 Task: For heading  Tahoma with underline.  font size for heading20,  'Change the font style of data to'Arial.  and font size to 12,  Change the alignment of both headline & data to Align left.  In the sheet  Attendance Tracking Sheetbook
Action: Mouse moved to (71, 140)
Screenshot: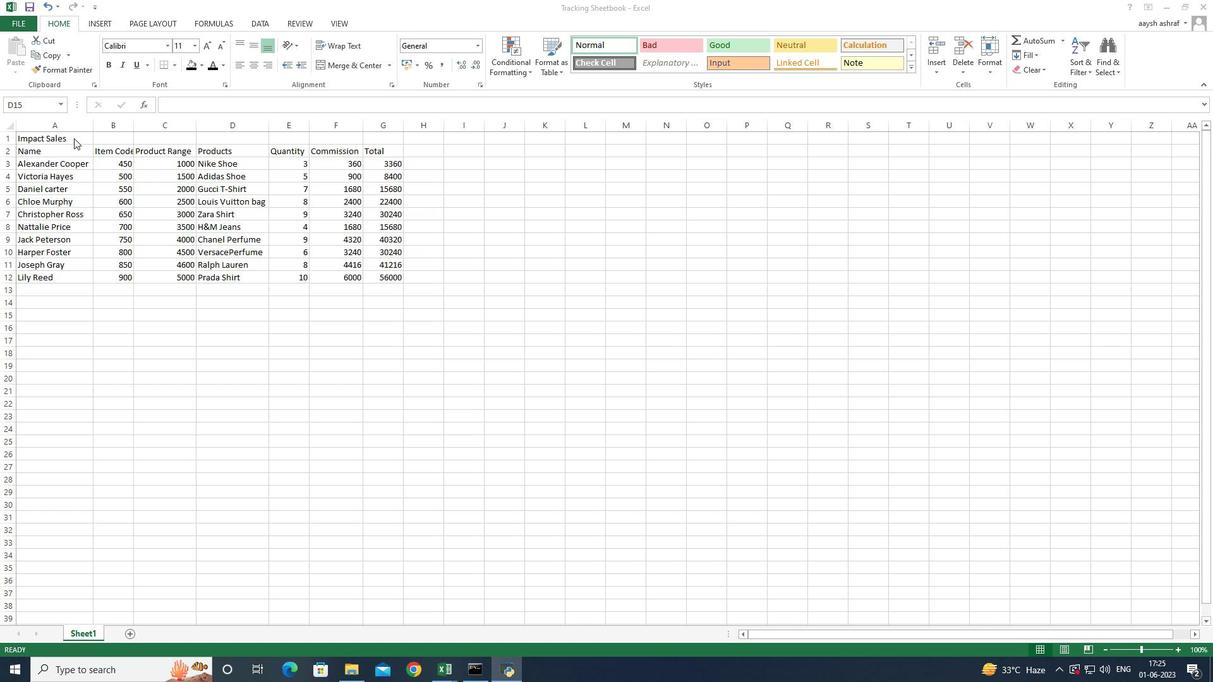 
Action: Mouse pressed left at (71, 140)
Screenshot: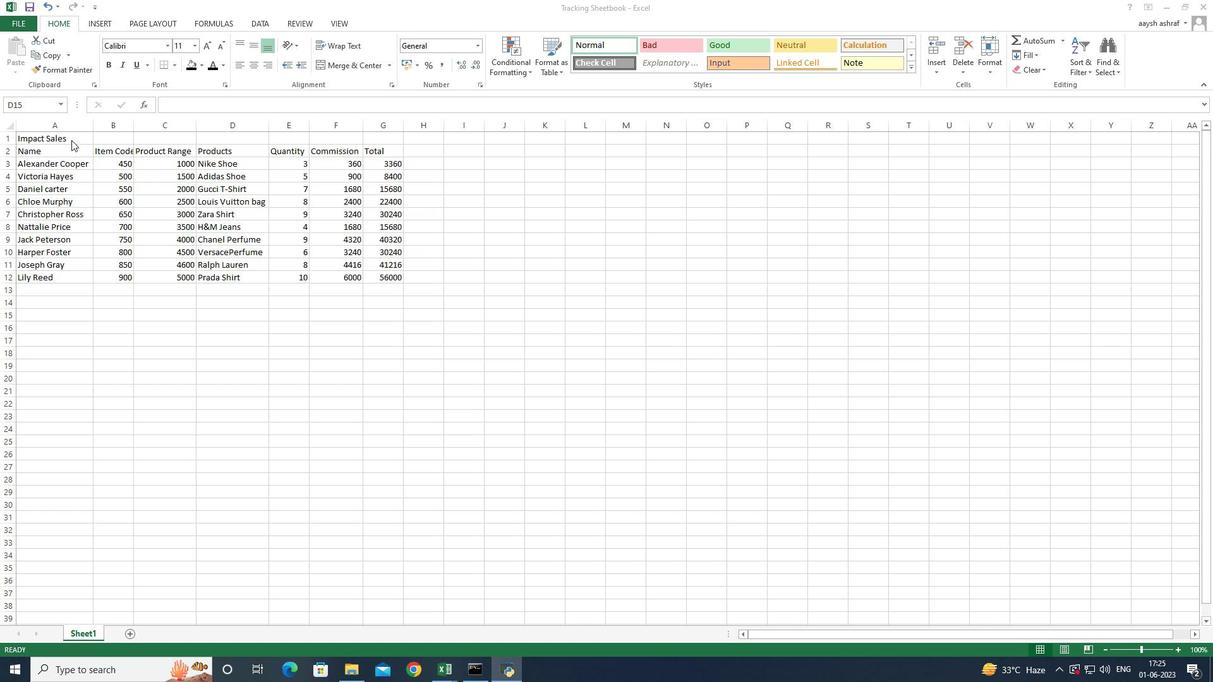 
Action: Mouse moved to (73, 139)
Screenshot: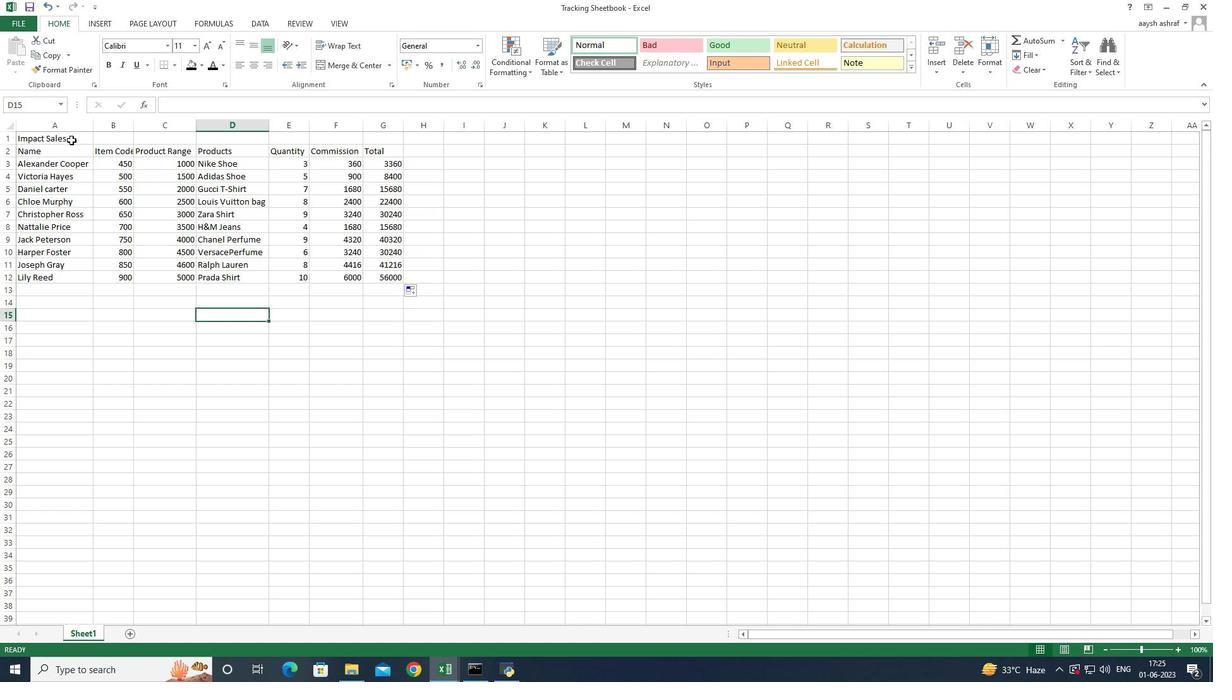 
Action: Mouse pressed left at (73, 139)
Screenshot: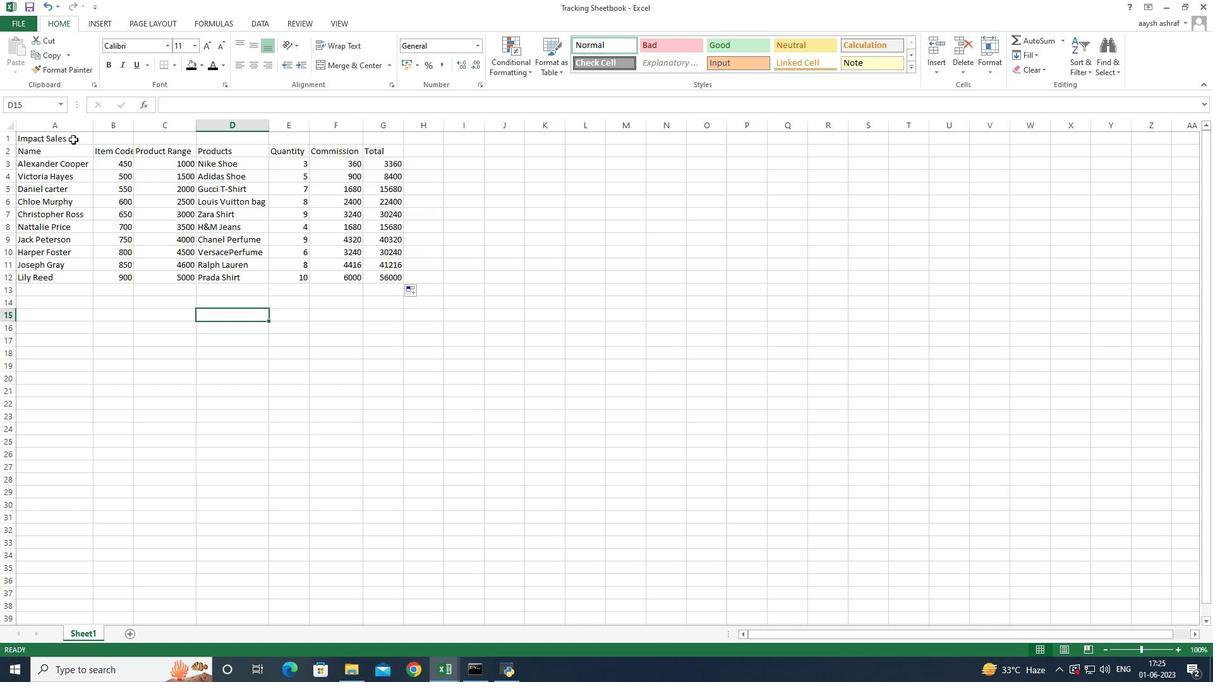 
Action: Mouse moved to (165, 46)
Screenshot: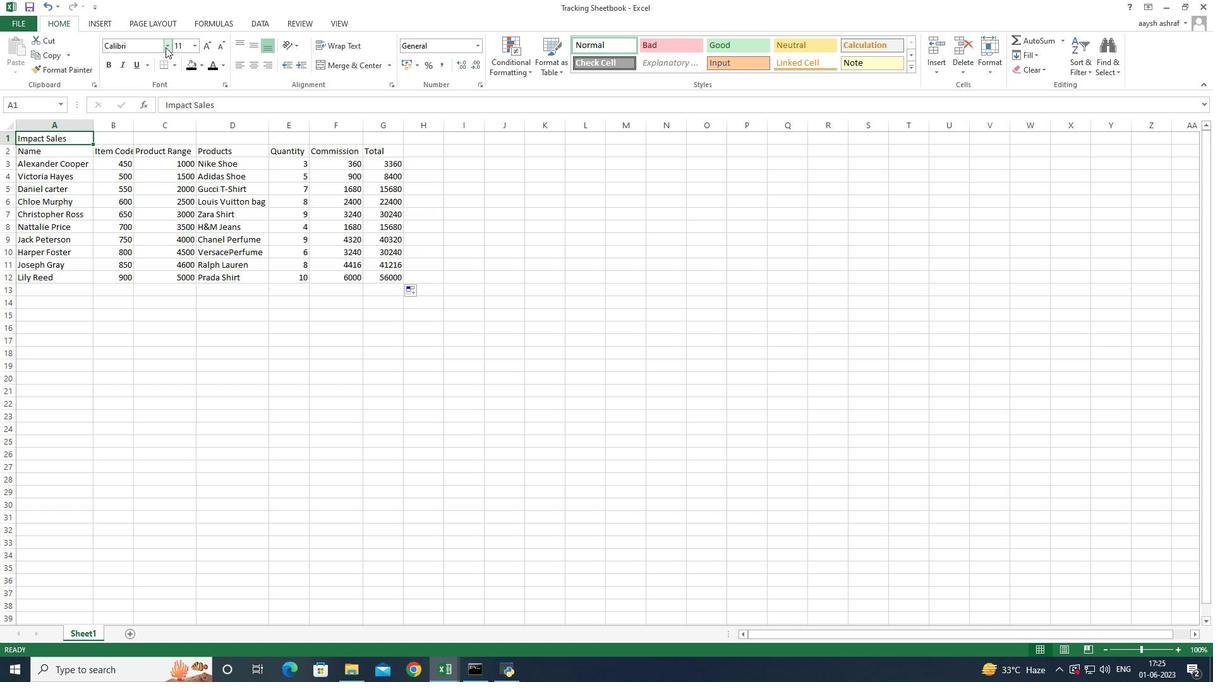 
Action: Mouse pressed left at (165, 46)
Screenshot: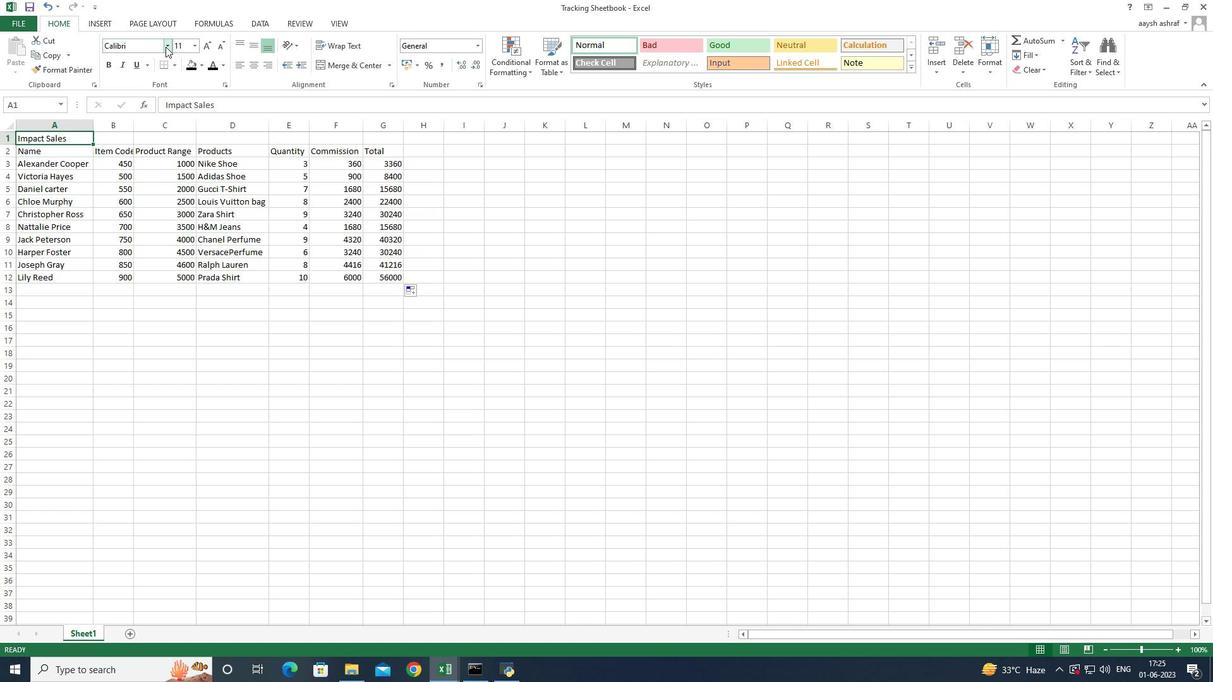 
Action: Mouse moved to (157, 159)
Screenshot: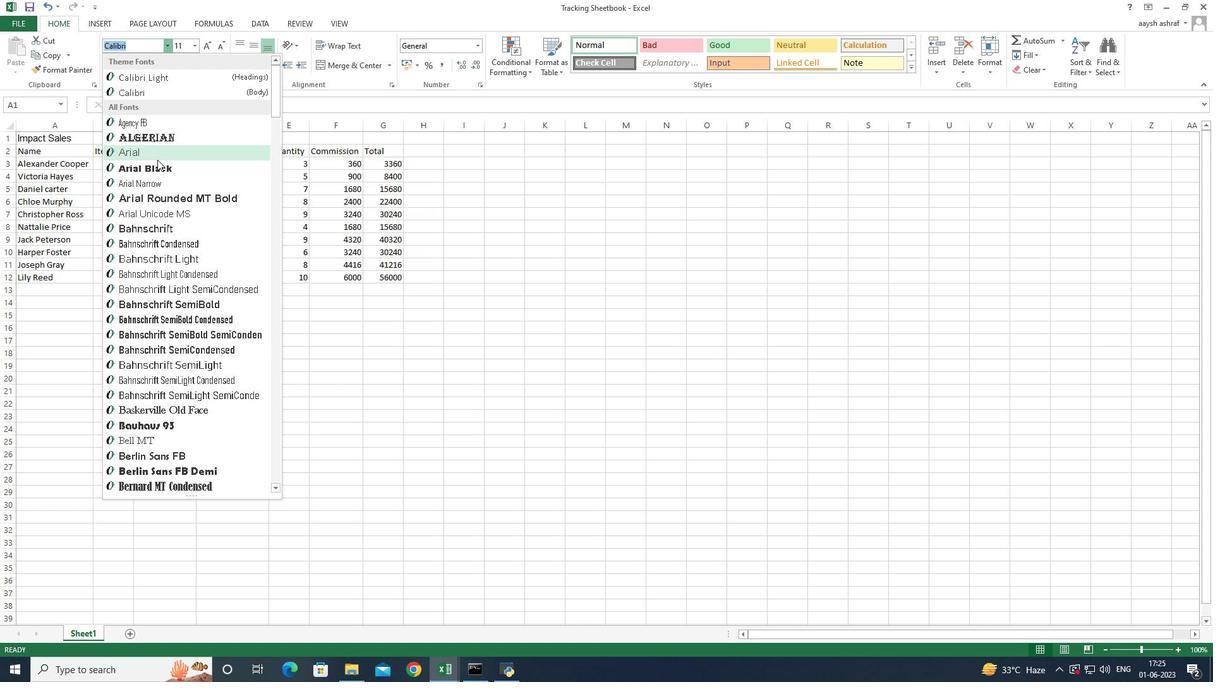 
Action: Mouse scrolled (157, 159) with delta (0, 0)
Screenshot: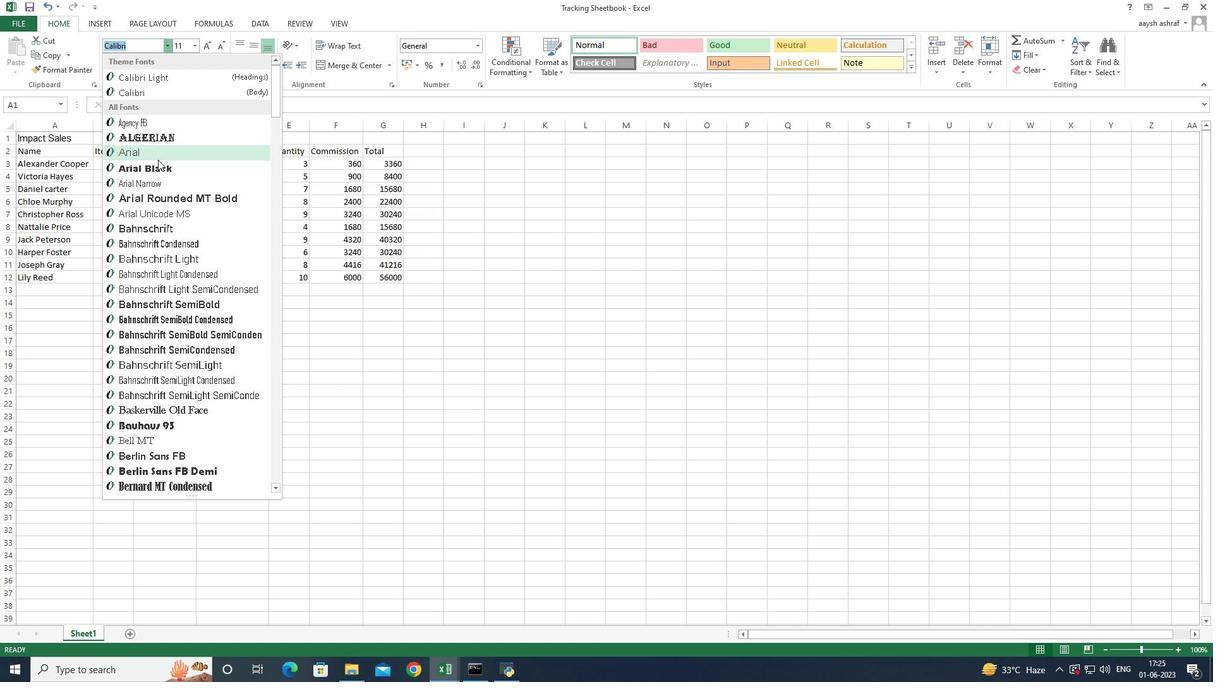 
Action: Mouse scrolled (157, 159) with delta (0, 0)
Screenshot: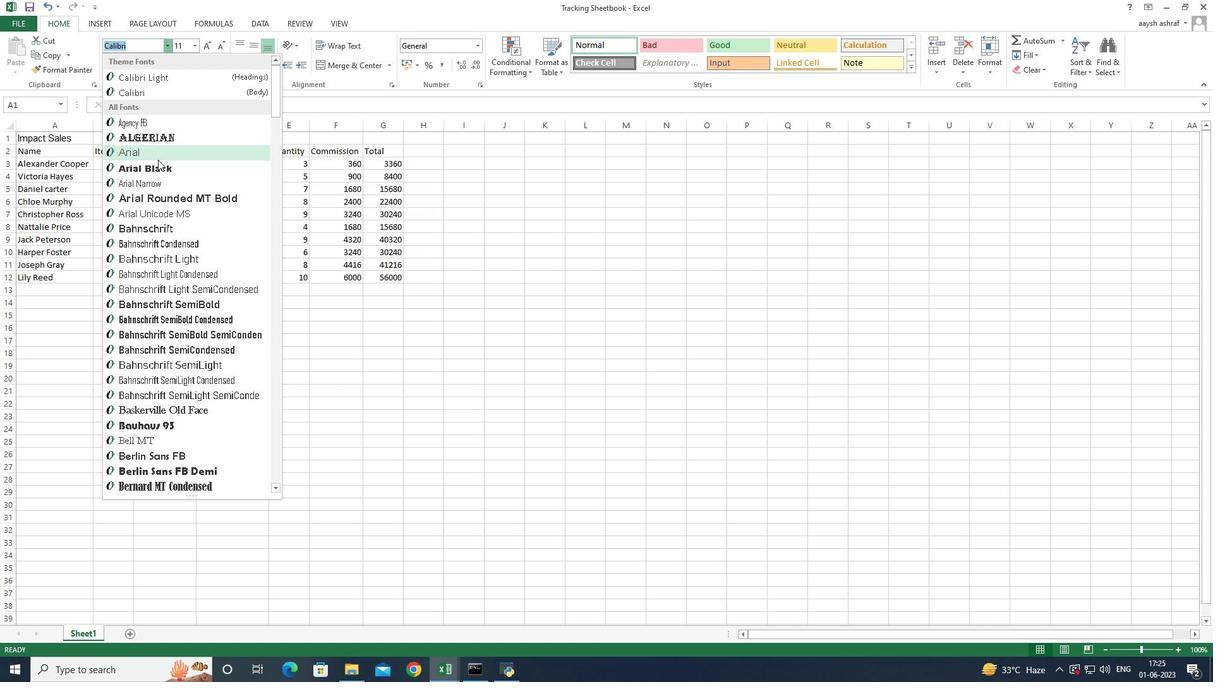 
Action: Mouse moved to (157, 160)
Screenshot: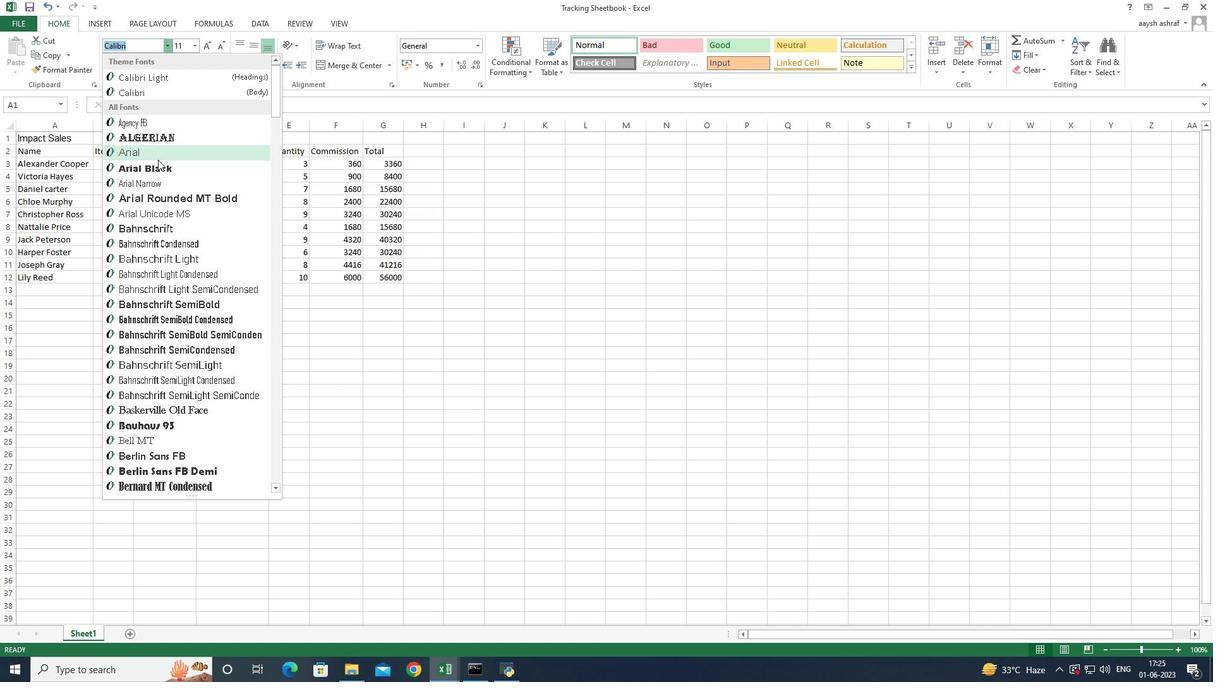 
Action: Mouse scrolled (157, 159) with delta (0, 0)
Screenshot: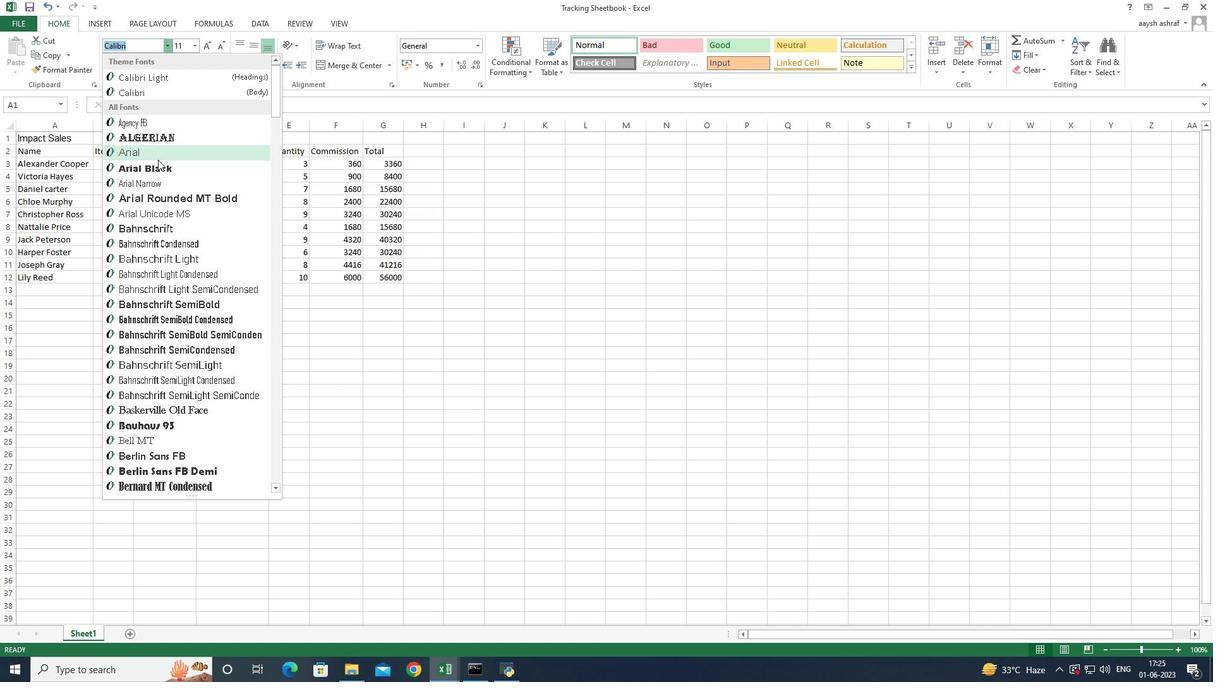 
Action: Mouse moved to (157, 162)
Screenshot: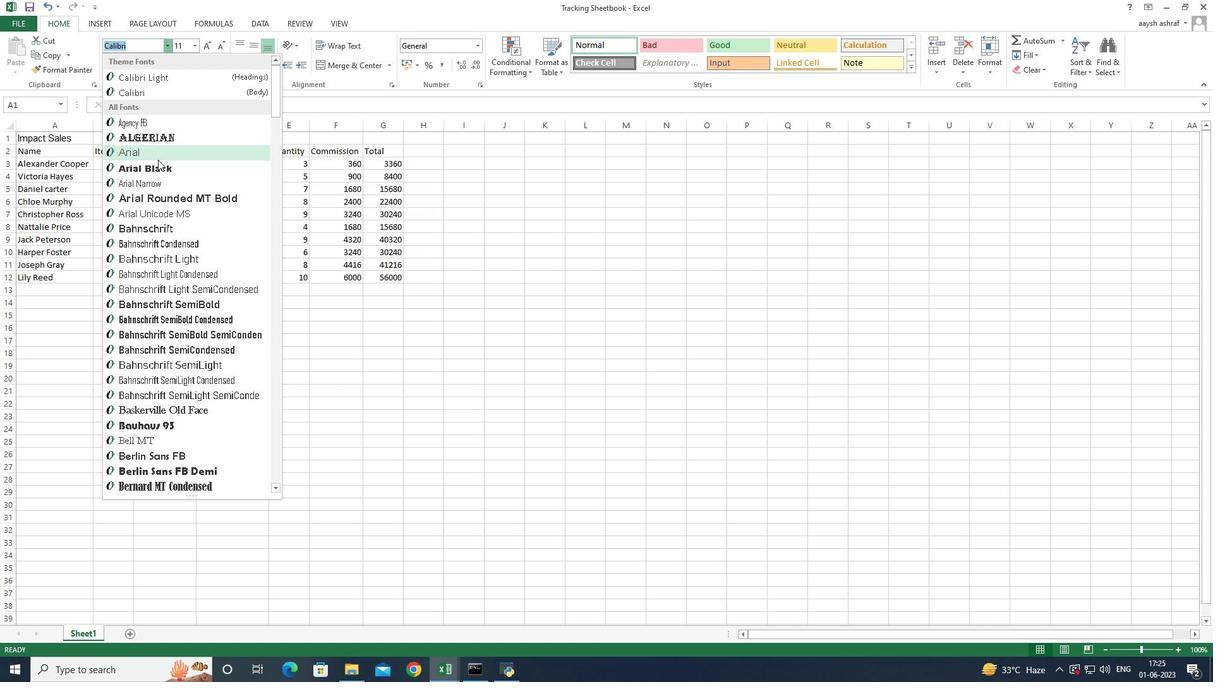 
Action: Mouse scrolled (157, 161) with delta (0, 0)
Screenshot: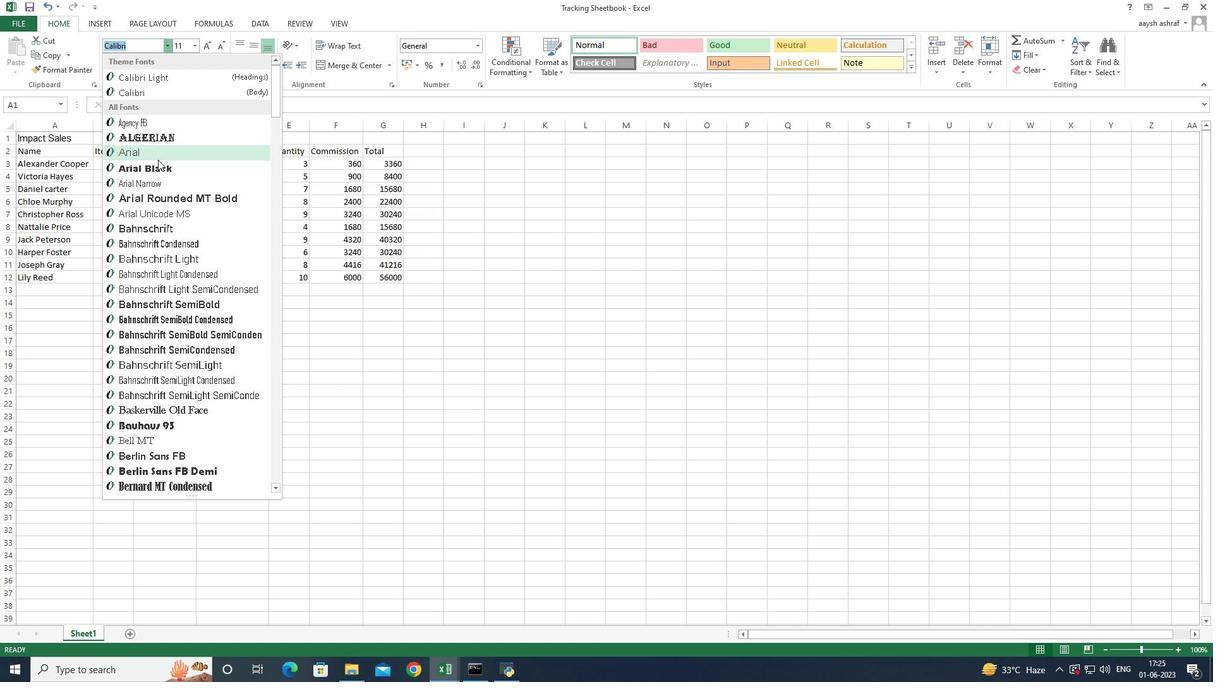 
Action: Mouse moved to (157, 169)
Screenshot: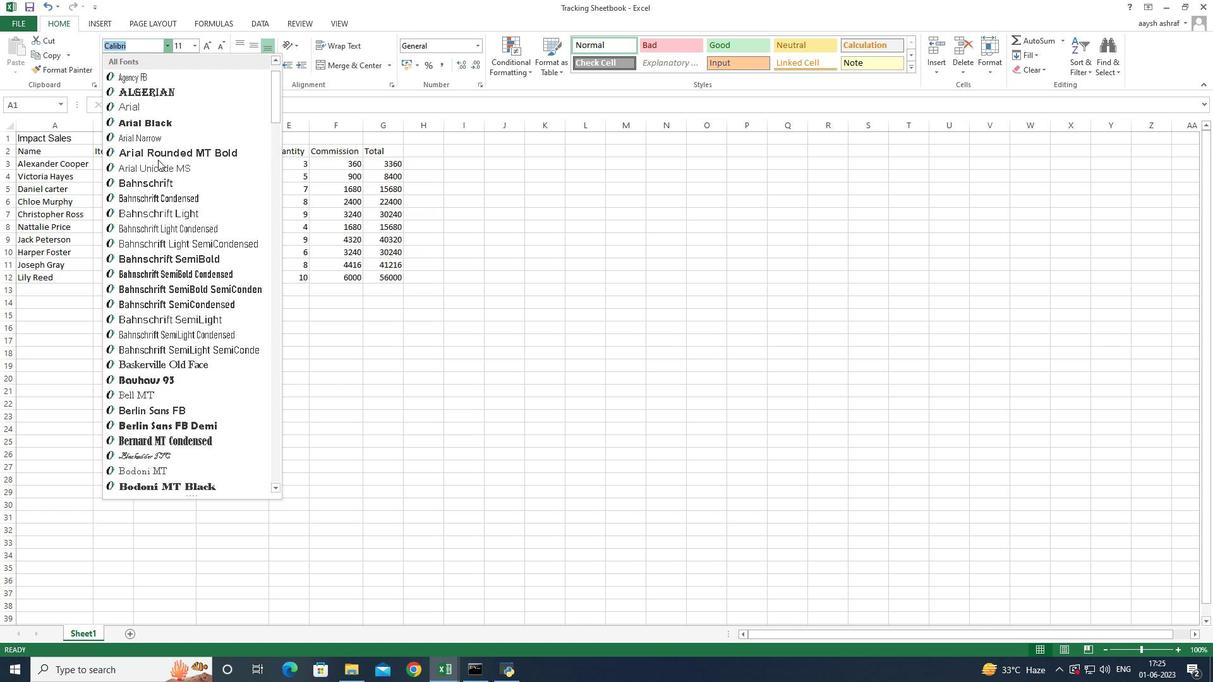 
Action: Mouse scrolled (157, 168) with delta (0, 0)
Screenshot: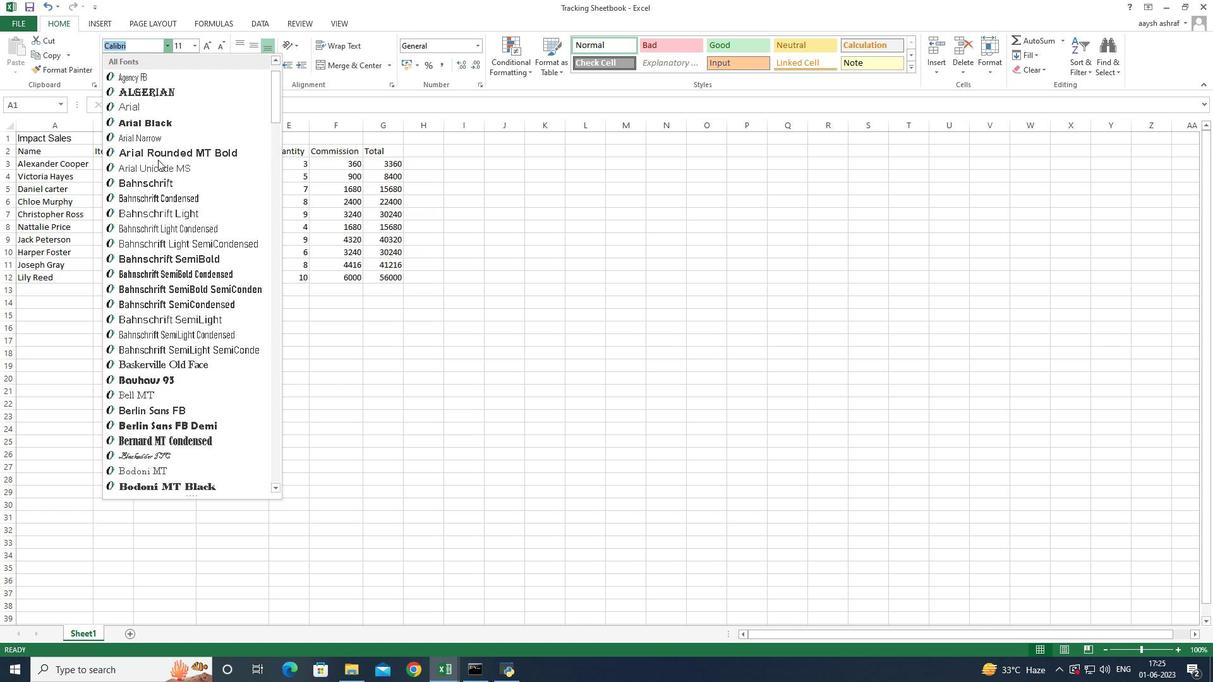 
Action: Mouse moved to (157, 278)
Screenshot: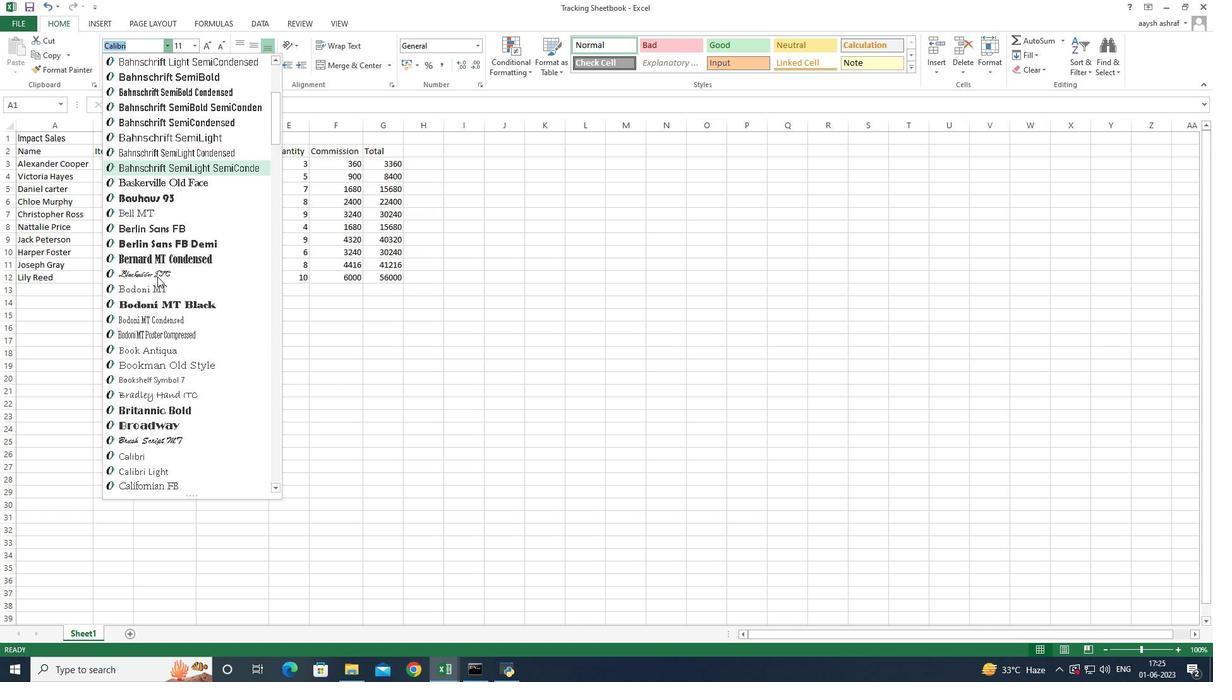 
Action: Mouse scrolled (157, 277) with delta (0, 0)
Screenshot: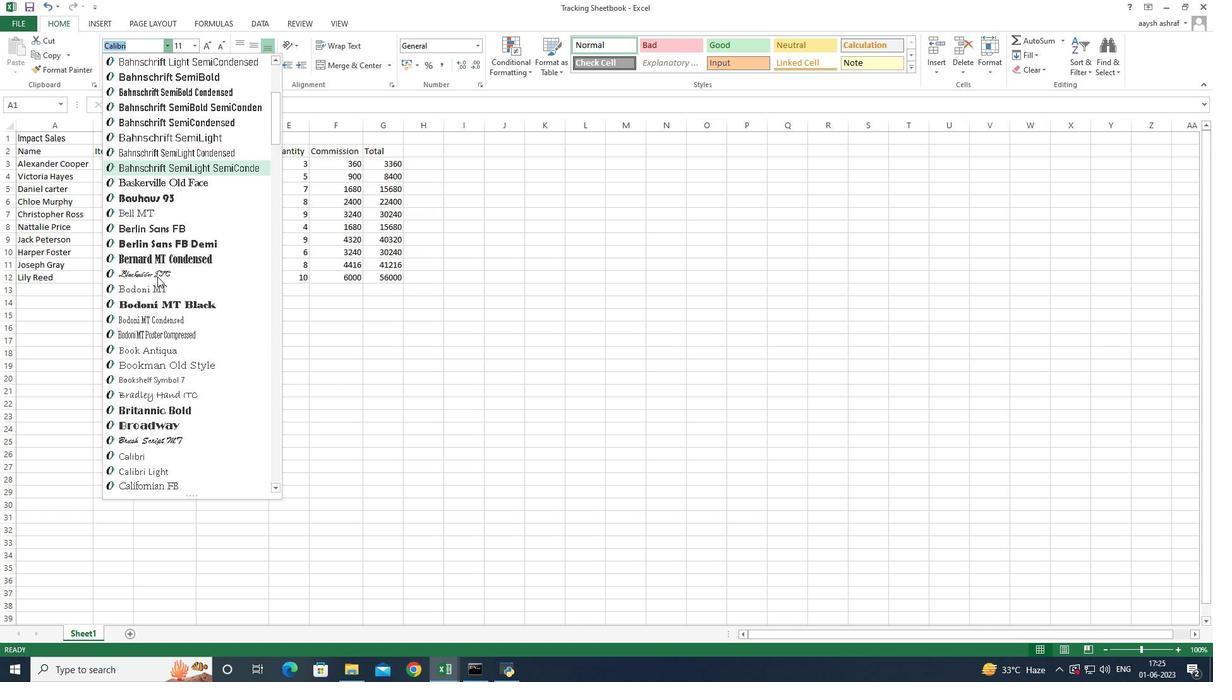 
Action: Mouse moved to (158, 282)
Screenshot: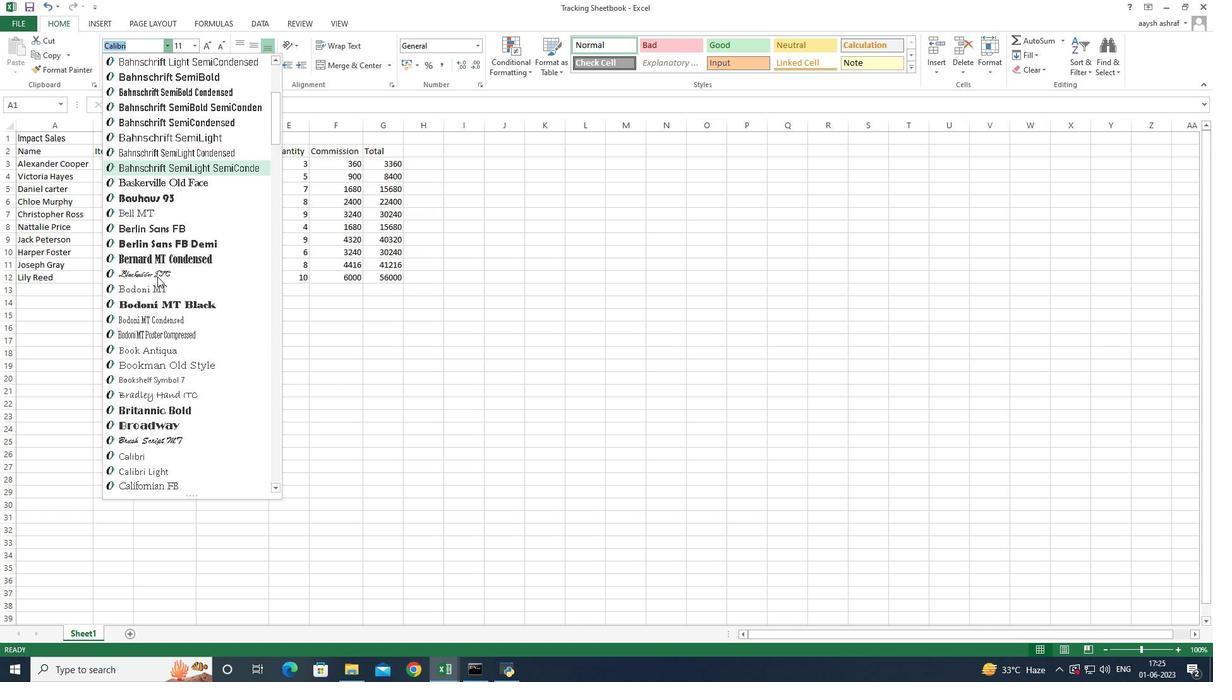 
Action: Mouse scrolled (158, 281) with delta (0, 0)
Screenshot: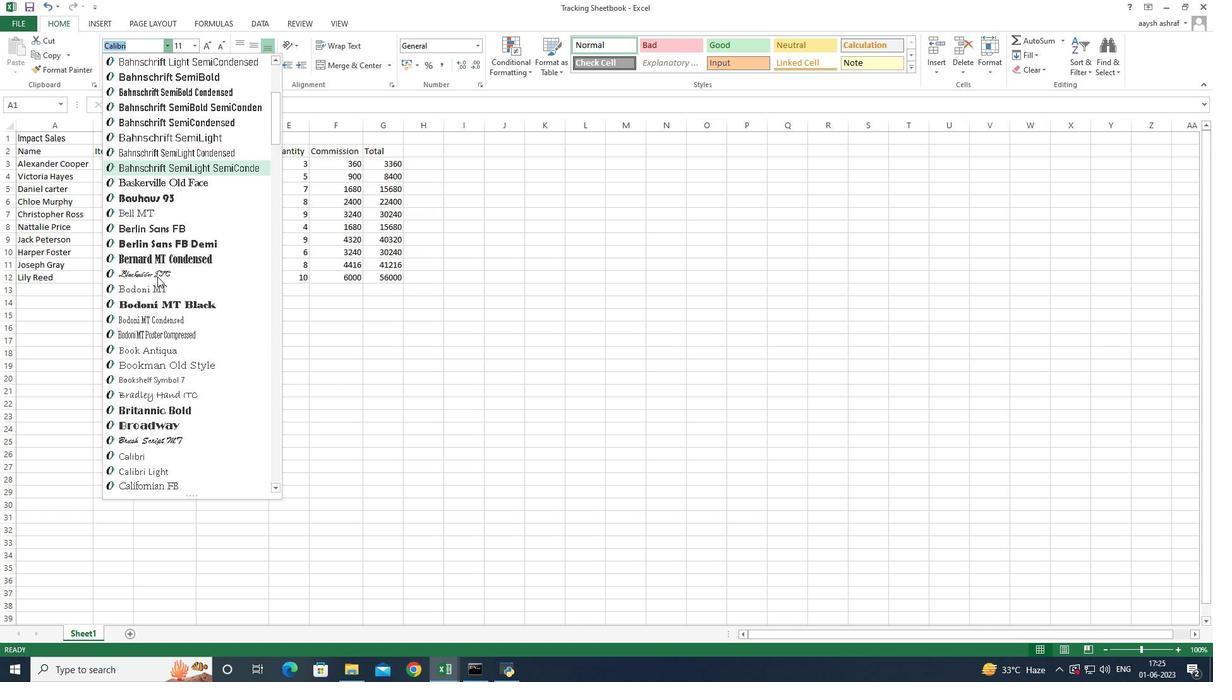 
Action: Mouse moved to (159, 286)
Screenshot: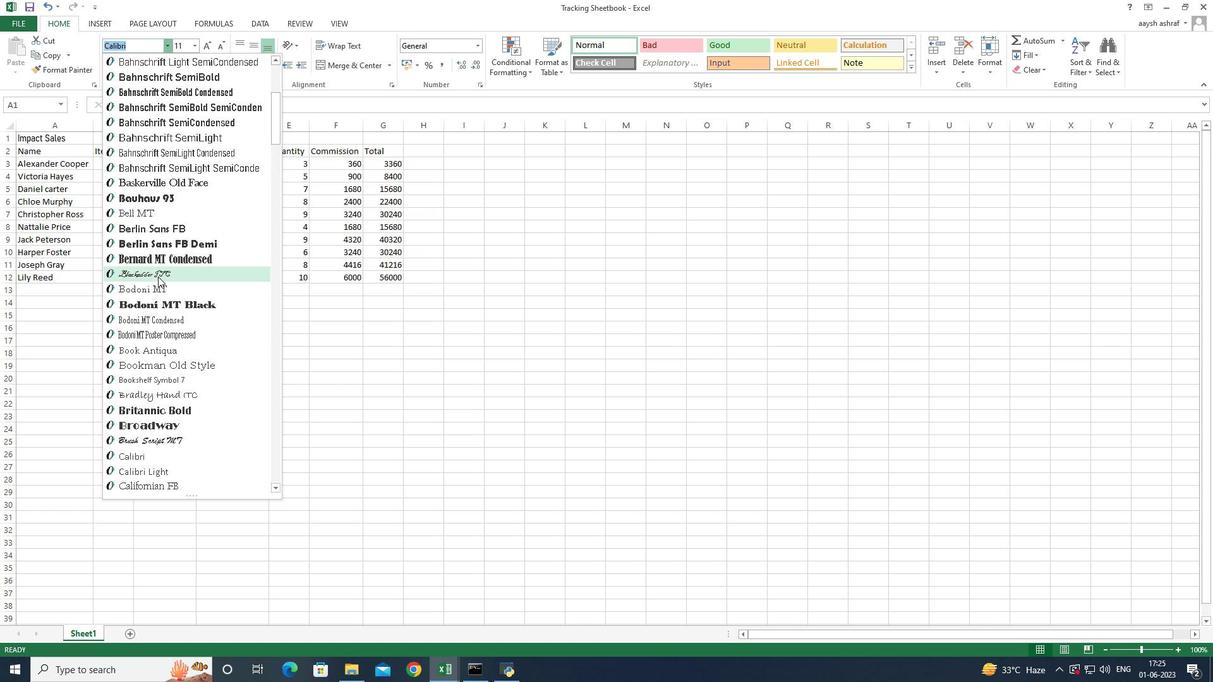 
Action: Mouse scrolled (159, 286) with delta (0, 0)
Screenshot: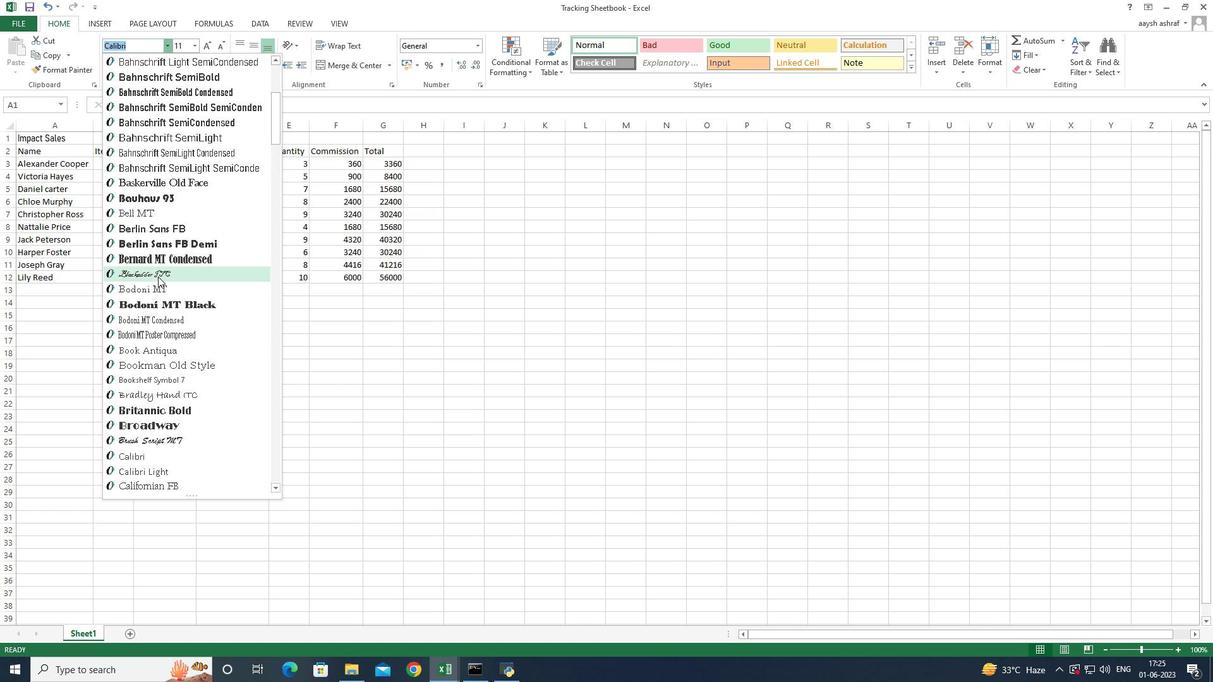 
Action: Mouse scrolled (159, 286) with delta (0, 0)
Screenshot: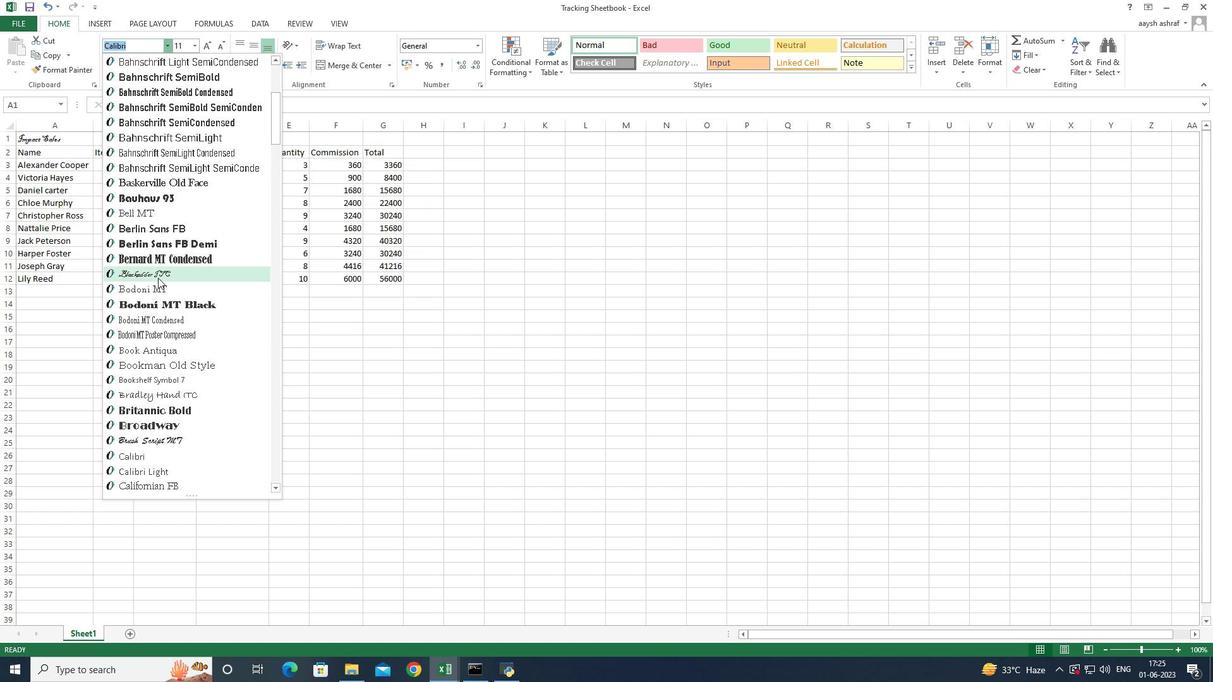 
Action: Mouse scrolled (159, 286) with delta (0, 0)
Screenshot: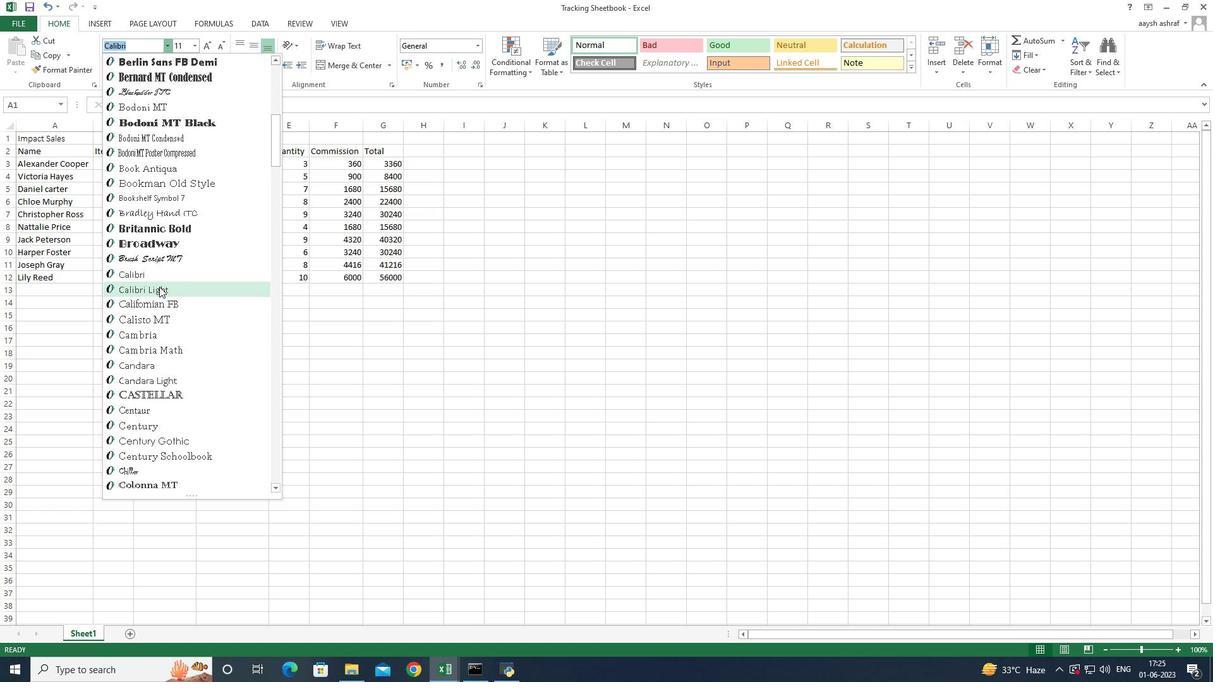 
Action: Mouse scrolled (159, 286) with delta (0, 0)
Screenshot: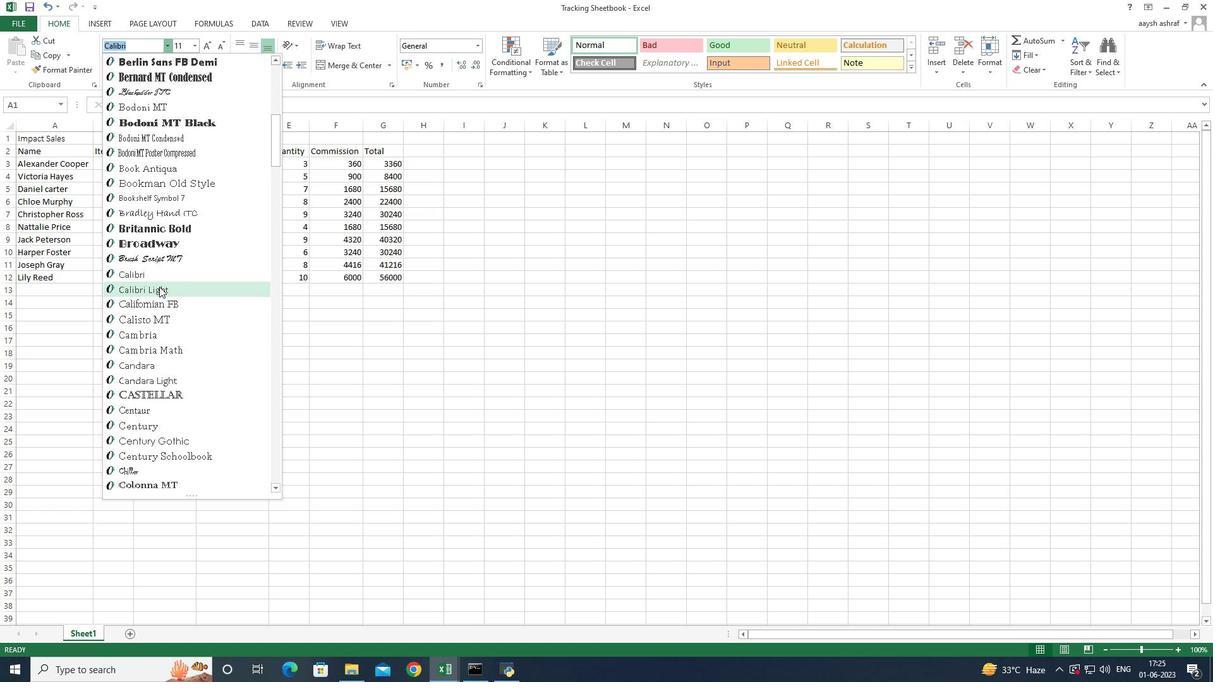 
Action: Mouse scrolled (159, 286) with delta (0, 0)
Screenshot: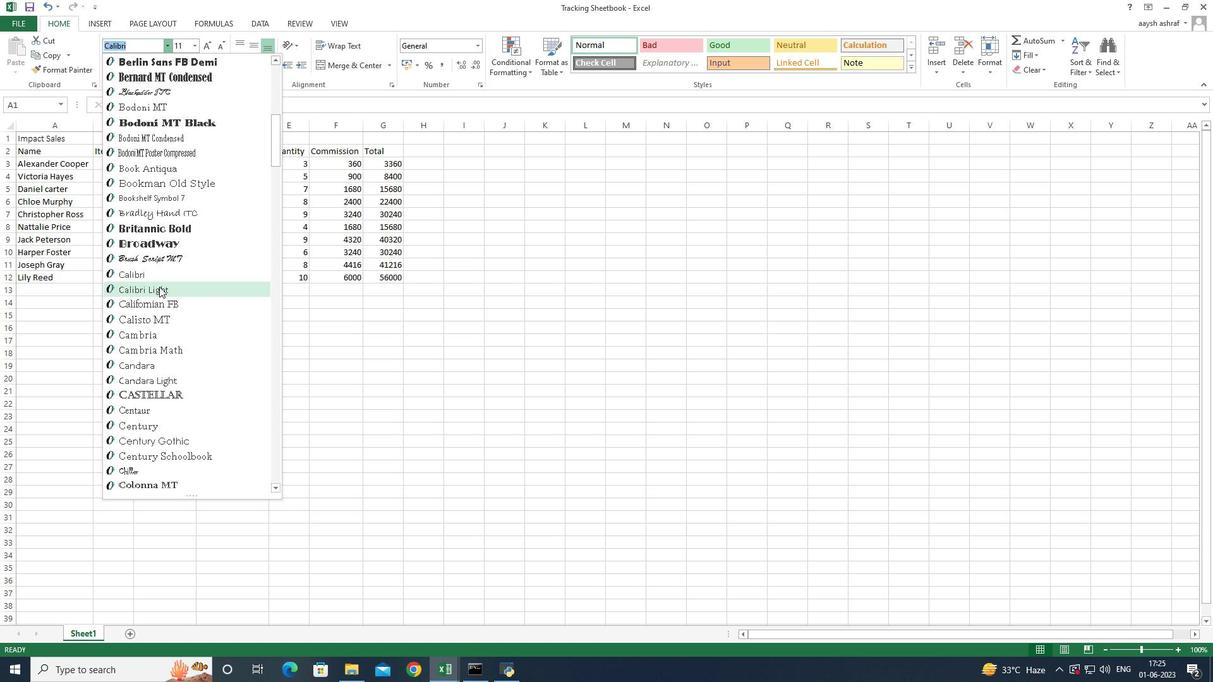 
Action: Mouse scrolled (159, 286) with delta (0, 0)
Screenshot: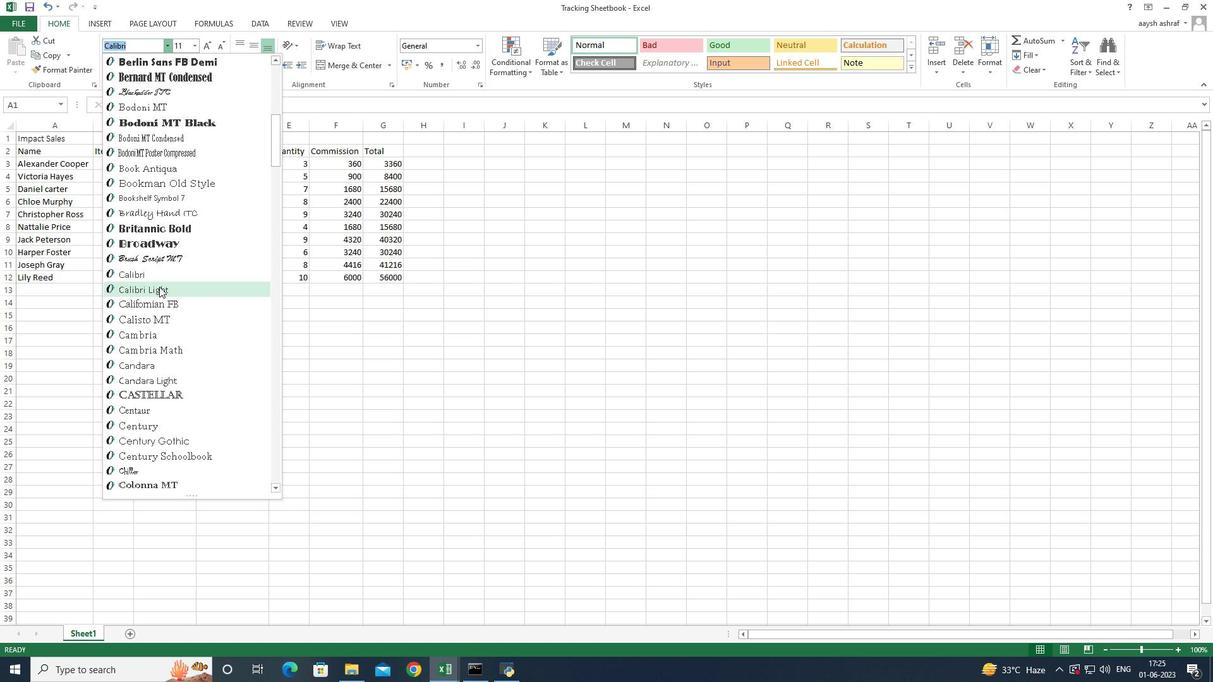 
Action: Mouse scrolled (159, 286) with delta (0, 0)
Screenshot: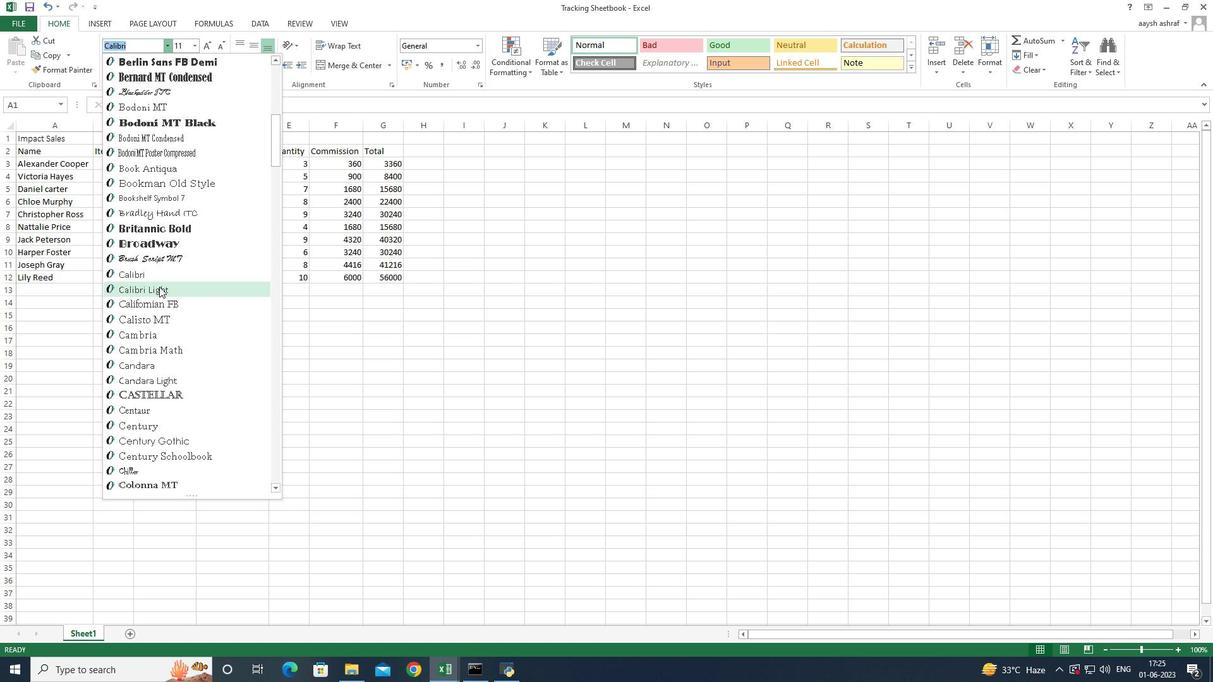 
Action: Mouse scrolled (159, 286) with delta (0, 0)
Screenshot: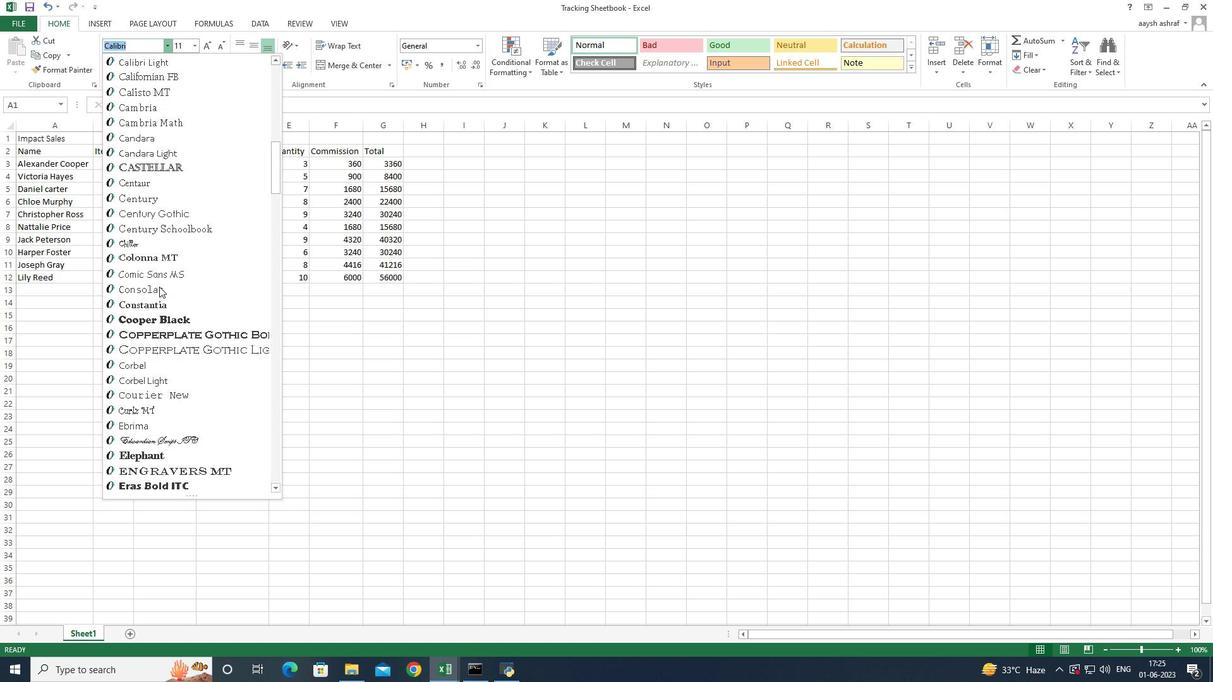
Action: Mouse scrolled (159, 286) with delta (0, 0)
Screenshot: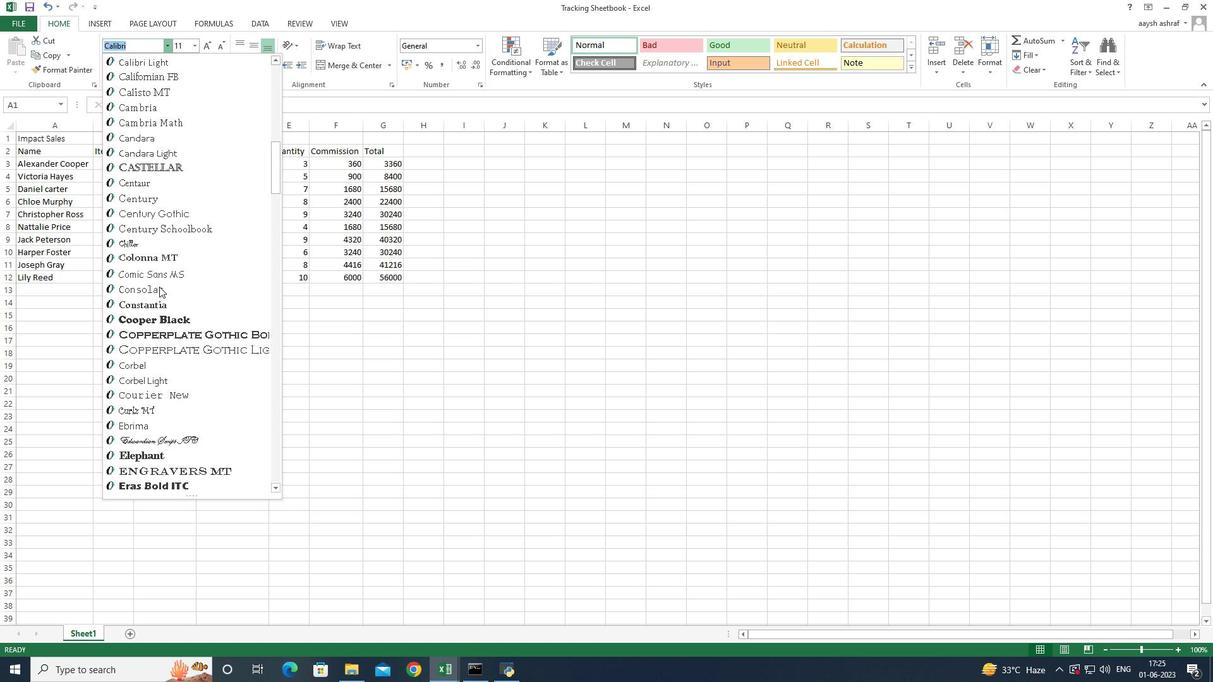
Action: Mouse scrolled (159, 286) with delta (0, 0)
Screenshot: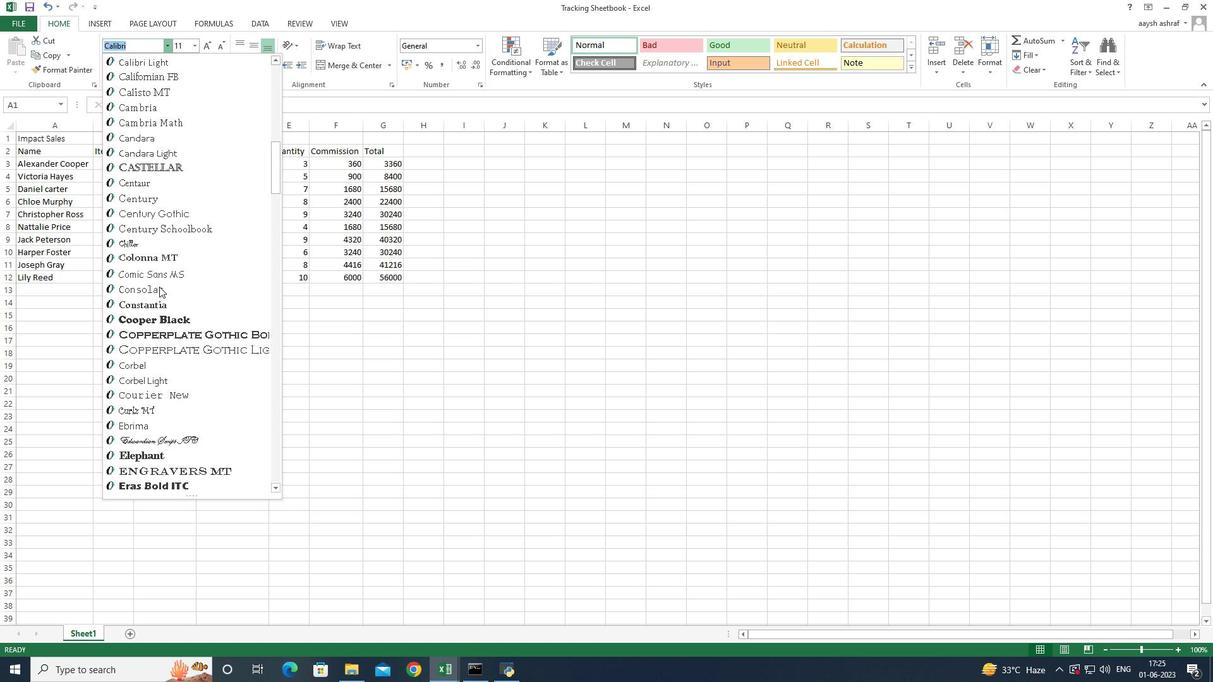 
Action: Mouse scrolled (159, 286) with delta (0, 0)
Screenshot: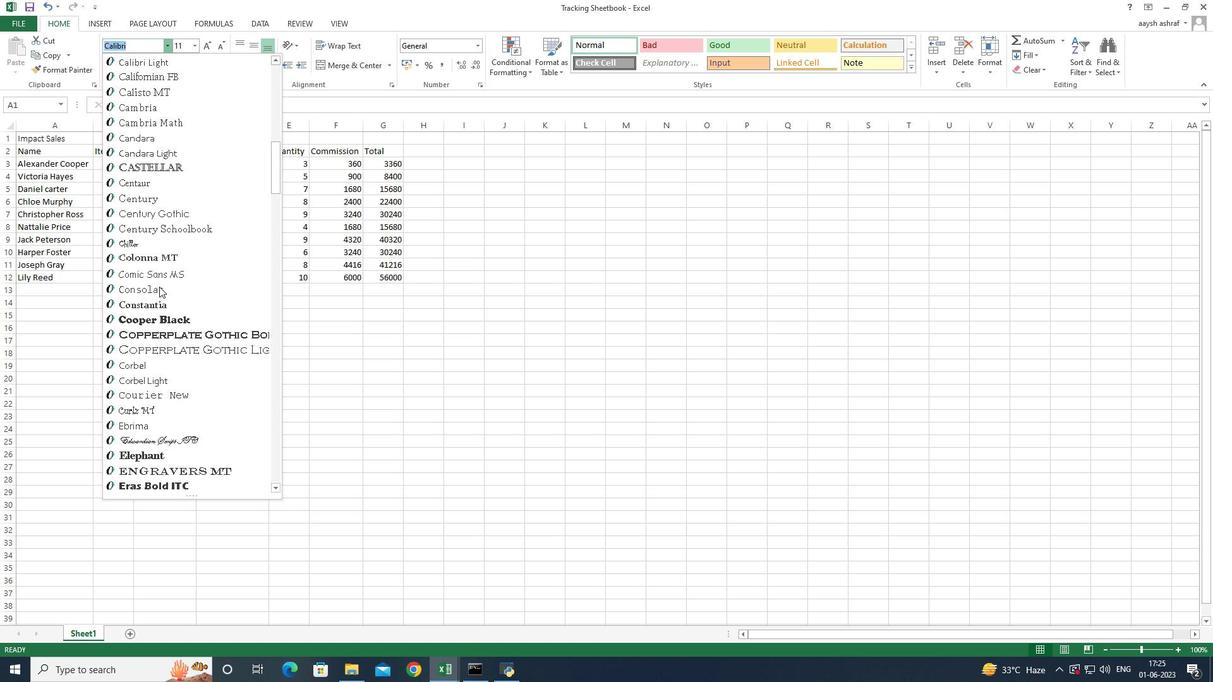 
Action: Mouse scrolled (159, 286) with delta (0, 0)
Screenshot: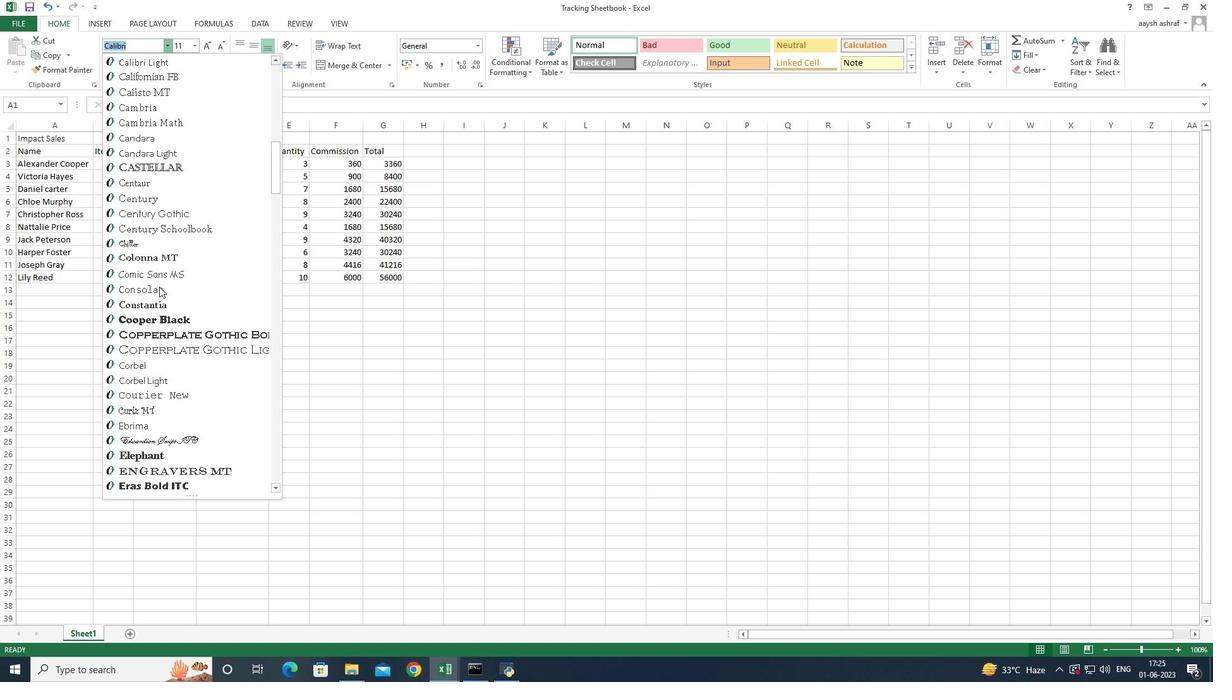 
Action: Mouse moved to (159, 288)
Screenshot: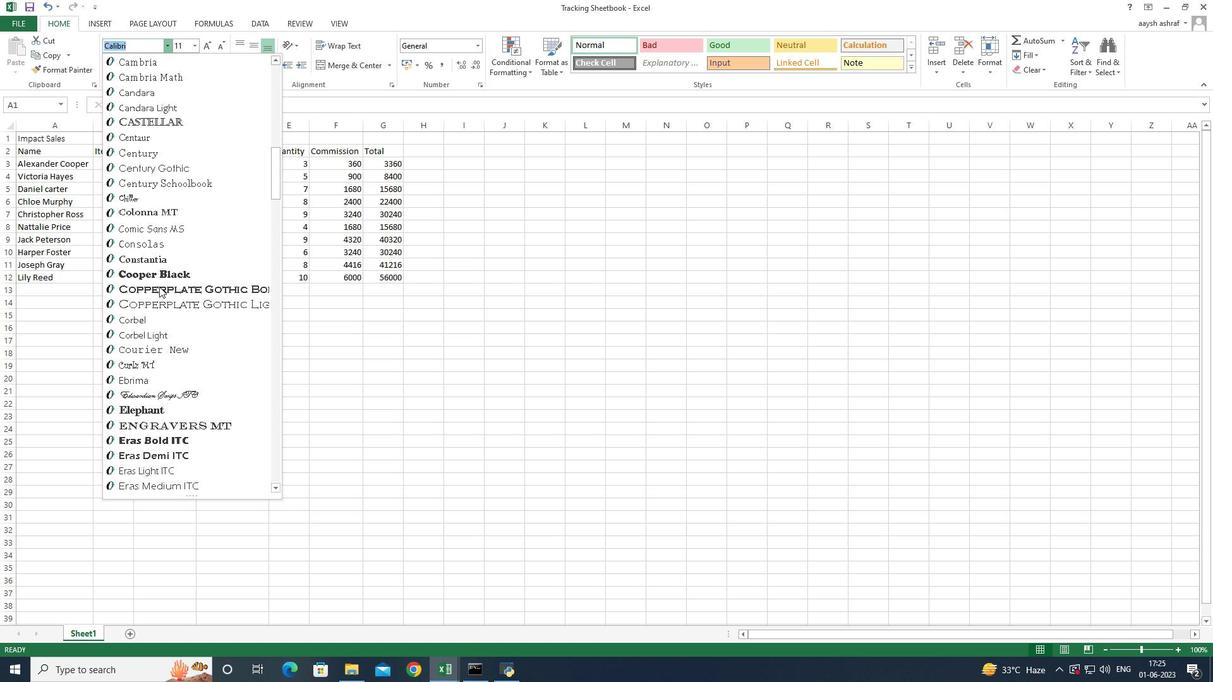 
Action: Mouse scrolled (159, 287) with delta (0, 0)
Screenshot: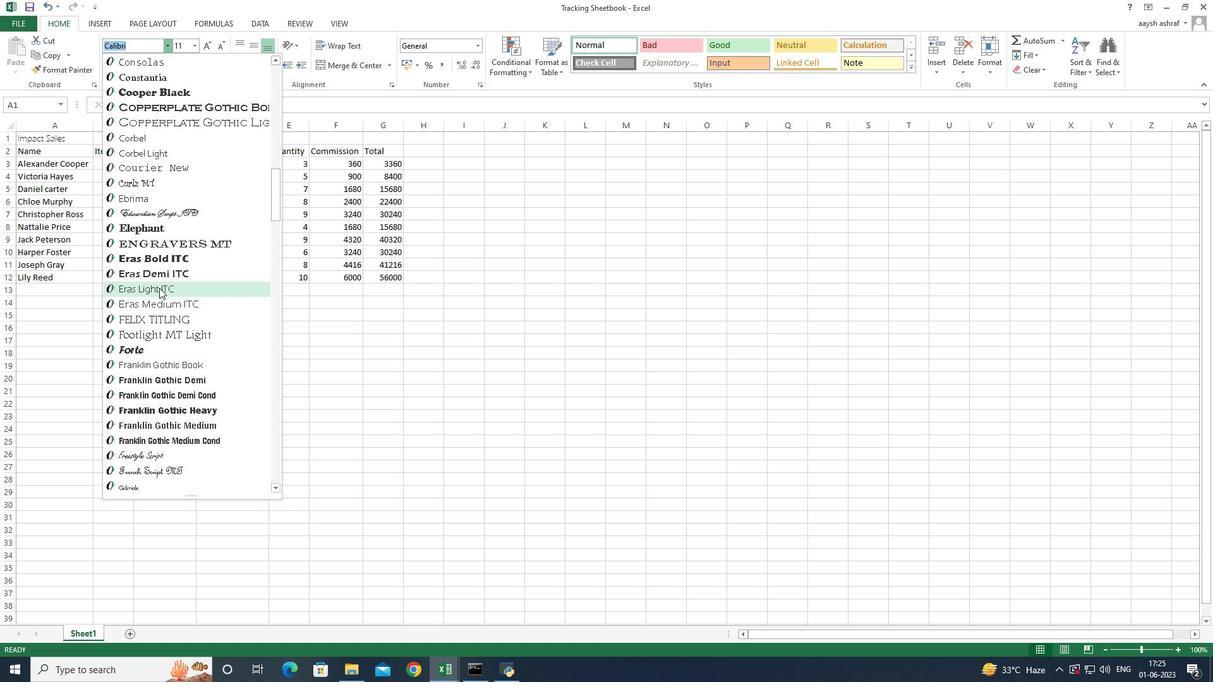
Action: Mouse scrolled (159, 287) with delta (0, 0)
Screenshot: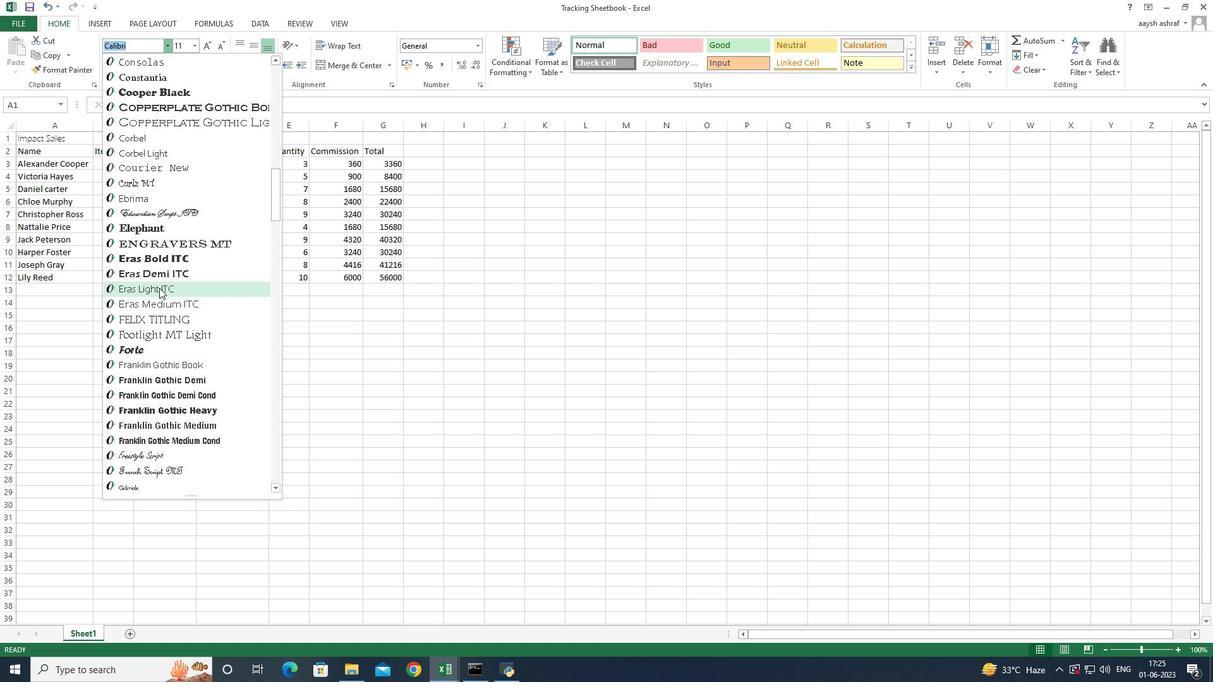 
Action: Mouse scrolled (159, 287) with delta (0, 0)
Screenshot: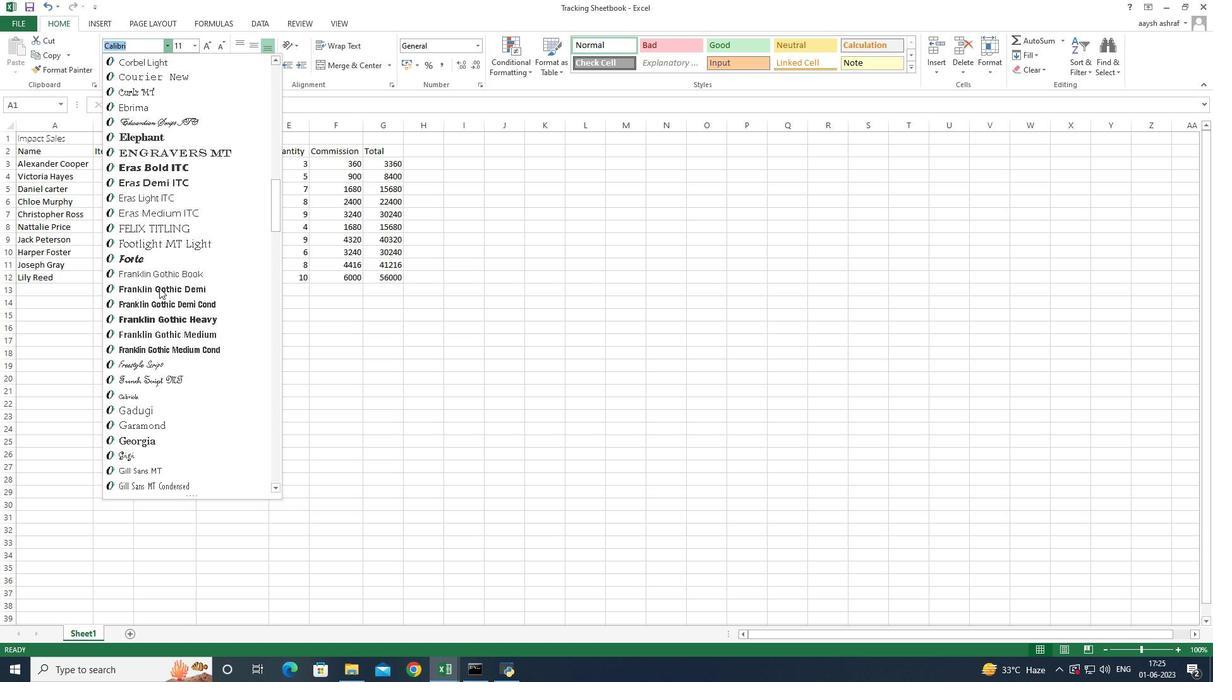 
Action: Mouse scrolled (159, 287) with delta (0, 0)
Screenshot: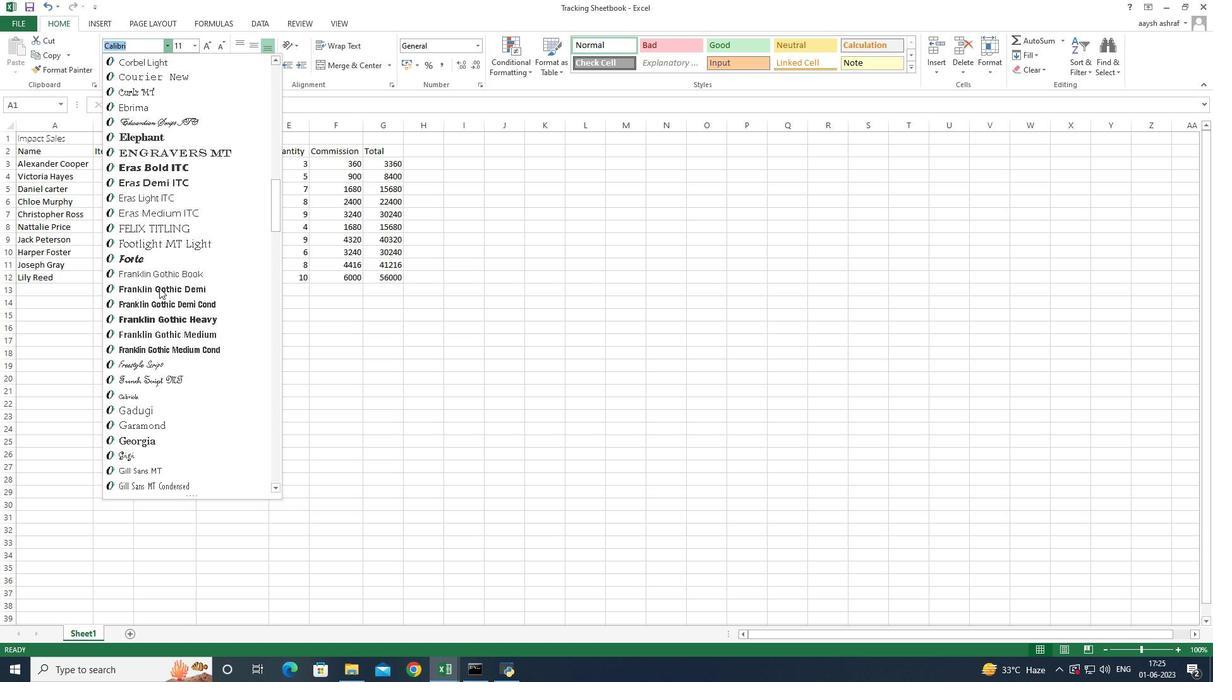 
Action: Mouse scrolled (159, 287) with delta (0, 0)
Screenshot: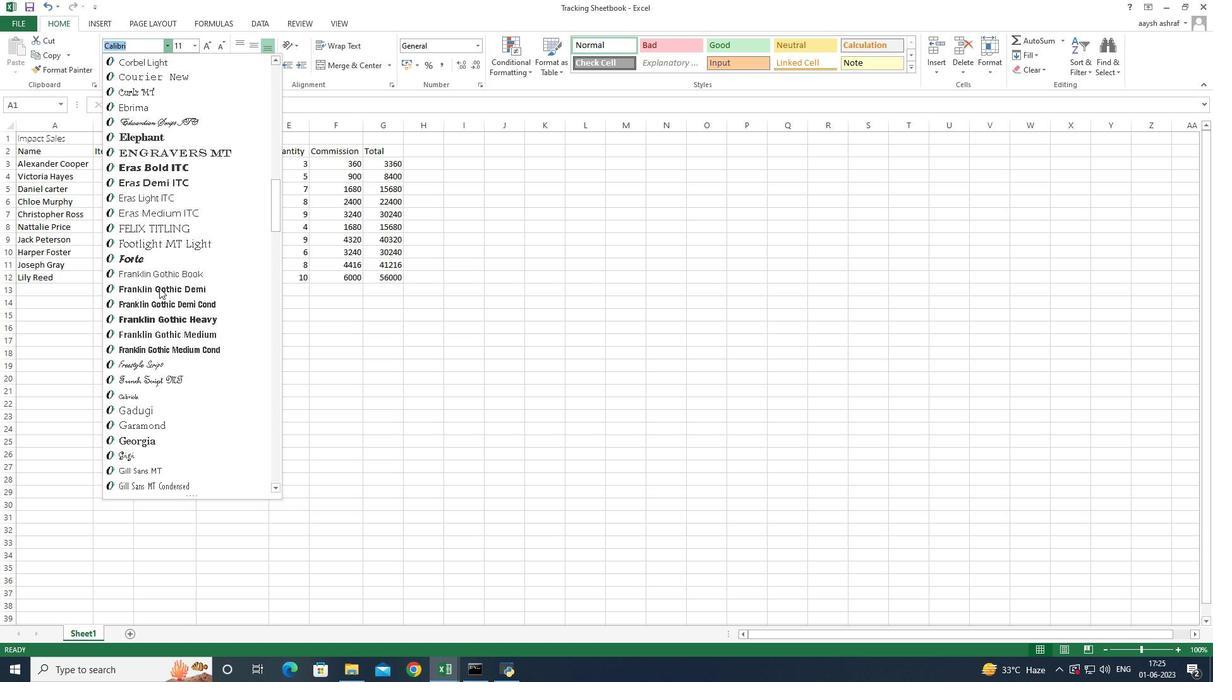 
Action: Mouse scrolled (159, 287) with delta (0, 0)
Screenshot: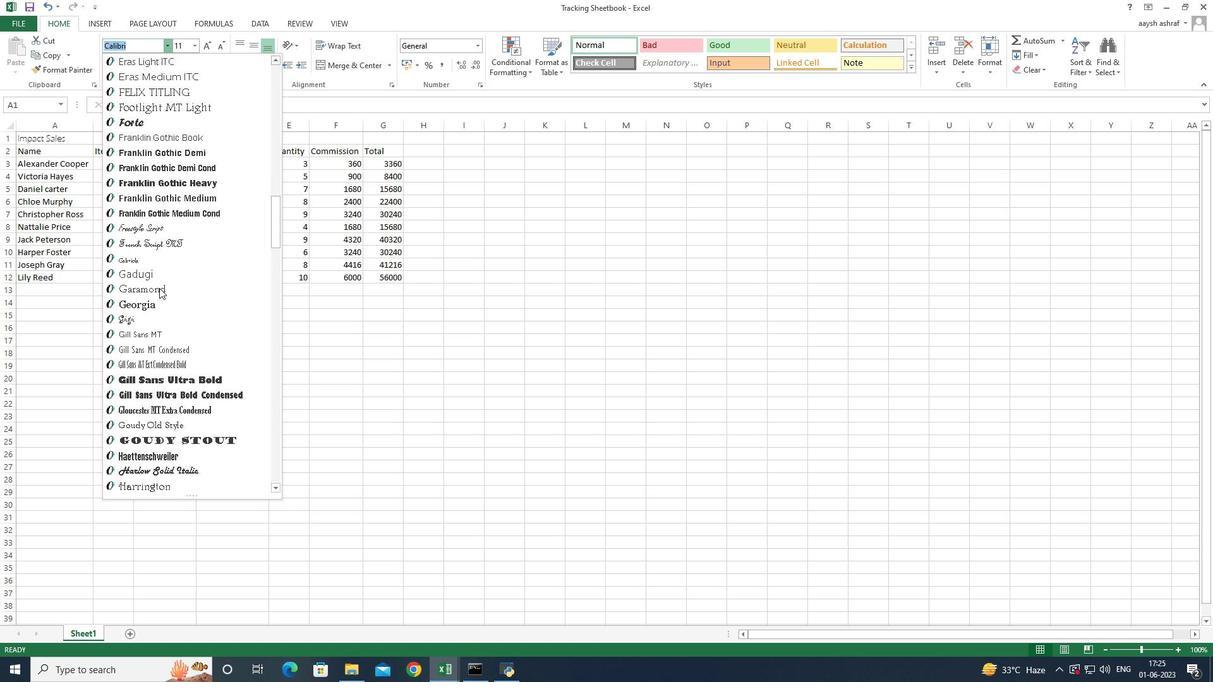 
Action: Mouse scrolled (159, 287) with delta (0, 0)
Screenshot: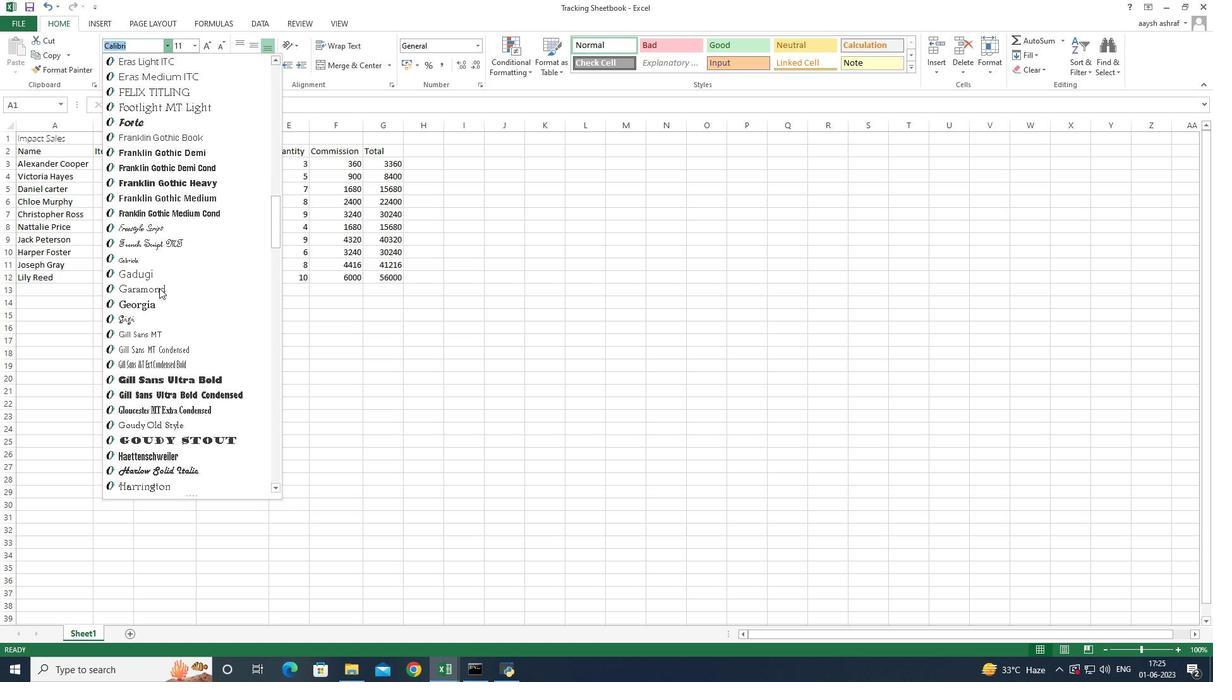 
Action: Mouse scrolled (159, 287) with delta (0, 0)
Screenshot: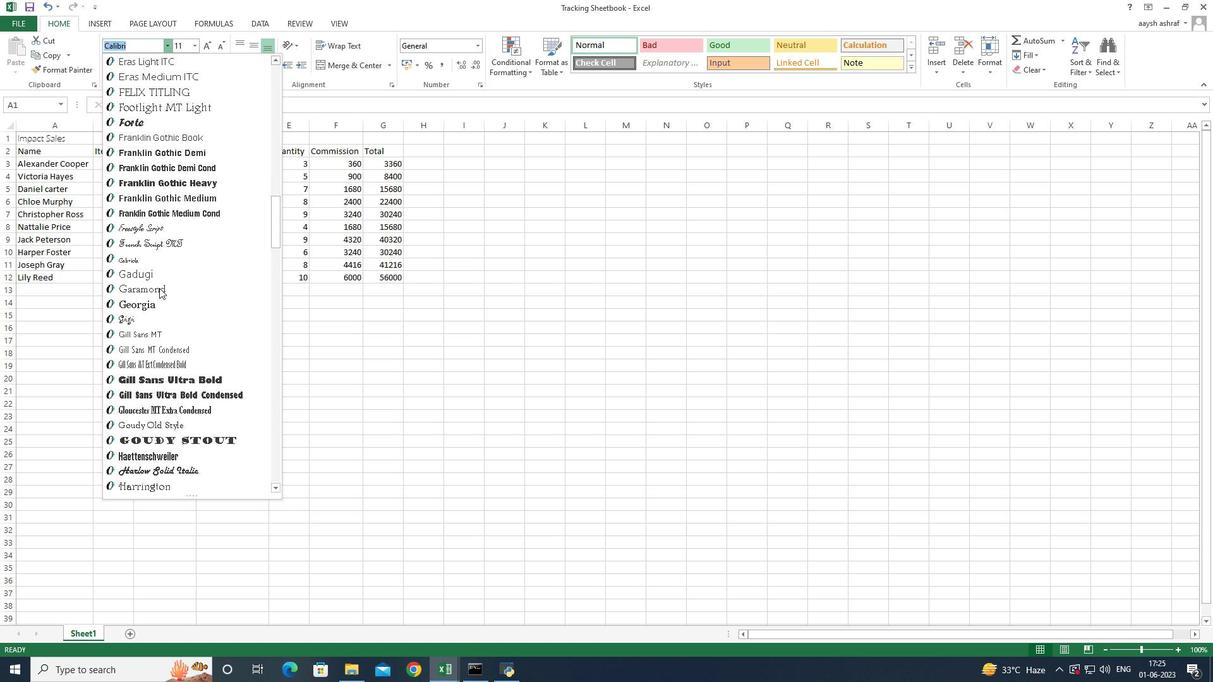
Action: Mouse scrolled (159, 287) with delta (0, 0)
Screenshot: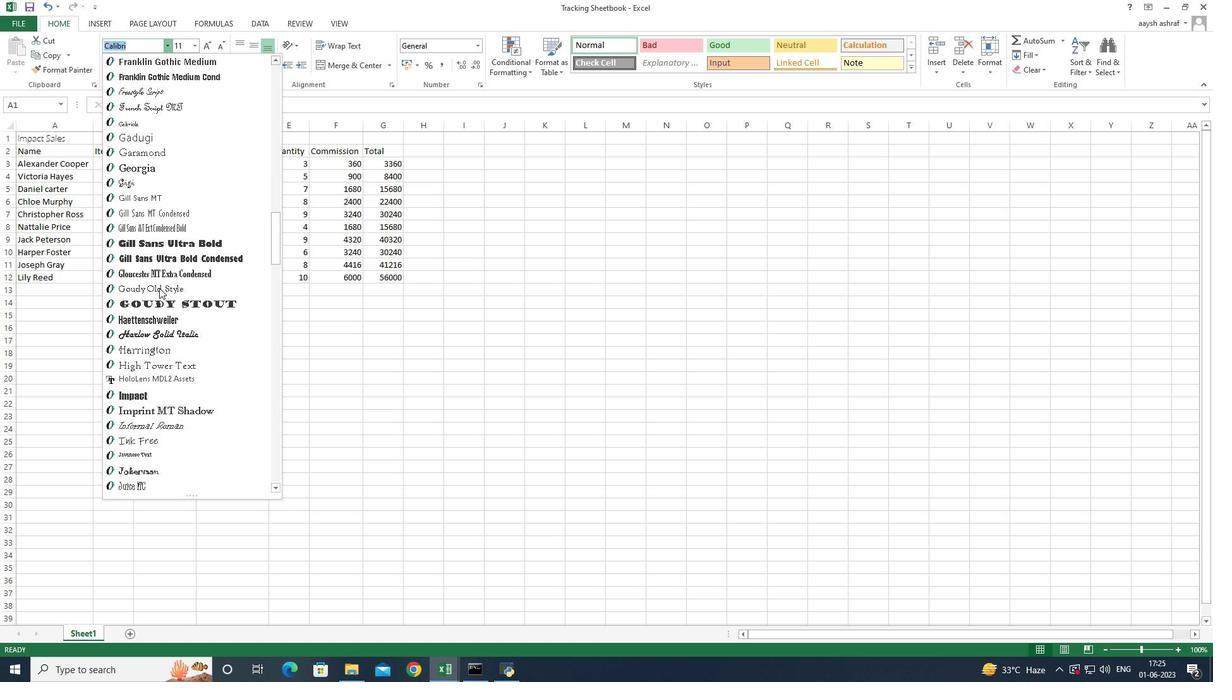 
Action: Mouse scrolled (159, 287) with delta (0, 0)
Screenshot: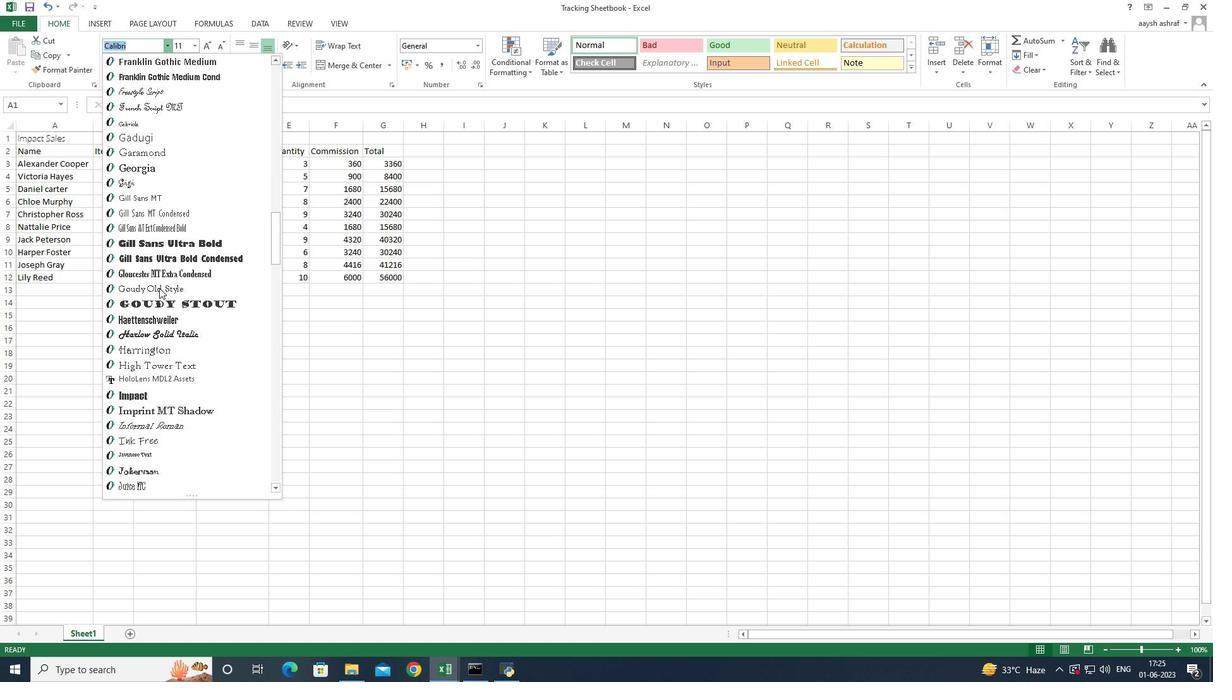 
Action: Mouse scrolled (159, 287) with delta (0, 0)
Screenshot: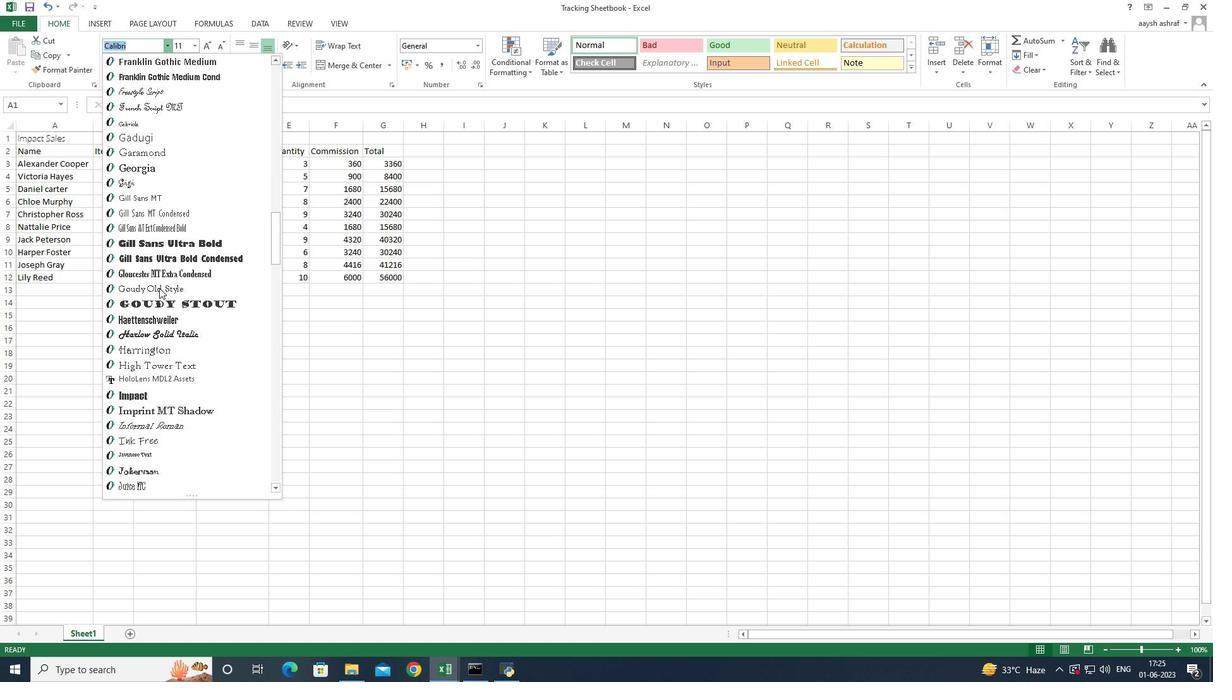 
Action: Mouse scrolled (159, 287) with delta (0, 0)
Screenshot: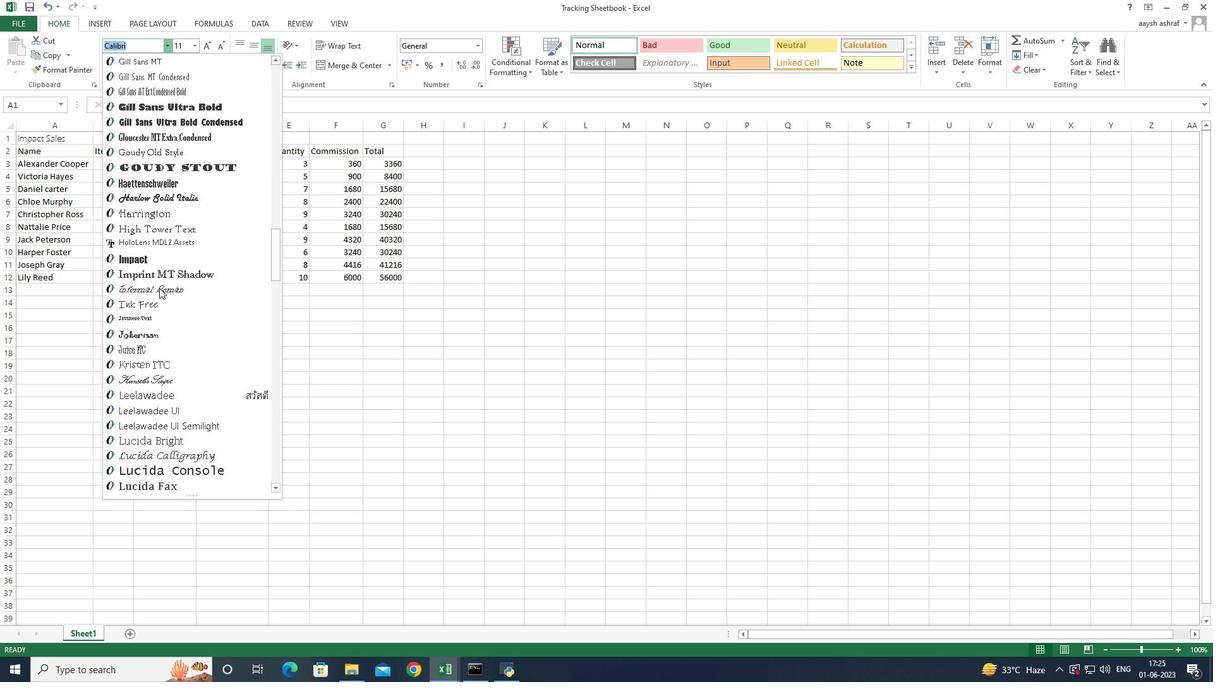 
Action: Mouse scrolled (159, 287) with delta (0, 0)
Screenshot: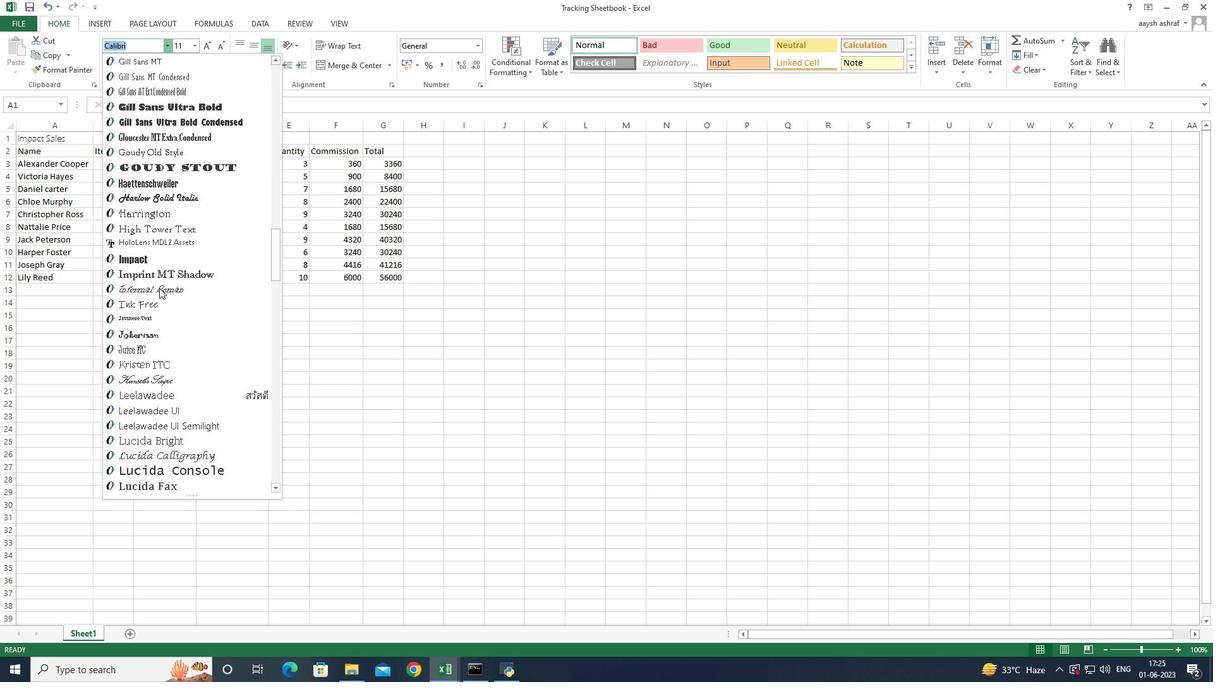 
Action: Mouse scrolled (159, 287) with delta (0, 0)
Screenshot: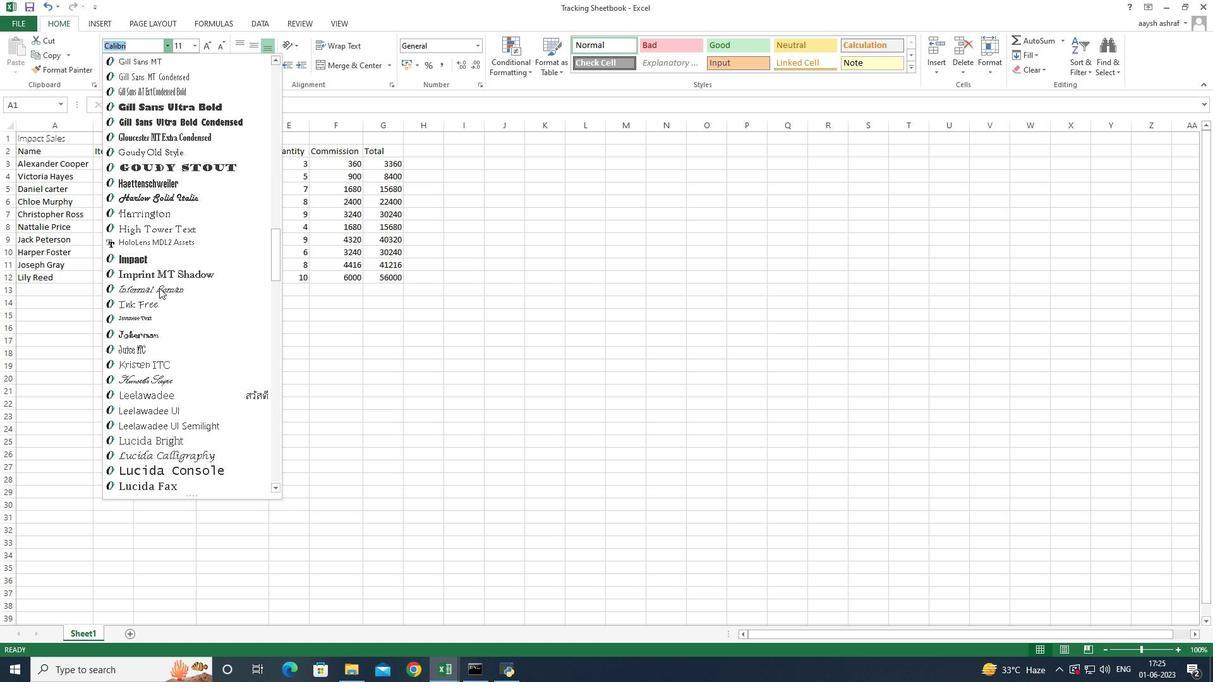
Action: Mouse scrolled (159, 287) with delta (0, 0)
Screenshot: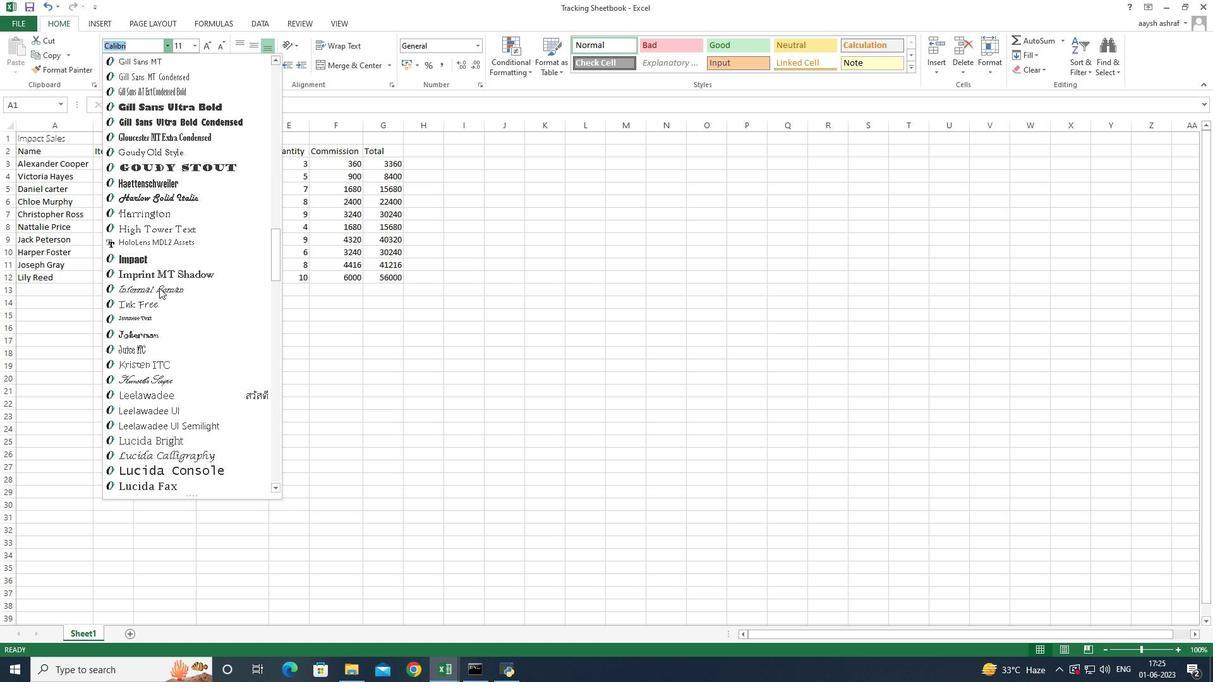 
Action: Mouse moved to (159, 288)
Screenshot: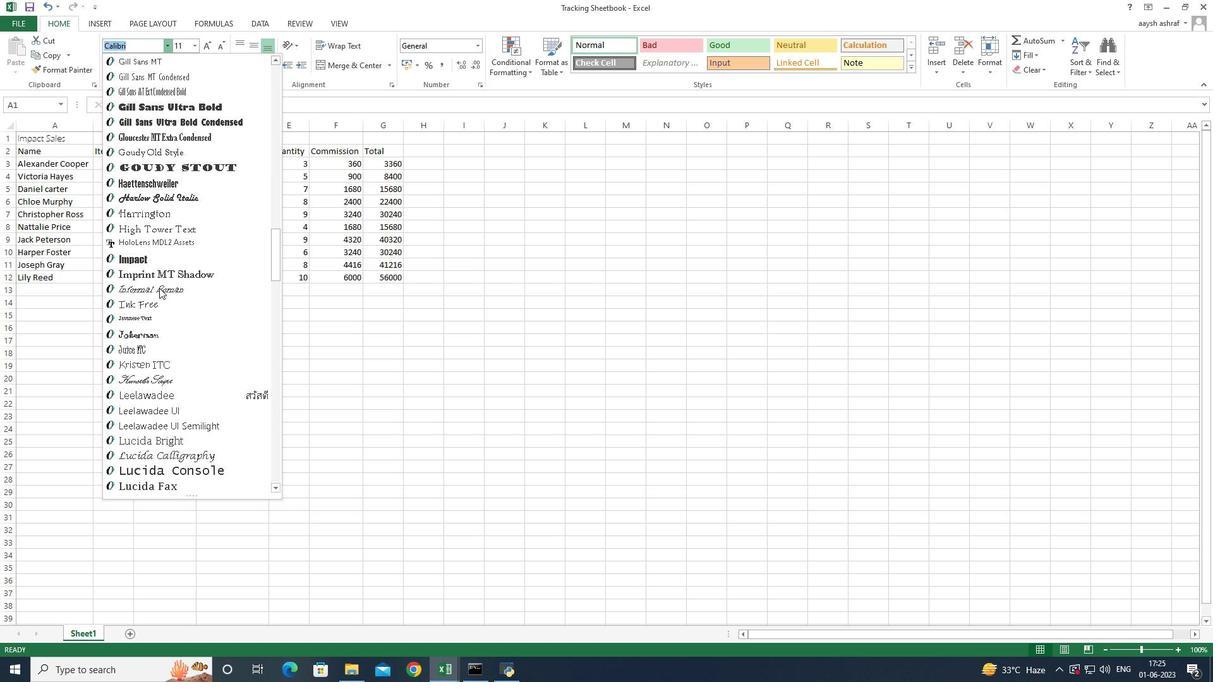 
Action: Mouse scrolled (159, 287) with delta (0, 0)
Screenshot: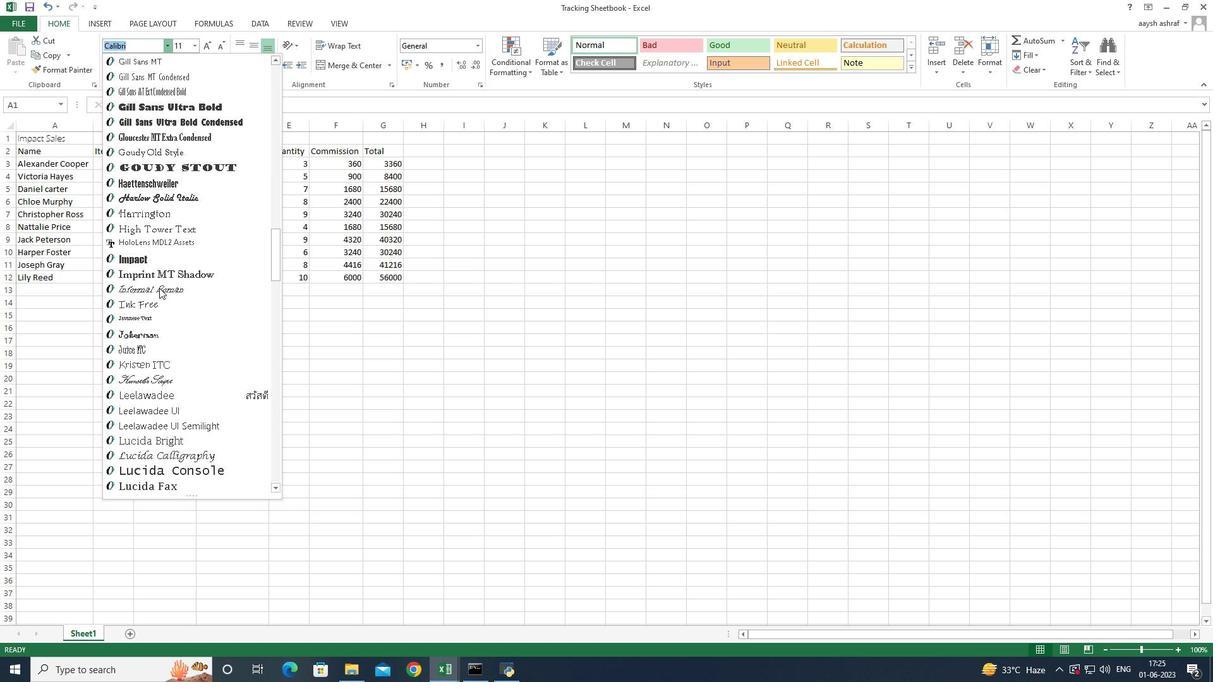 
Action: Mouse moved to (159, 291)
Screenshot: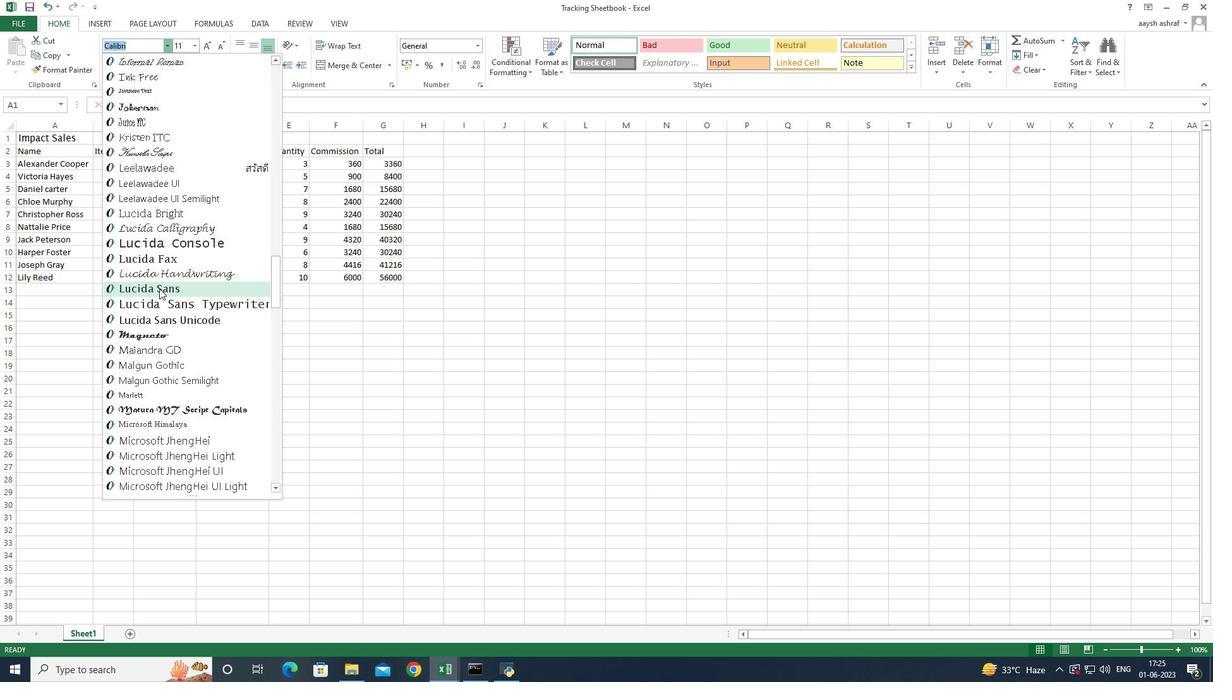 
Action: Mouse scrolled (159, 290) with delta (0, 0)
Screenshot: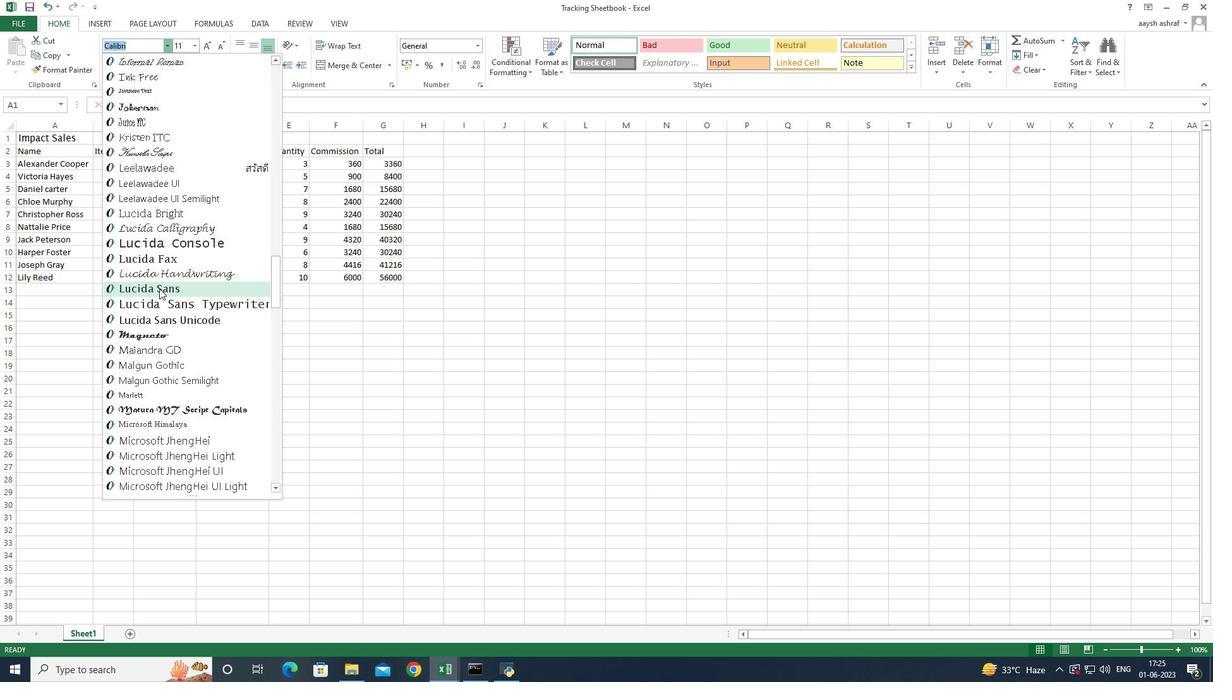 
Action: Mouse moved to (159, 292)
Screenshot: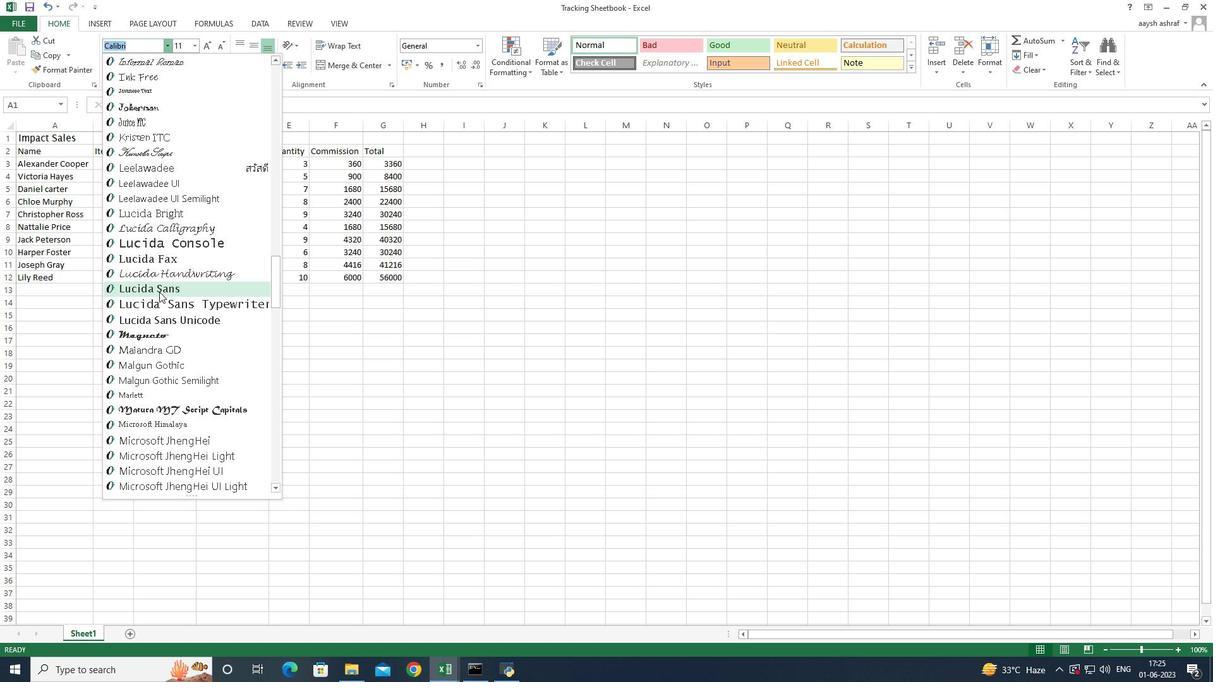 
Action: Mouse scrolled (159, 291) with delta (0, 0)
Screenshot: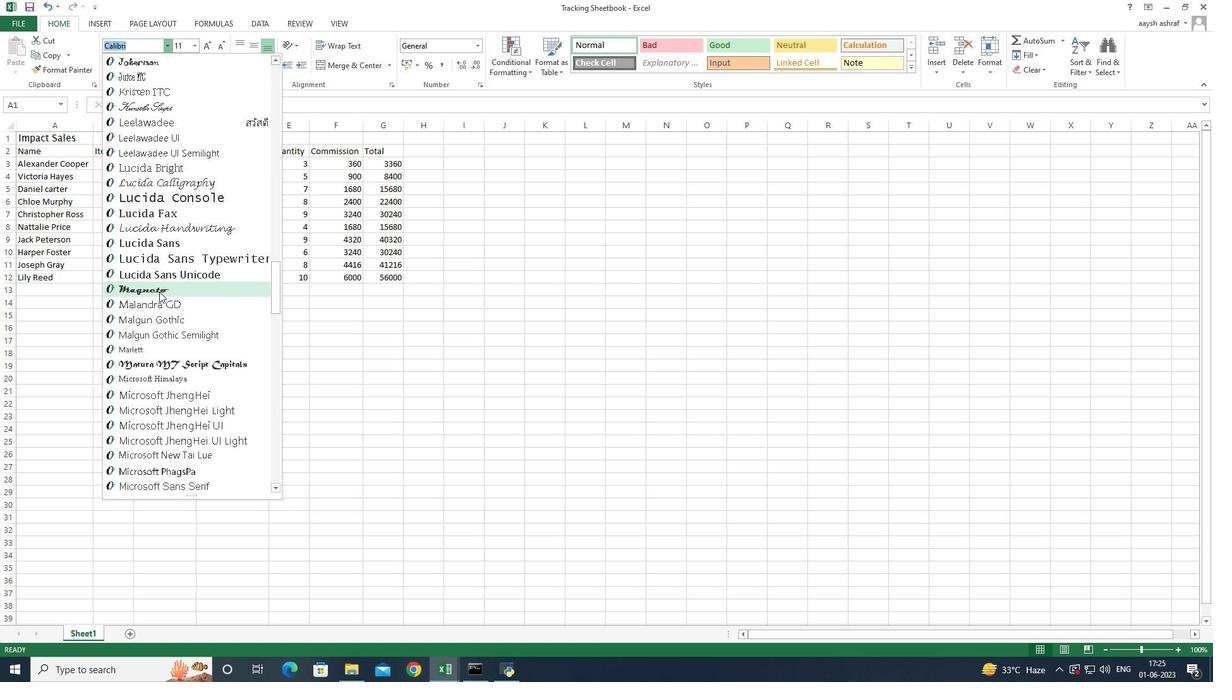 
Action: Mouse moved to (159, 293)
Screenshot: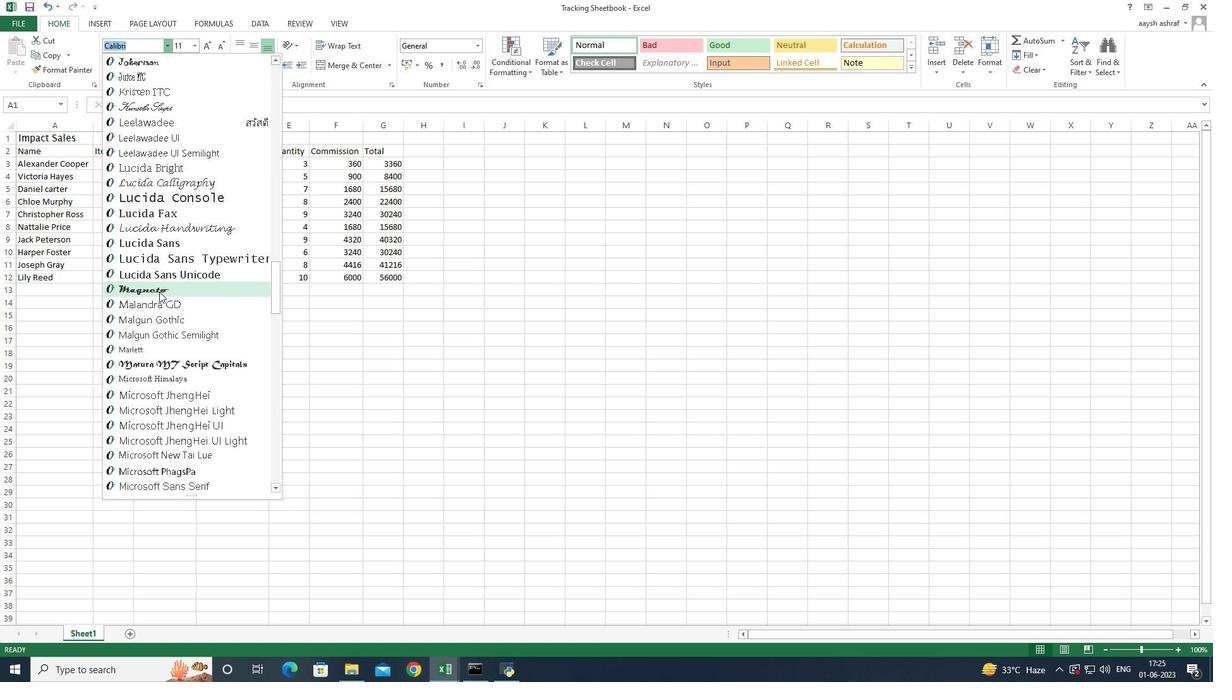 
Action: Mouse scrolled (159, 291) with delta (0, 0)
Screenshot: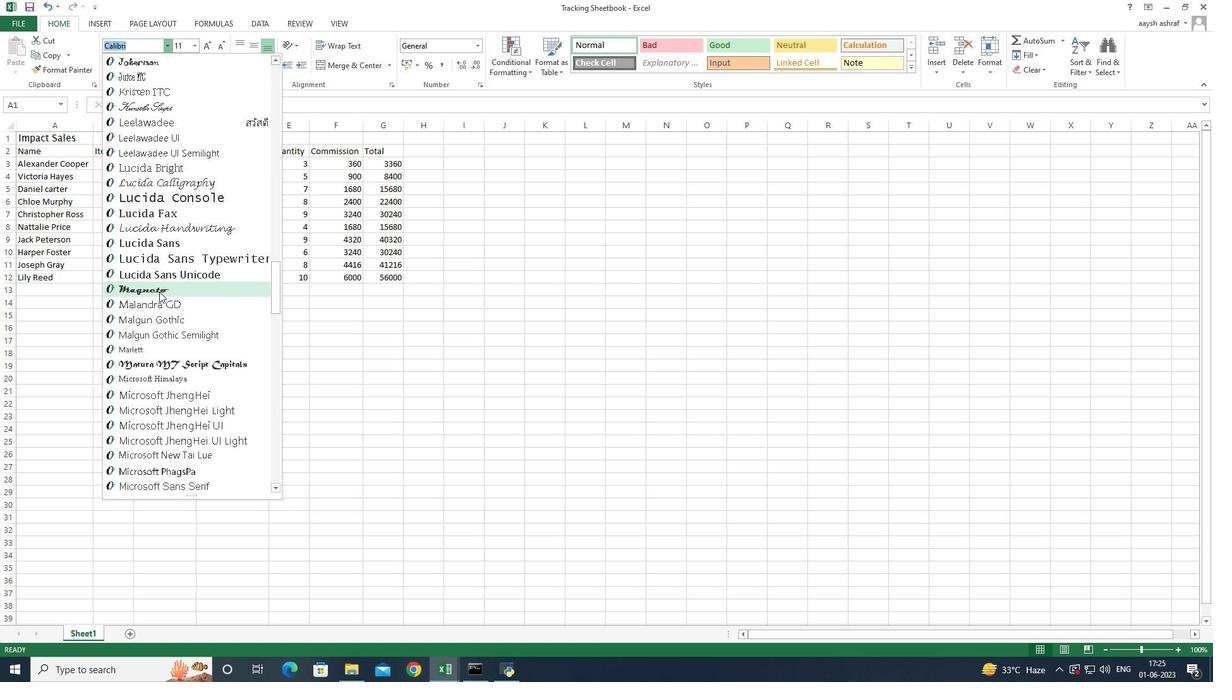 
Action: Mouse moved to (157, 300)
Screenshot: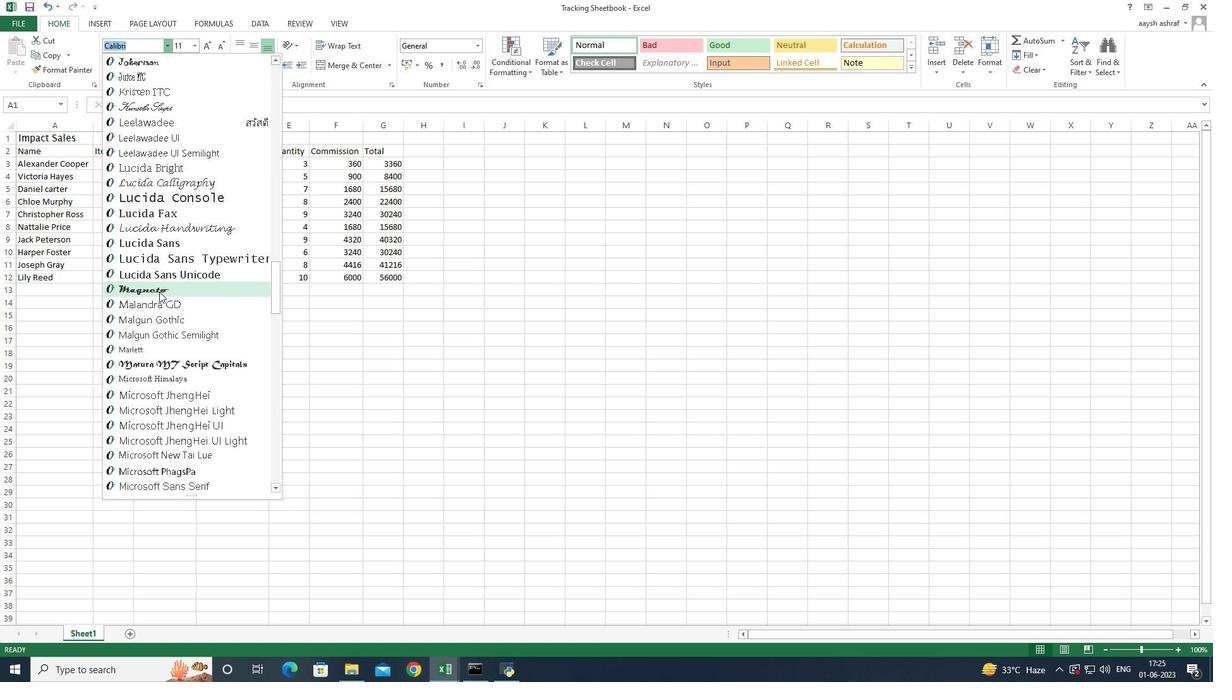 
Action: Mouse scrolled (159, 293) with delta (0, 0)
Screenshot: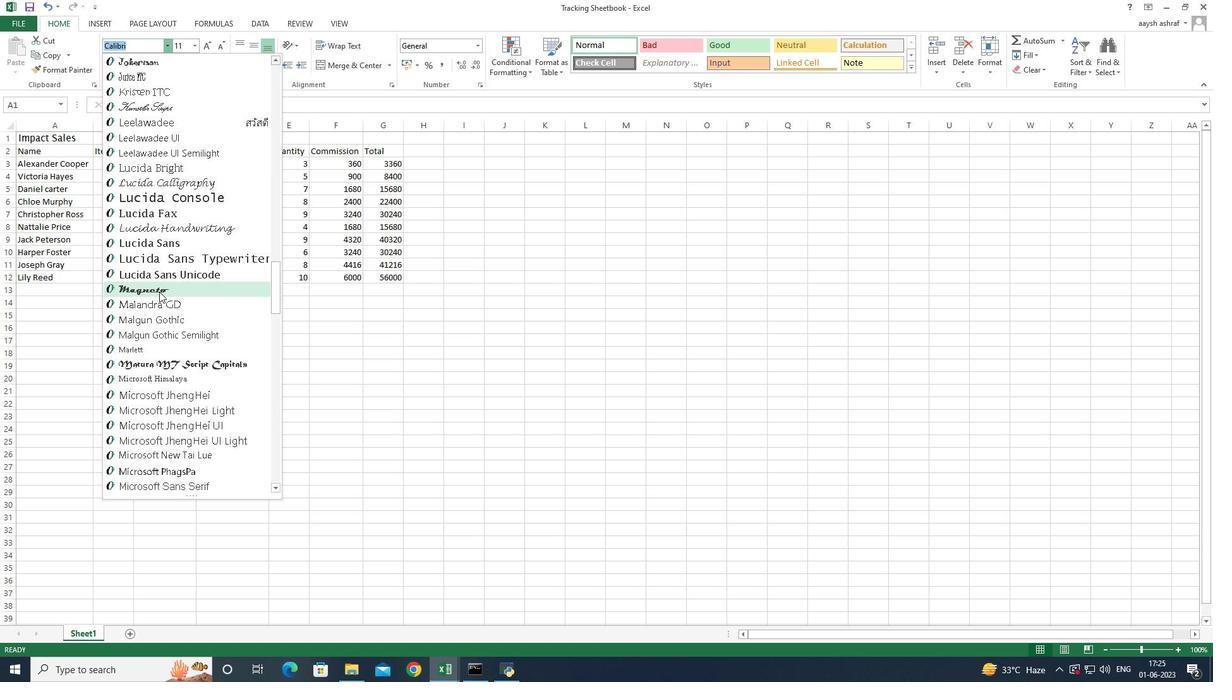 
Action: Mouse moved to (157, 300)
Screenshot: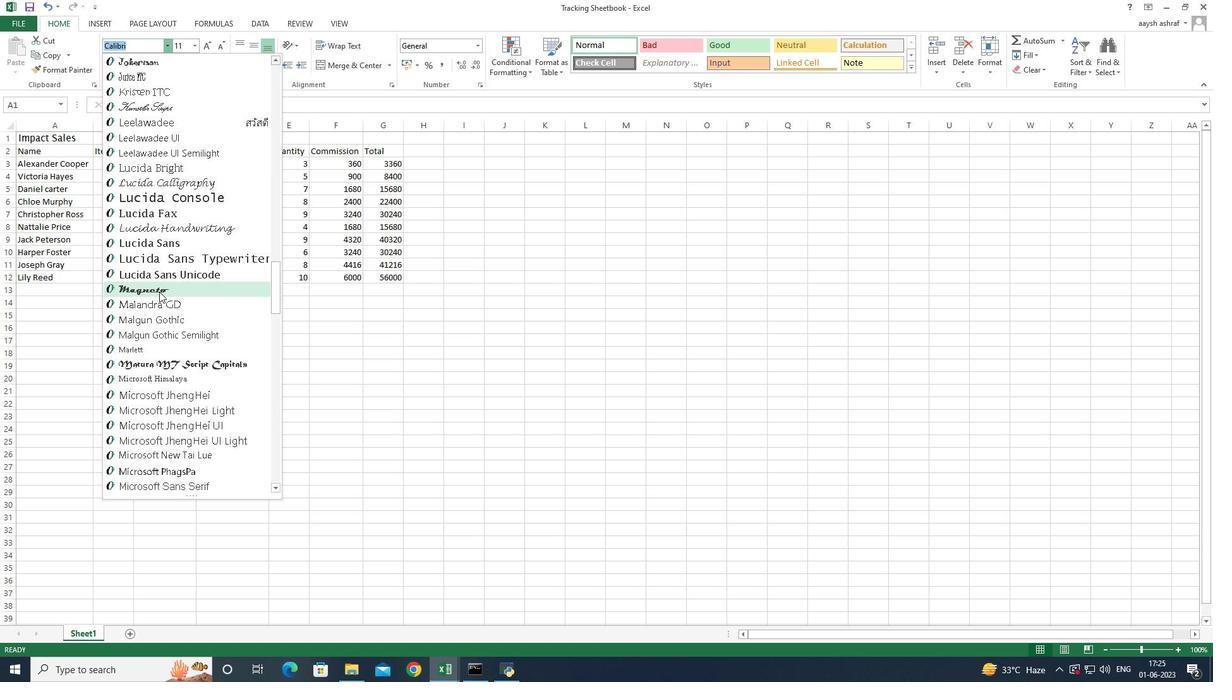 
Action: Mouse scrolled (157, 300) with delta (0, 0)
Screenshot: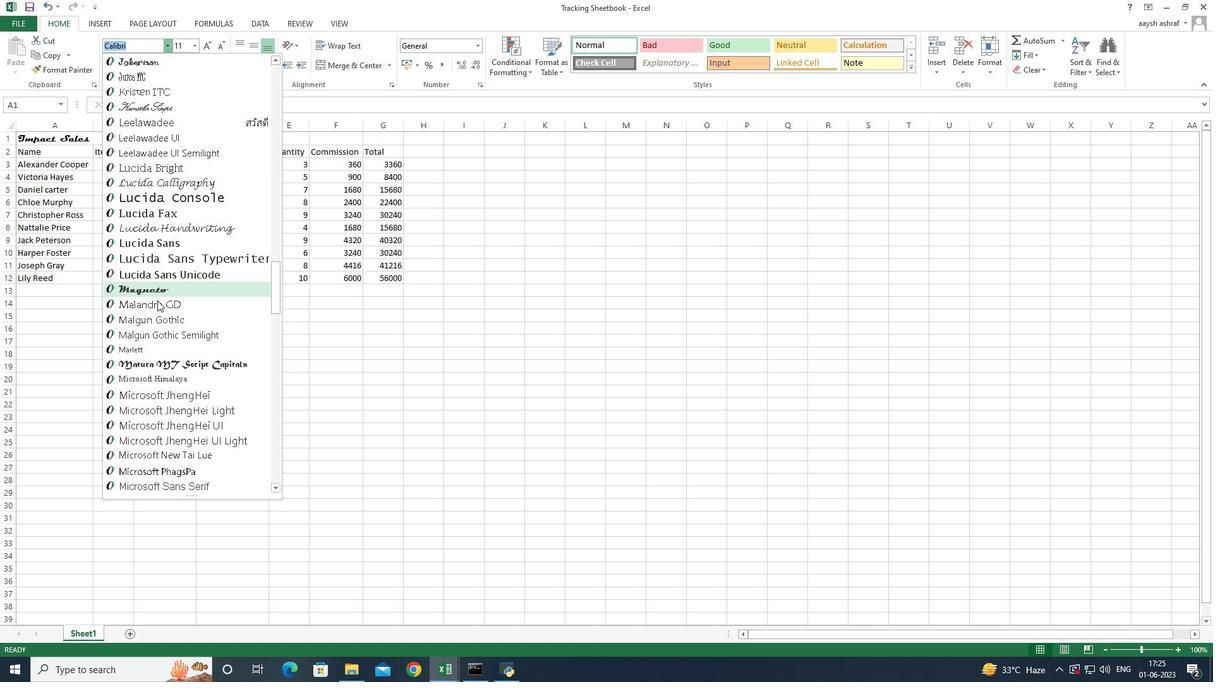 
Action: Mouse moved to (156, 301)
Screenshot: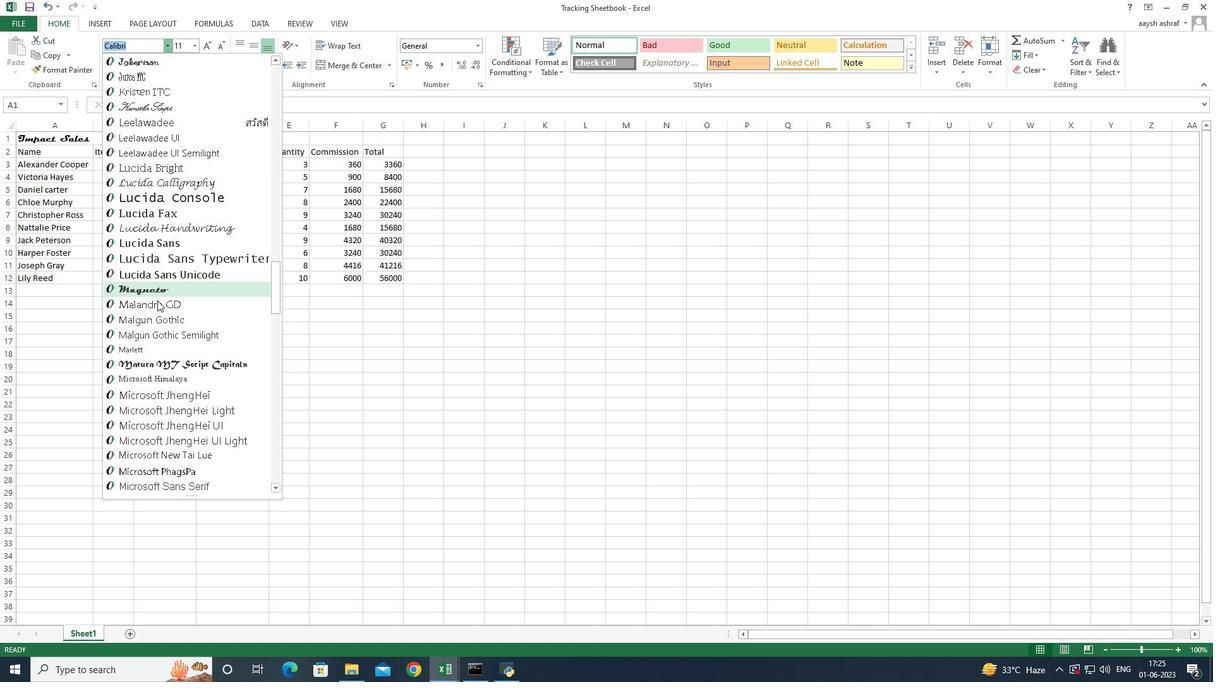 
Action: Mouse scrolled (156, 300) with delta (0, 0)
Screenshot: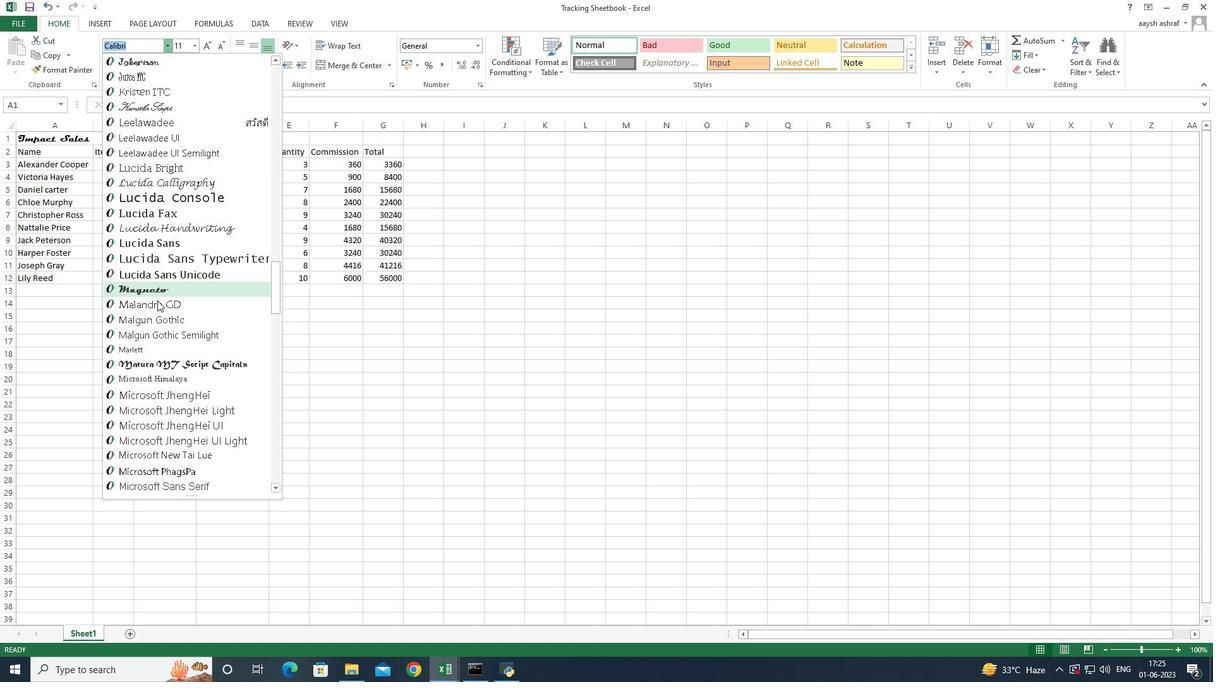 
Action: Mouse moved to (156, 302)
Screenshot: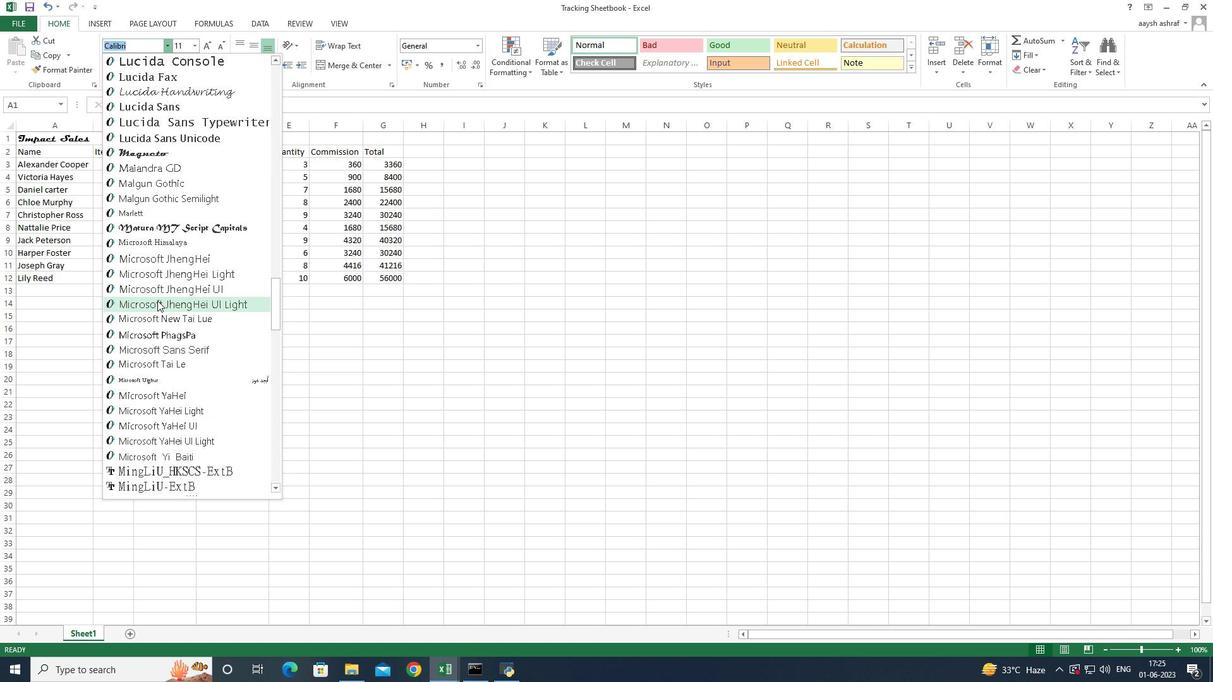 
Action: Mouse scrolled (156, 301) with delta (0, 0)
Screenshot: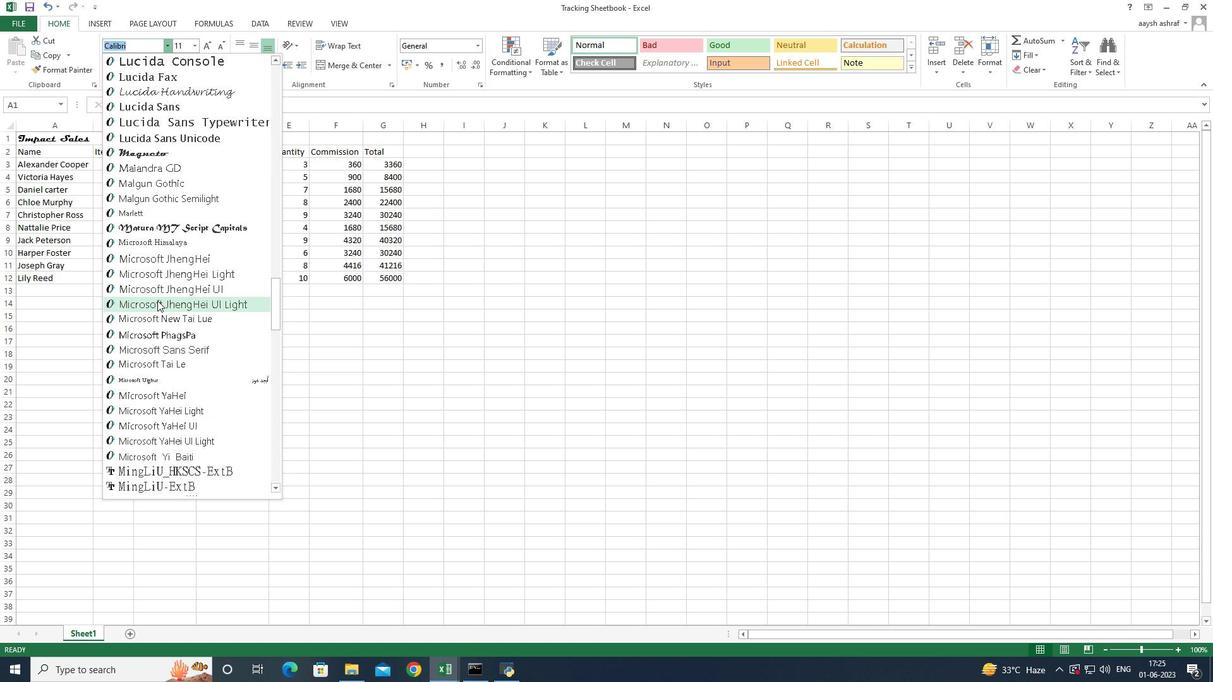 
Action: Mouse moved to (156, 302)
Screenshot: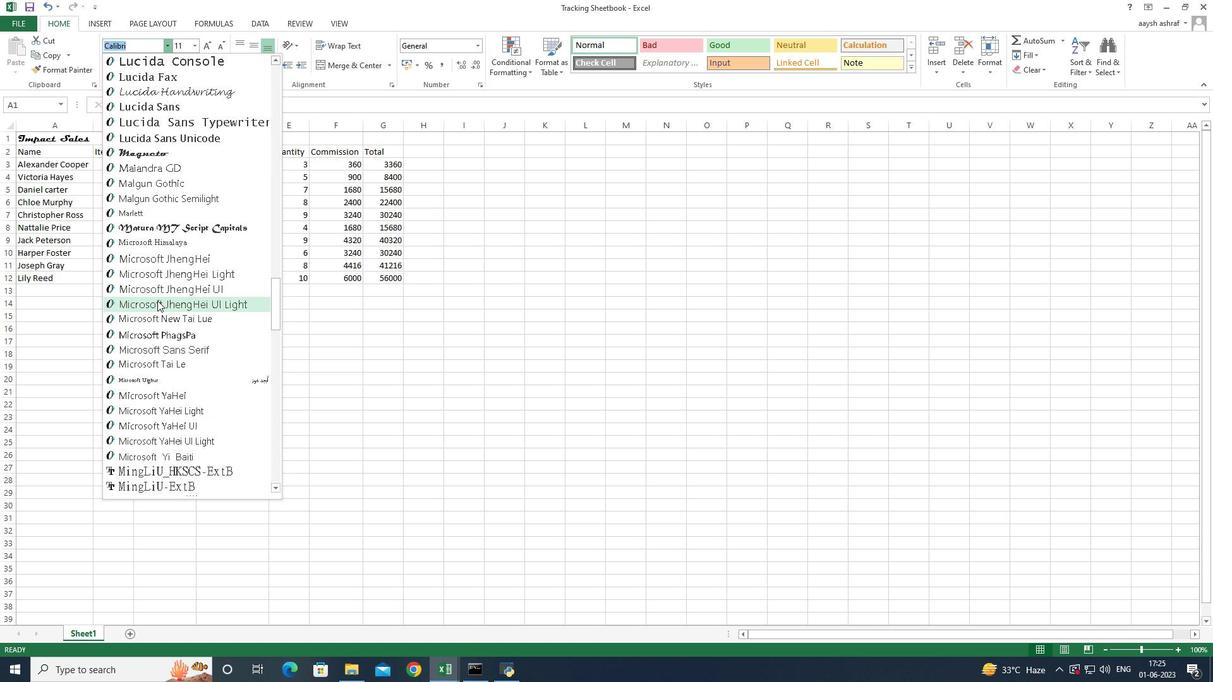 
Action: Mouse scrolled (156, 302) with delta (0, 0)
Screenshot: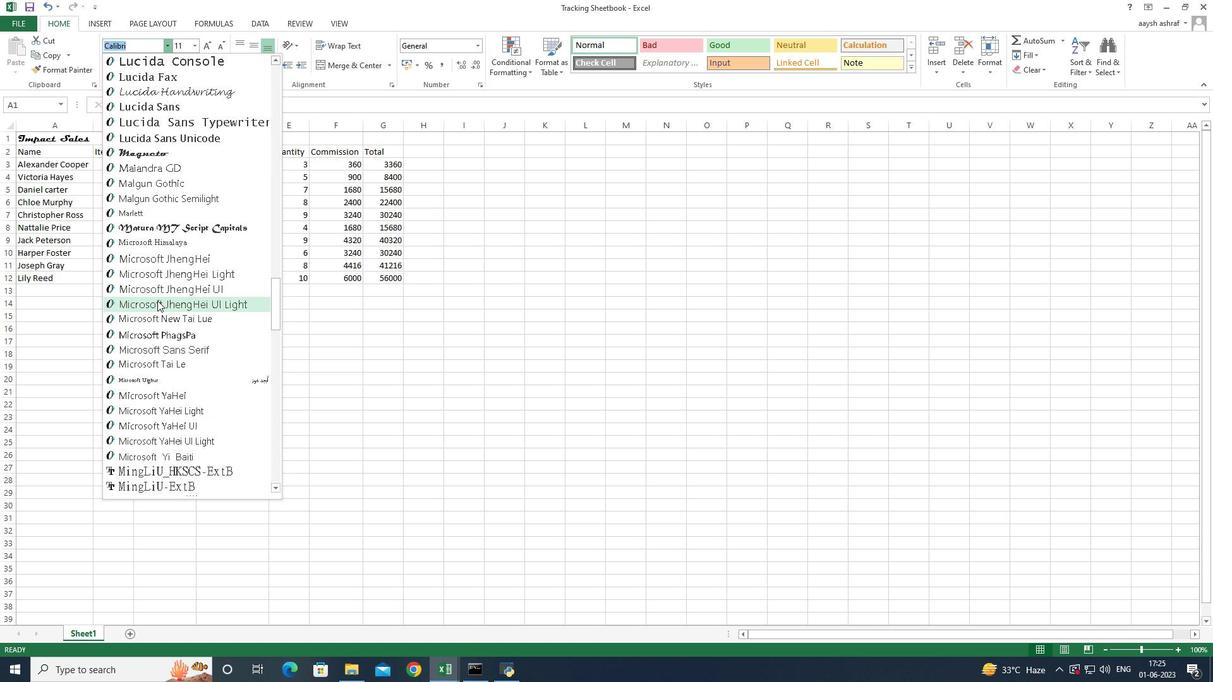 
Action: Mouse moved to (156, 313)
Screenshot: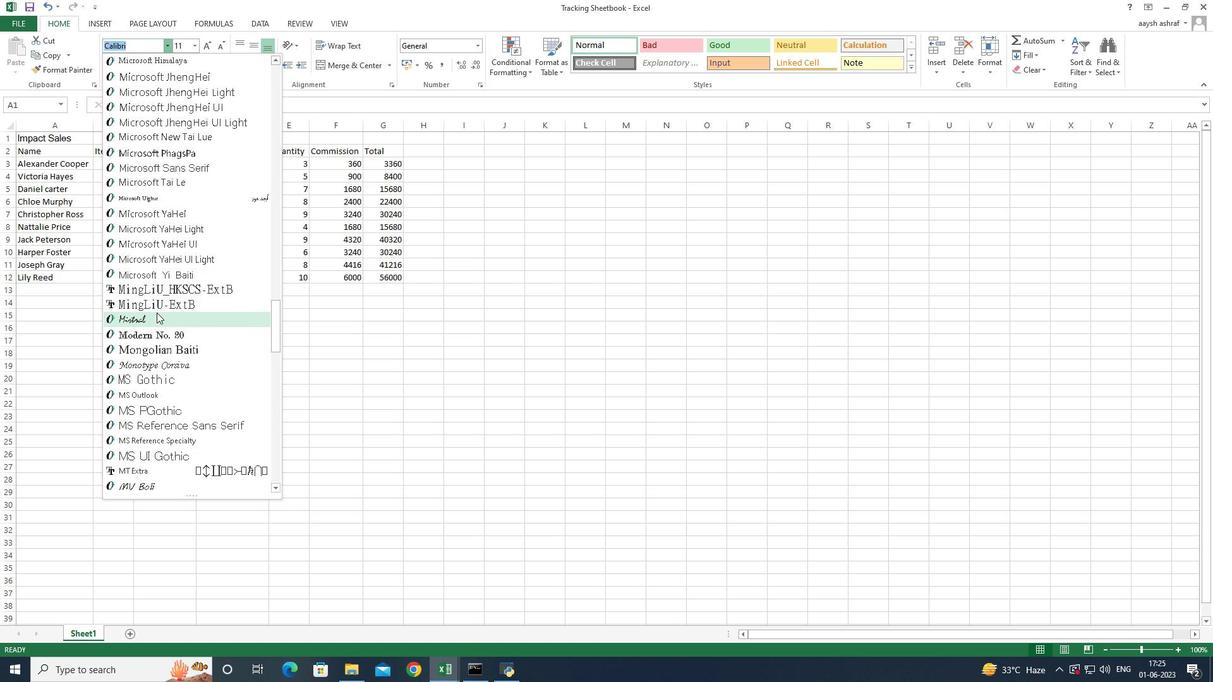 
Action: Mouse scrolled (156, 312) with delta (0, 0)
Screenshot: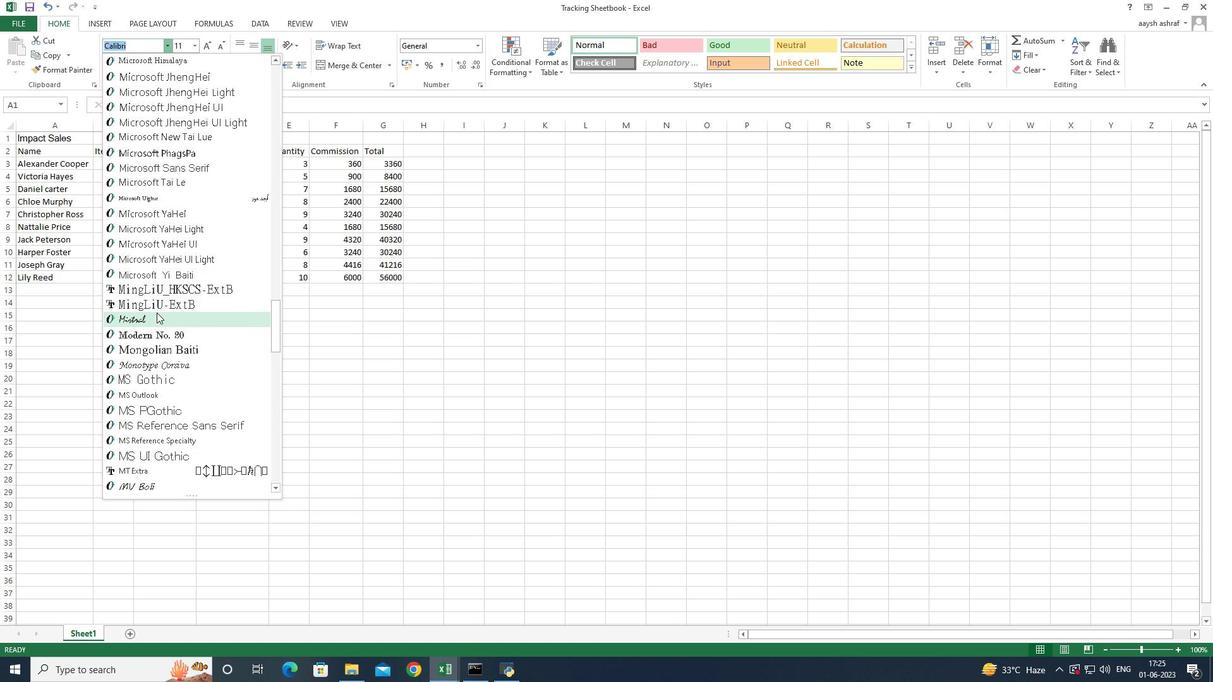 
Action: Mouse moved to (156, 313)
Screenshot: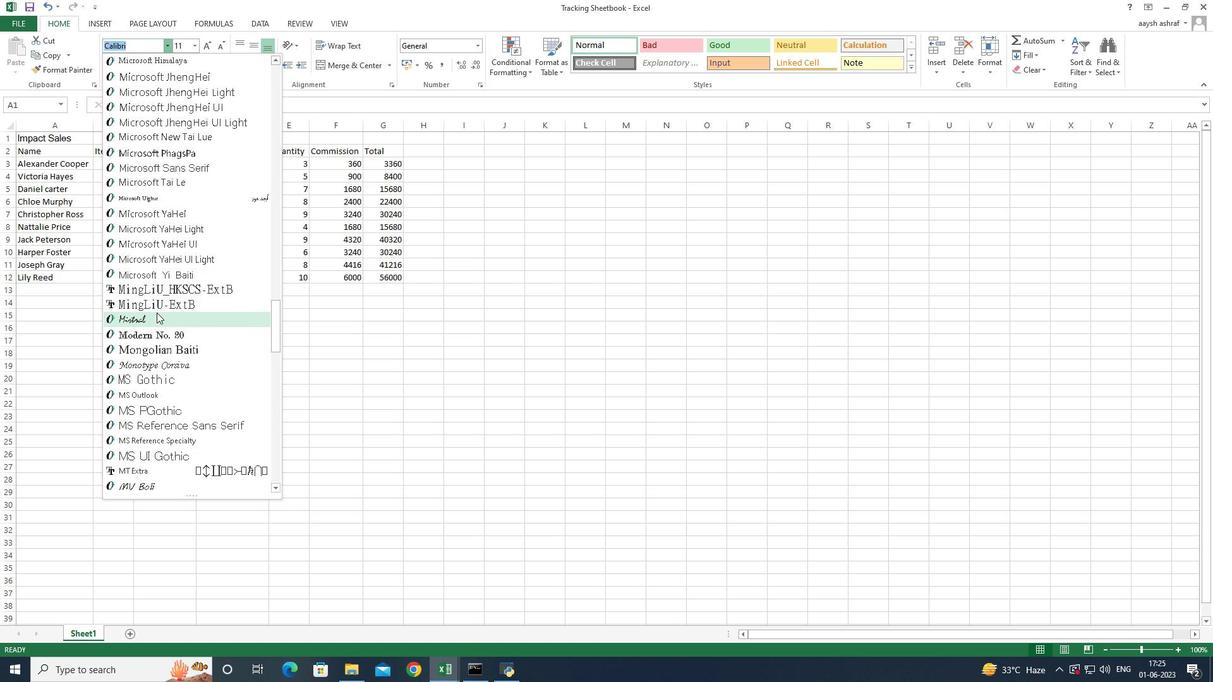 
Action: Mouse scrolled (156, 312) with delta (0, 0)
Screenshot: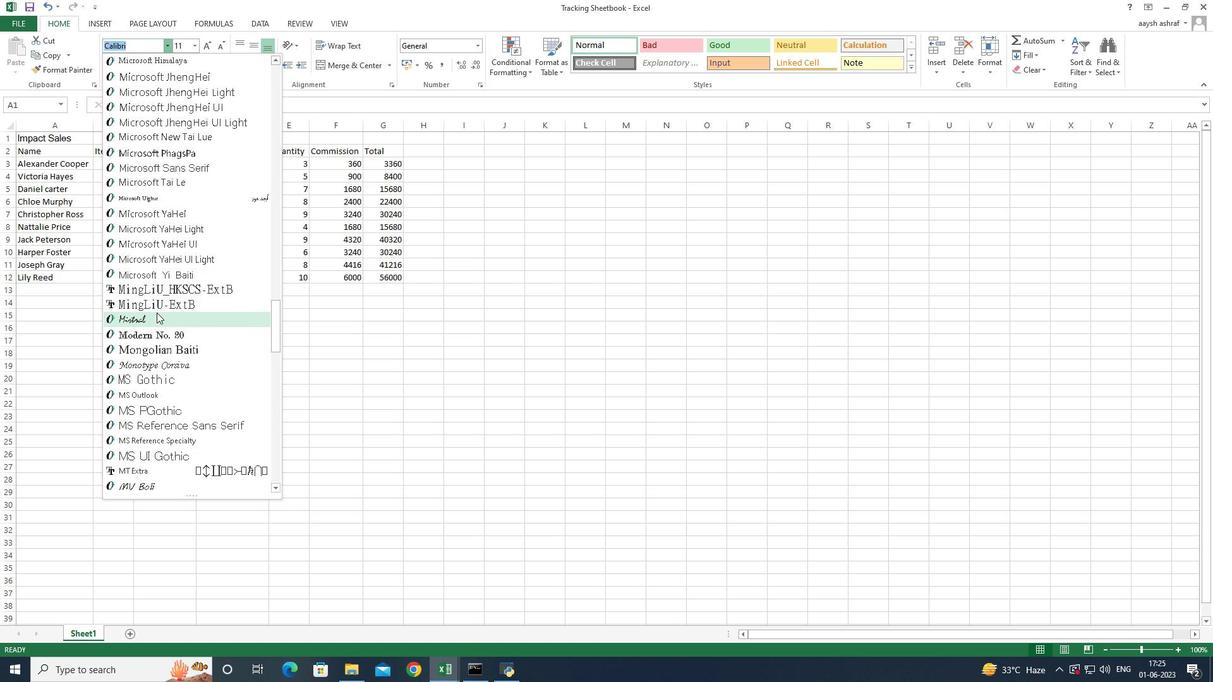 
Action: Mouse moved to (156, 314)
Screenshot: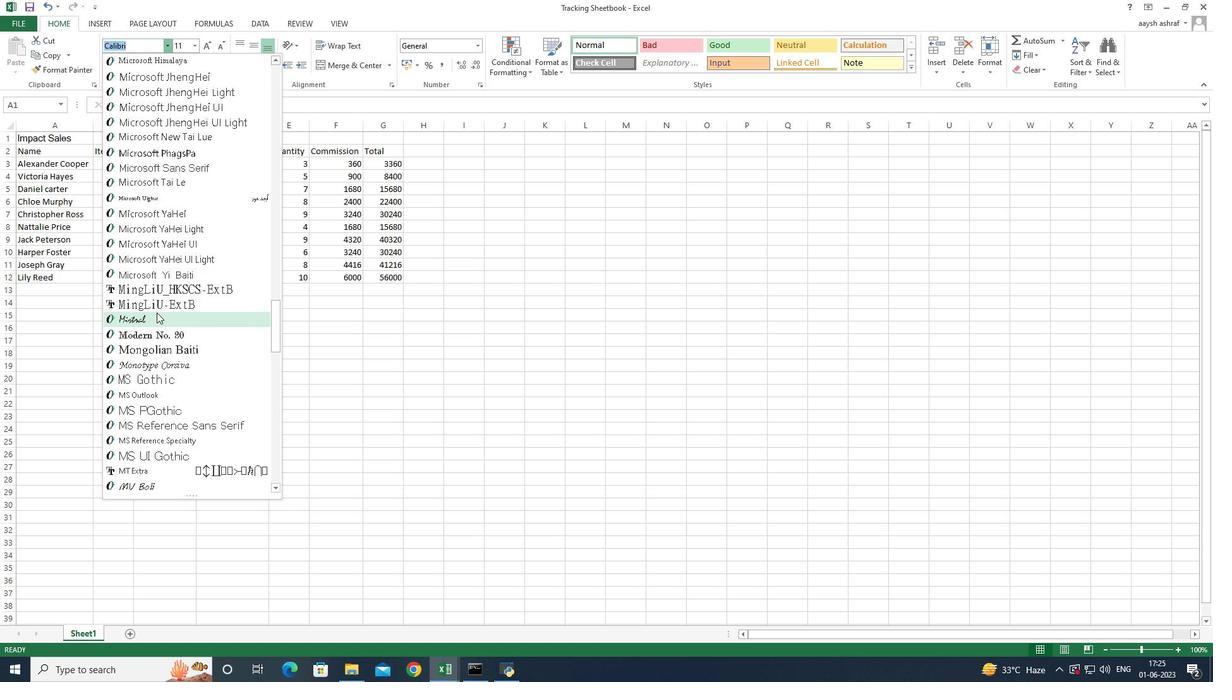
Action: Mouse scrolled (156, 314) with delta (0, 0)
Screenshot: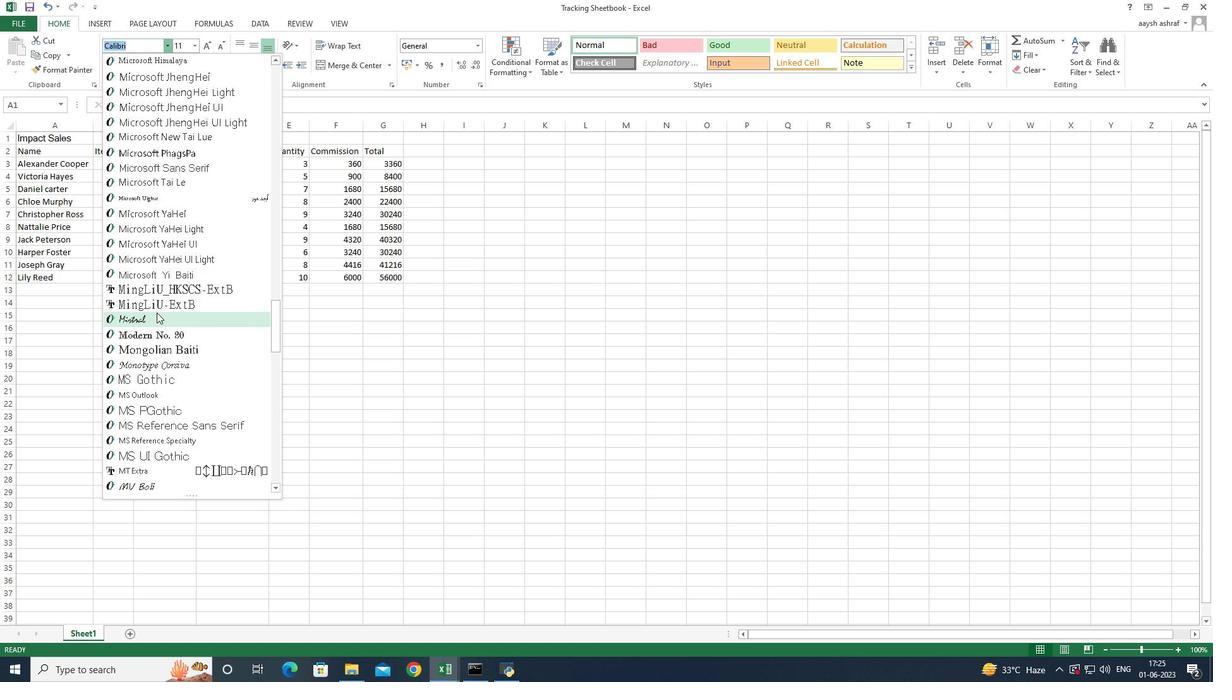 
Action: Mouse moved to (156, 320)
Screenshot: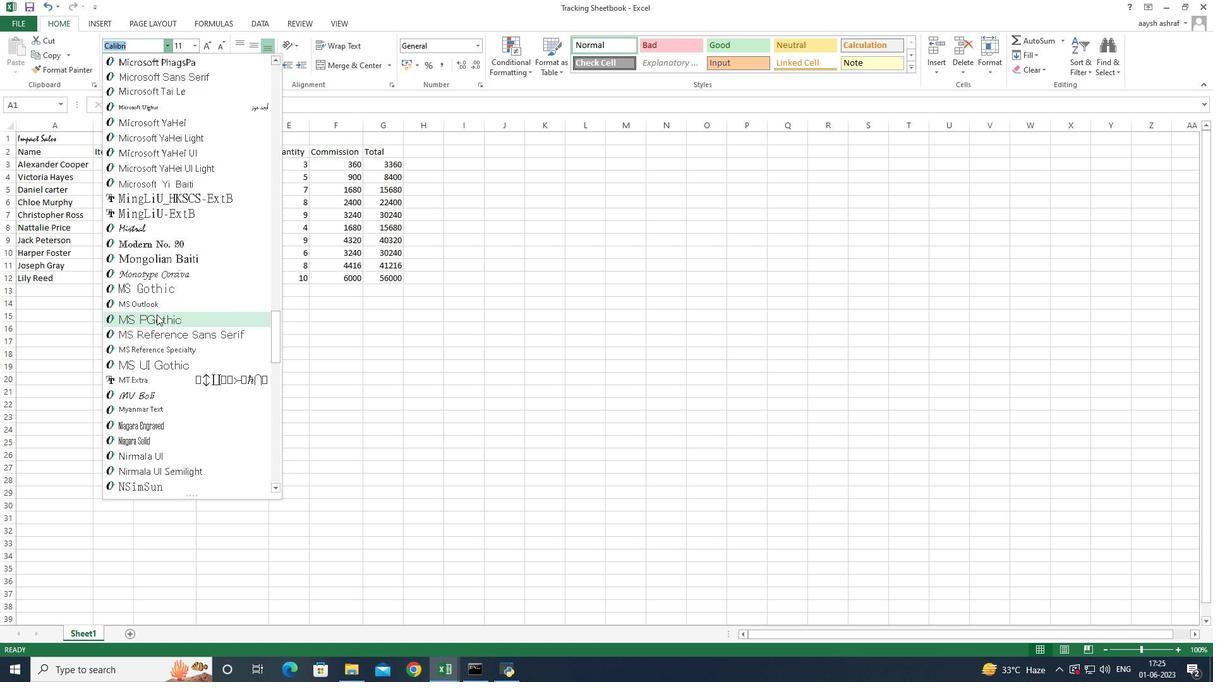 
Action: Mouse scrolled (156, 320) with delta (0, 0)
Screenshot: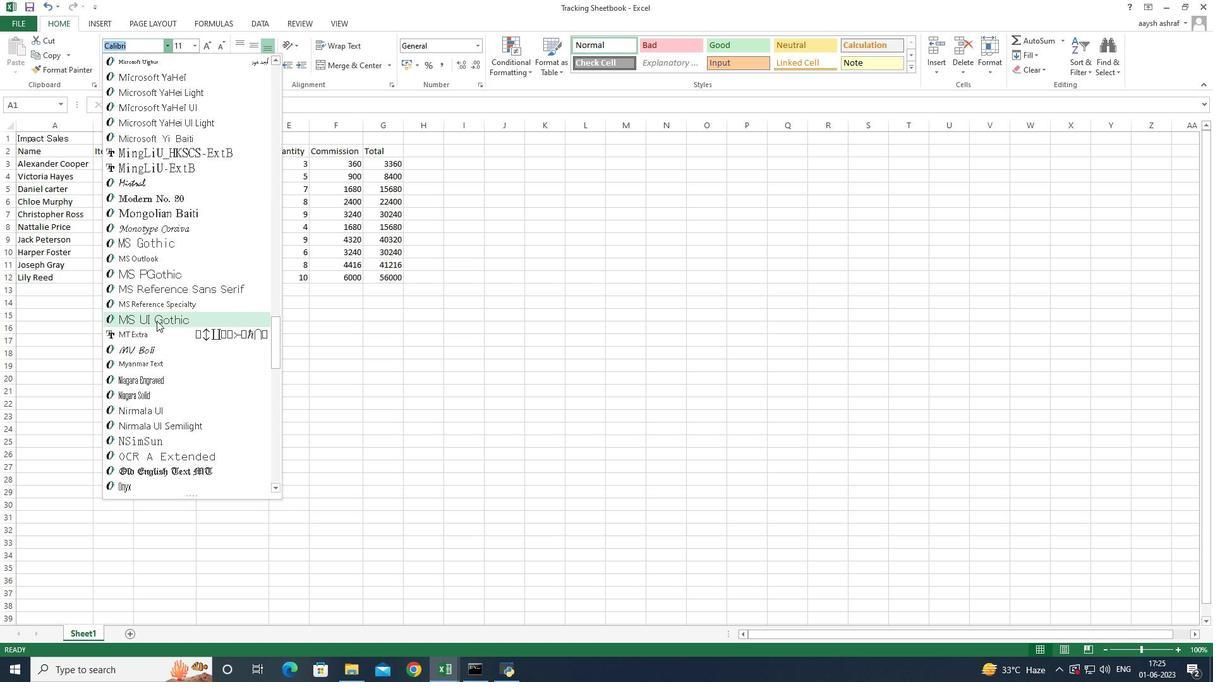 
Action: Mouse scrolled (156, 320) with delta (0, 0)
Screenshot: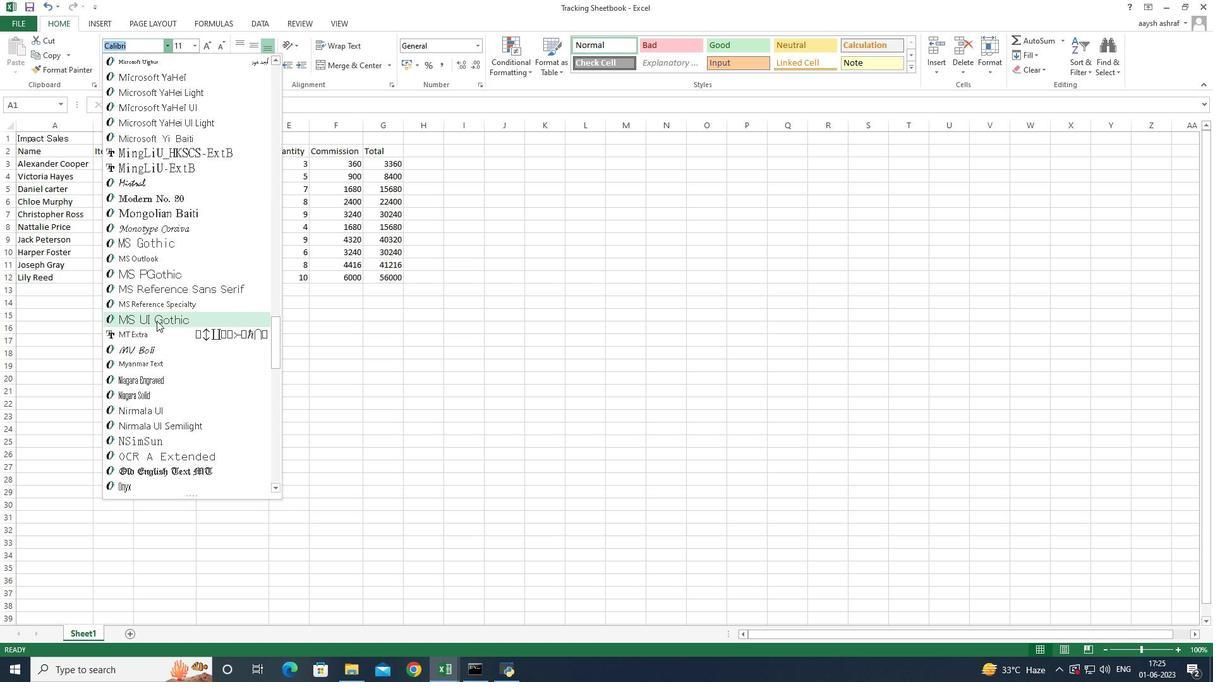 
Action: Mouse moved to (156, 321)
Screenshot: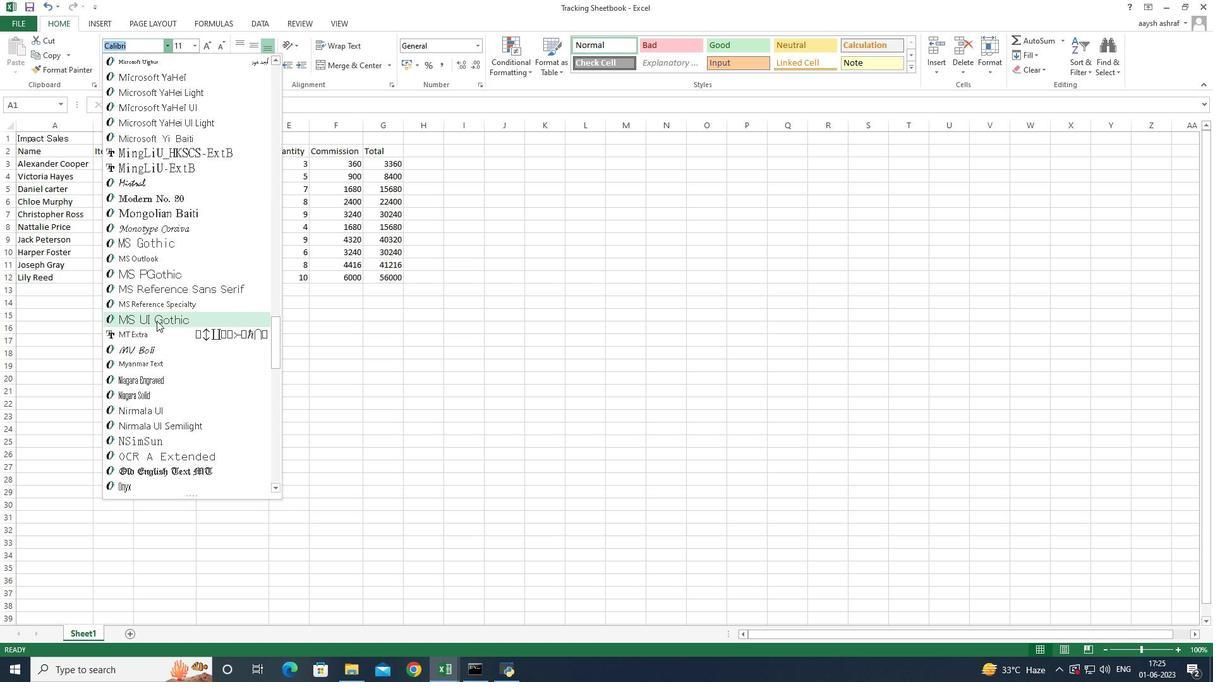 
Action: Mouse scrolled (156, 320) with delta (0, 0)
Screenshot: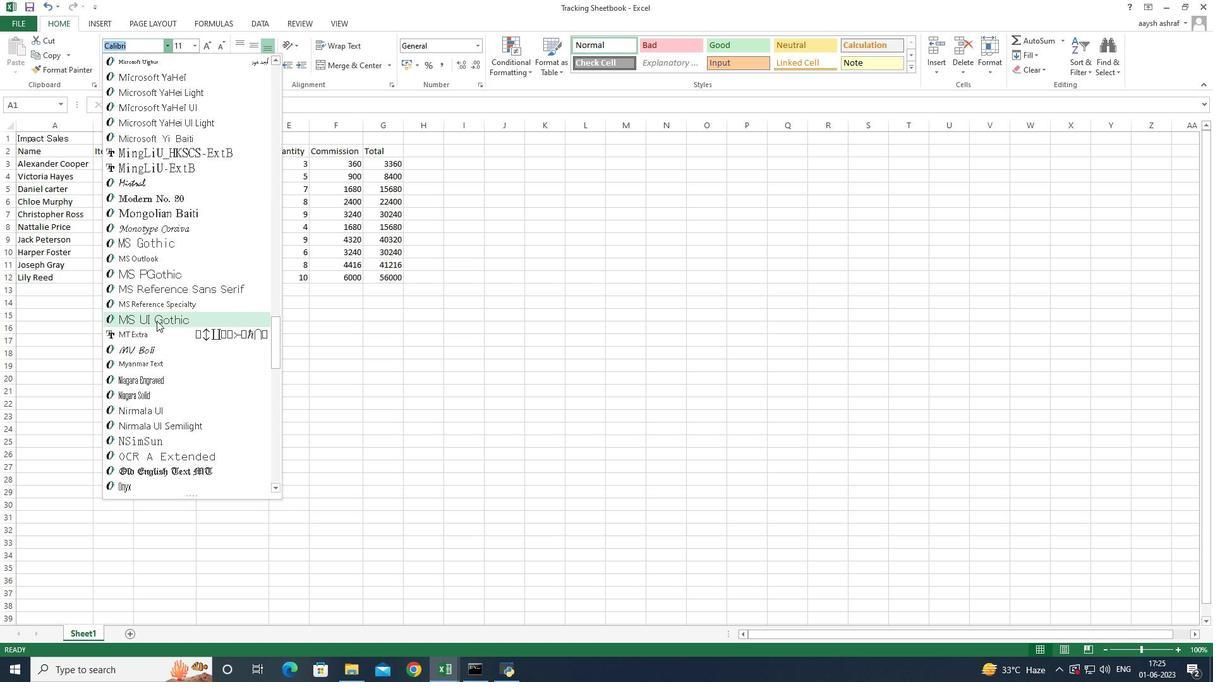 
Action: Mouse moved to (156, 324)
Screenshot: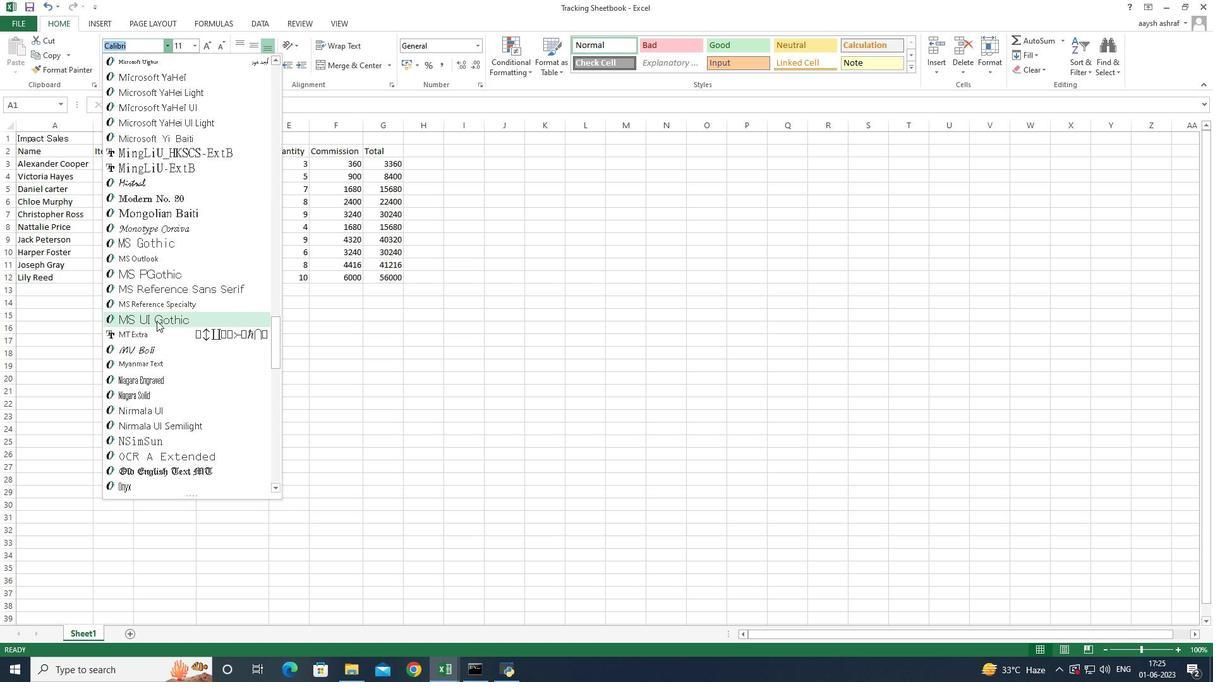 
Action: Mouse scrolled (156, 324) with delta (0, 0)
Screenshot: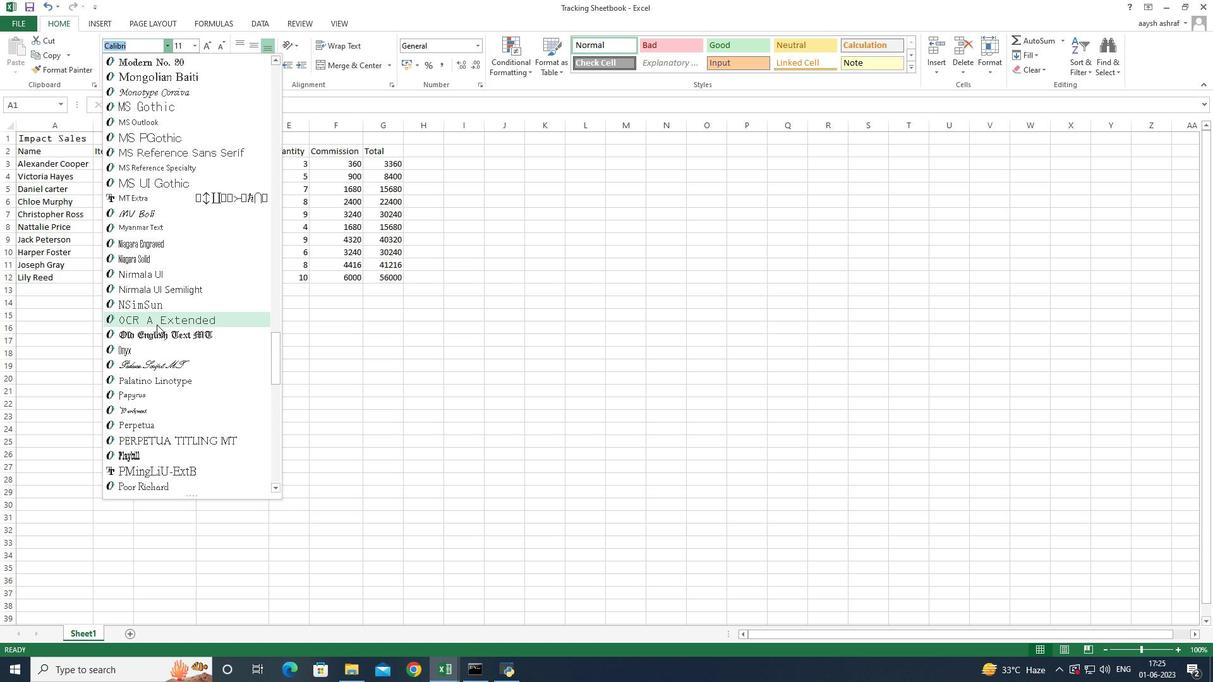
Action: Mouse scrolled (156, 324) with delta (0, 0)
Screenshot: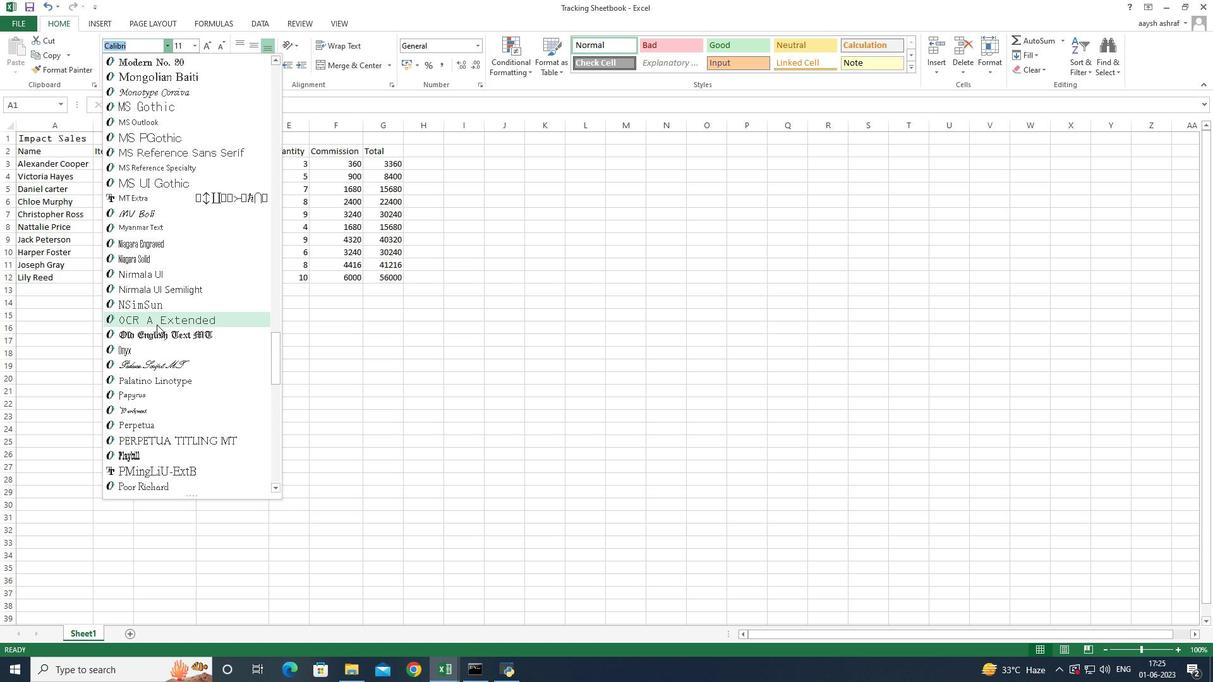
Action: Mouse scrolled (156, 324) with delta (0, 0)
Screenshot: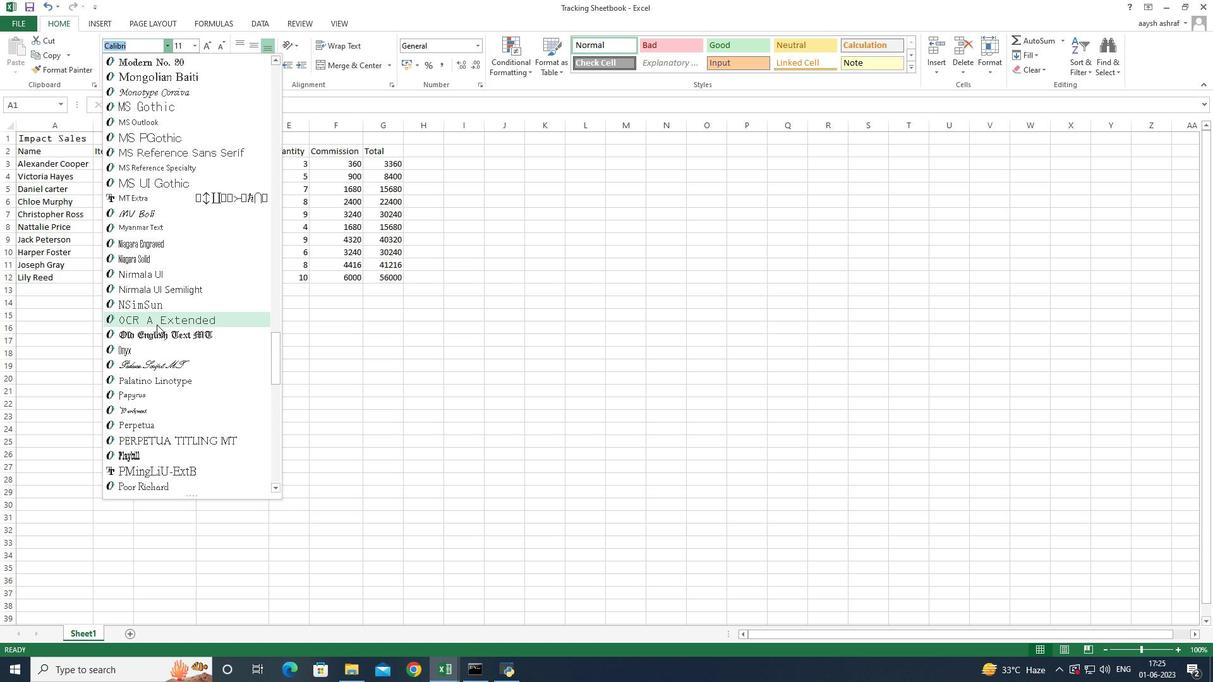
Action: Mouse scrolled (156, 324) with delta (0, 0)
Screenshot: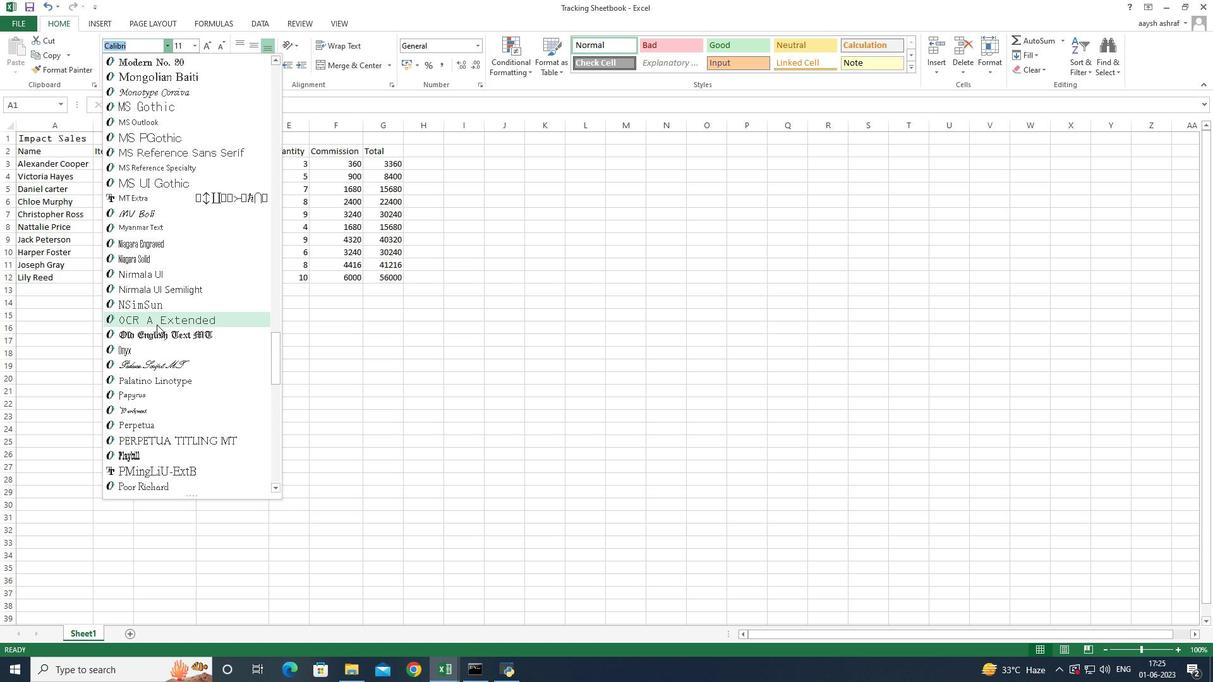 
Action: Mouse scrolled (156, 324) with delta (0, 0)
Screenshot: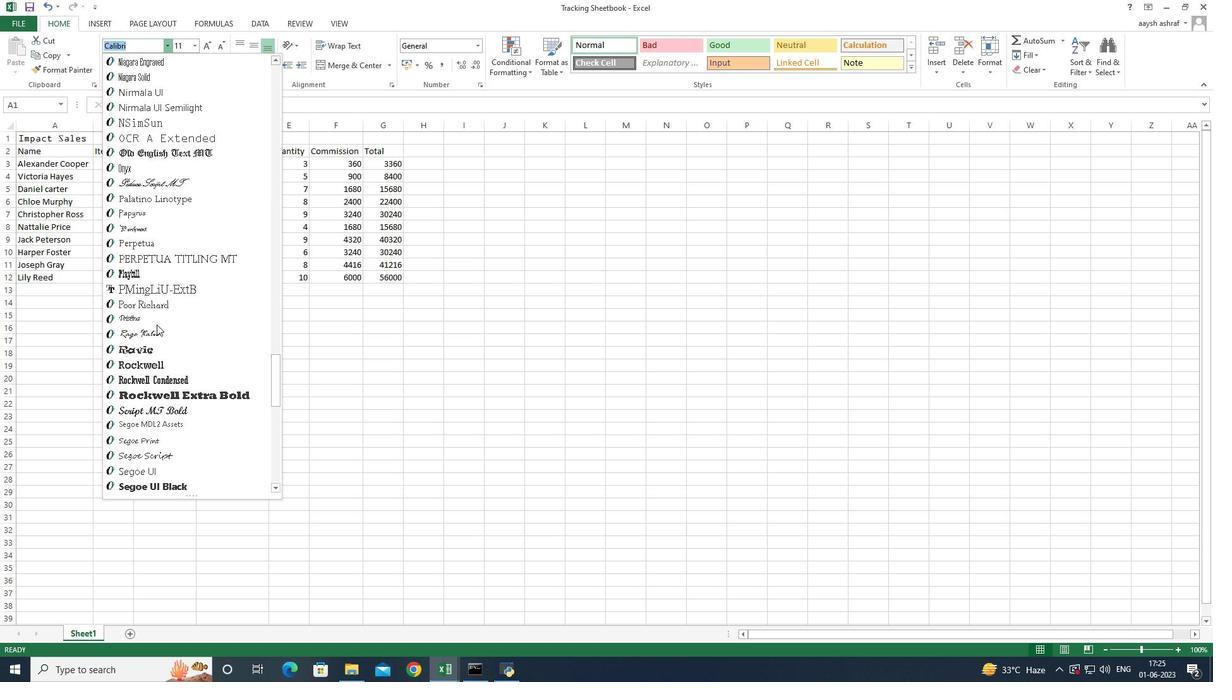 
Action: Mouse scrolled (156, 324) with delta (0, 0)
Screenshot: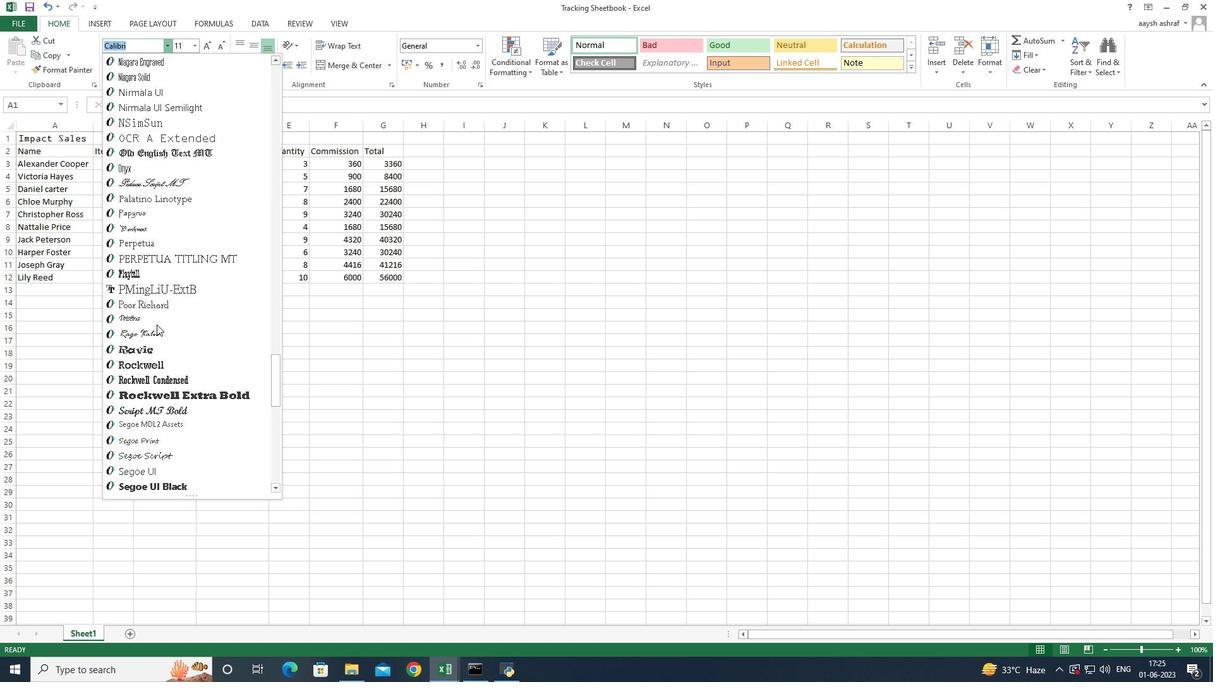 
Action: Mouse scrolled (156, 324) with delta (0, 0)
Screenshot: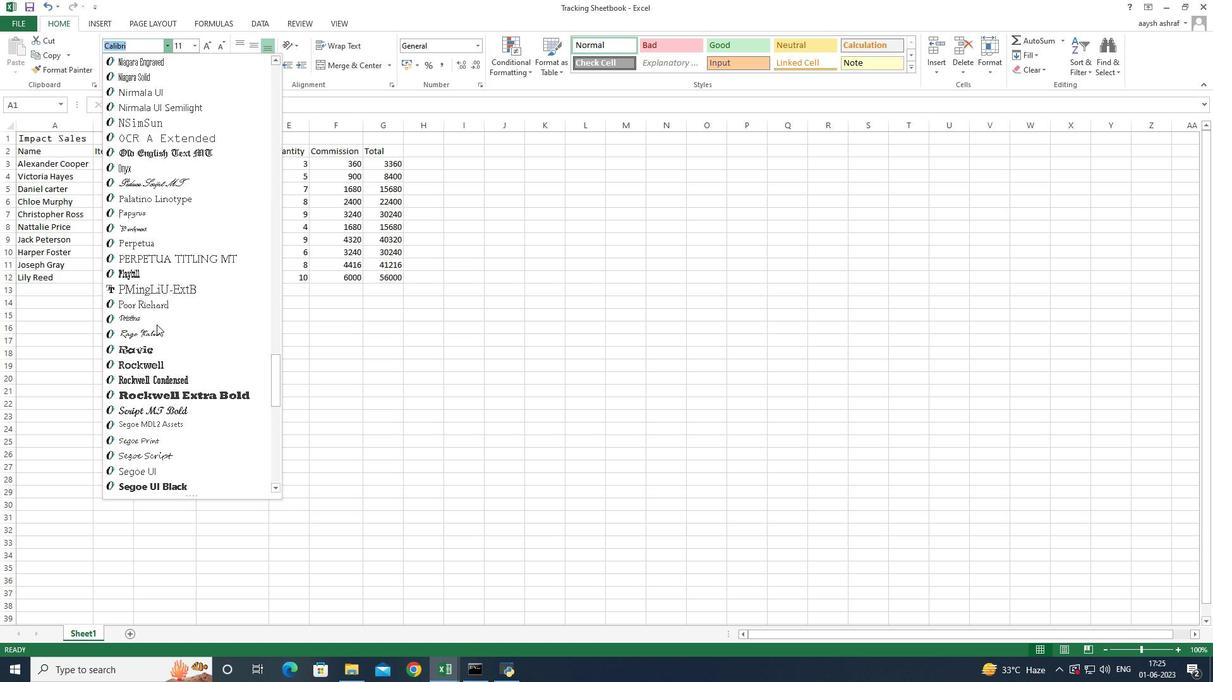 
Action: Mouse scrolled (156, 324) with delta (0, 0)
Screenshot: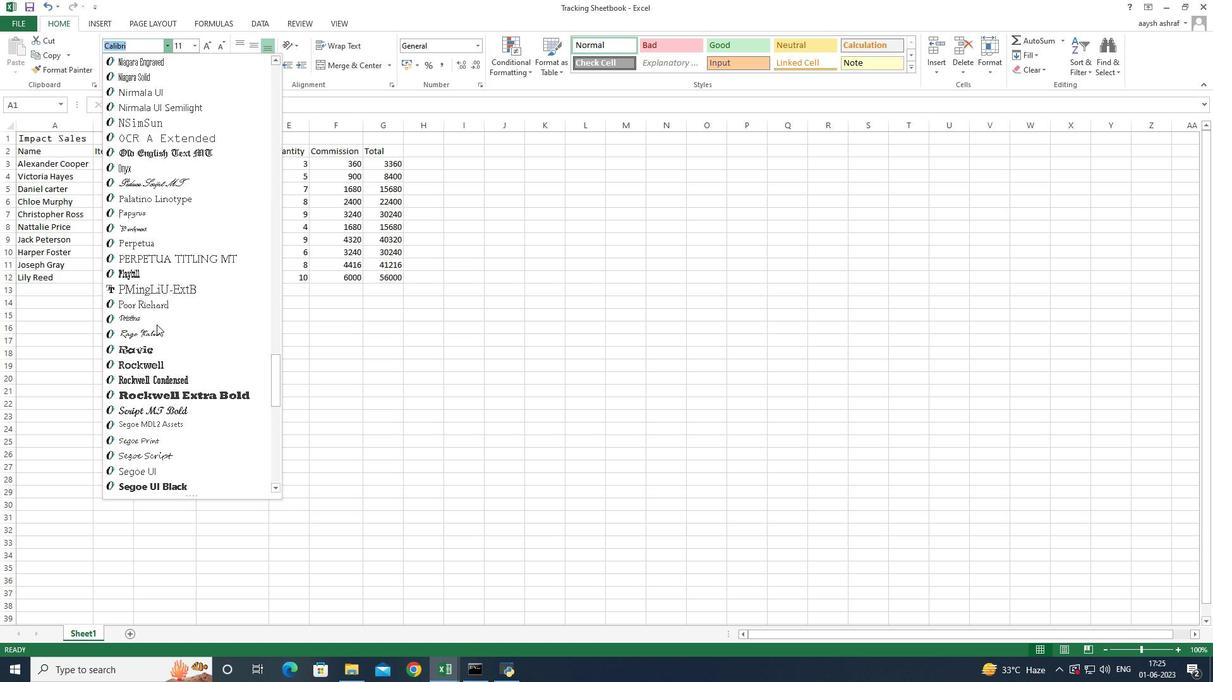 
Action: Mouse scrolled (156, 324) with delta (0, 0)
Screenshot: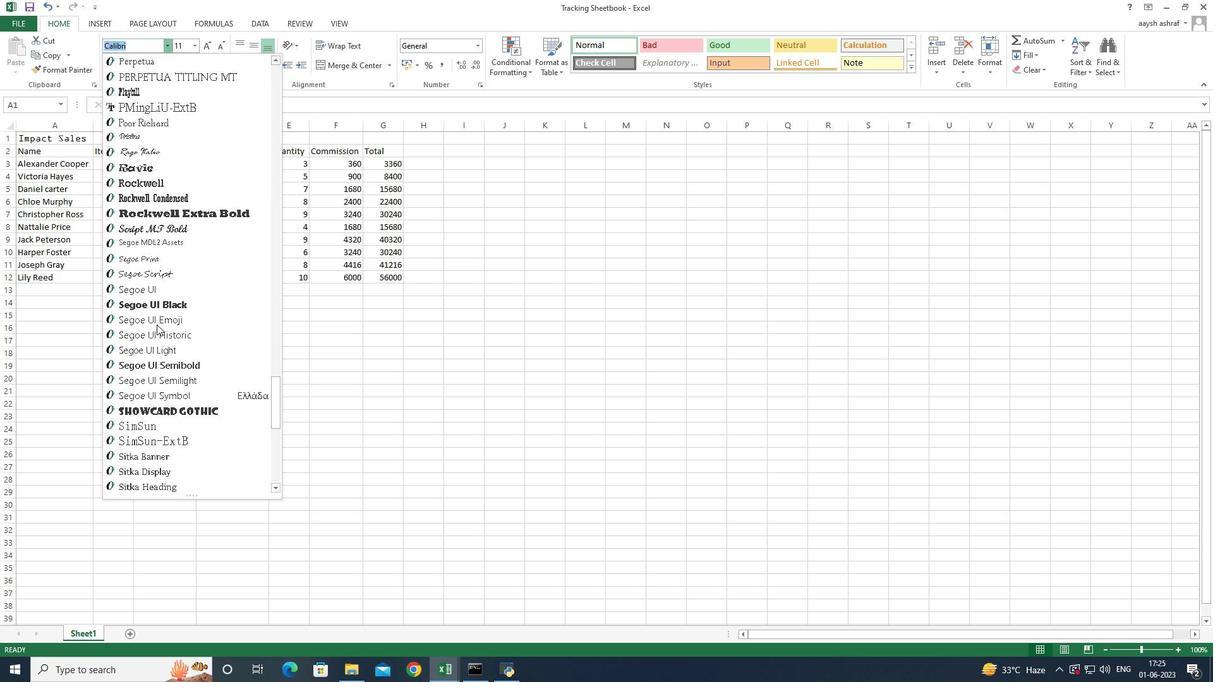 
Action: Mouse scrolled (156, 324) with delta (0, 0)
Screenshot: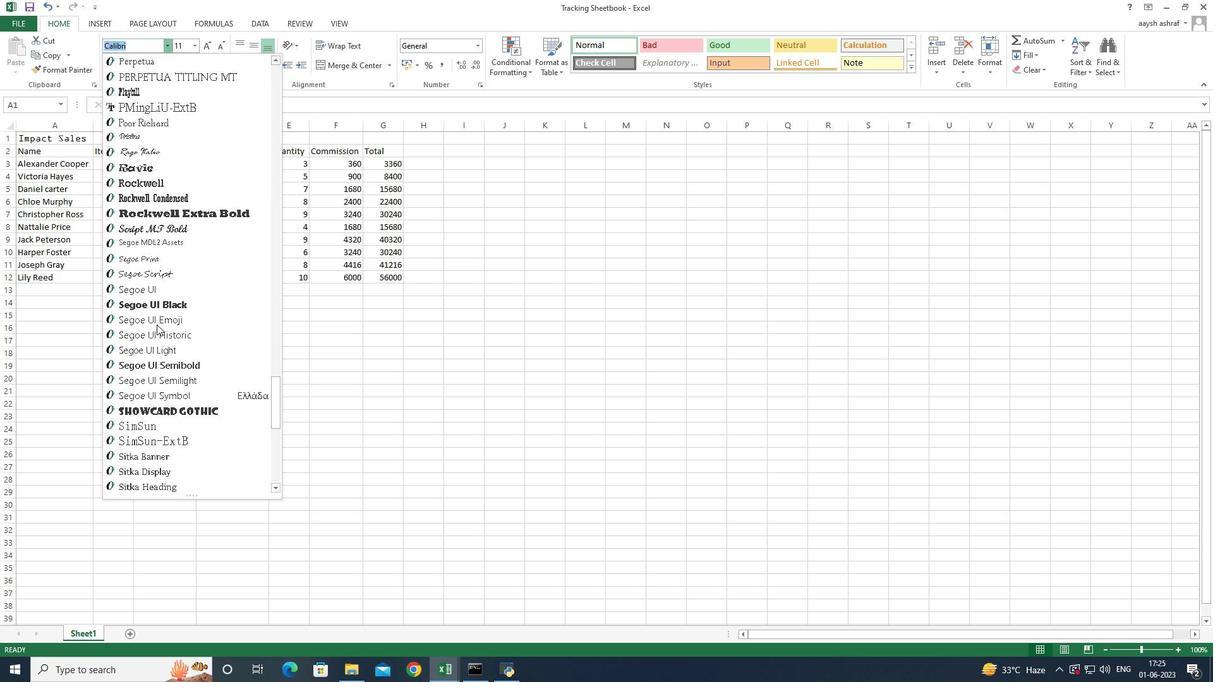 
Action: Mouse scrolled (156, 324) with delta (0, 0)
Screenshot: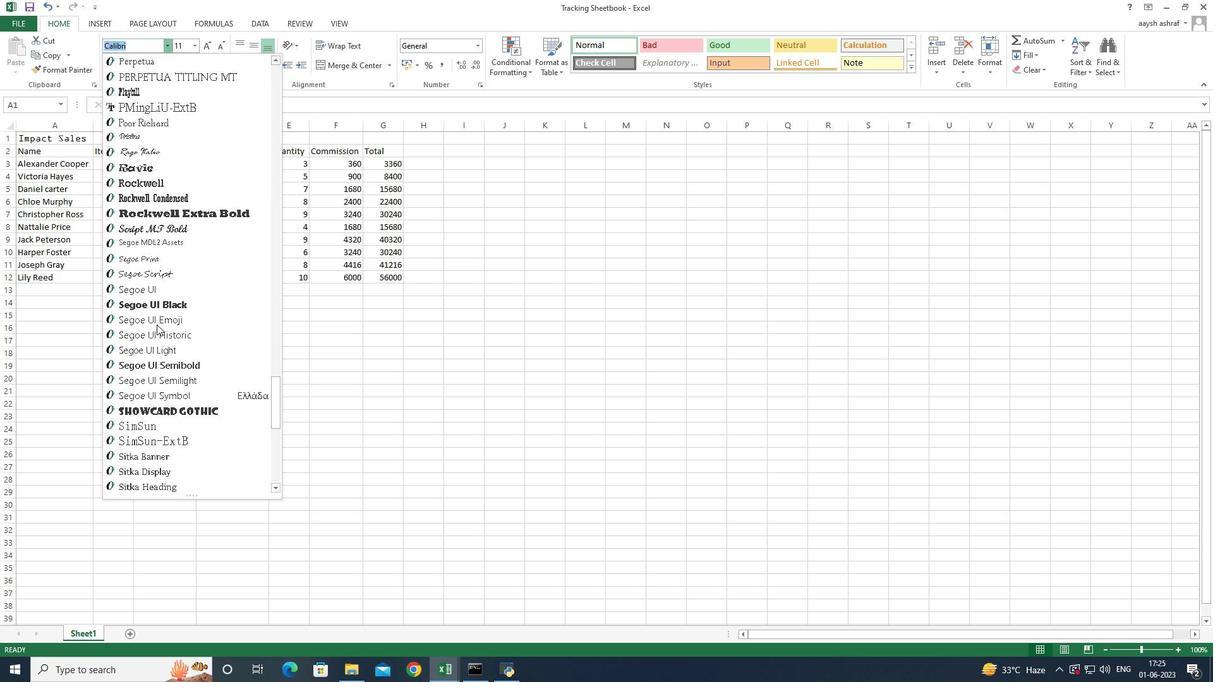
Action: Mouse scrolled (156, 324) with delta (0, 0)
Screenshot: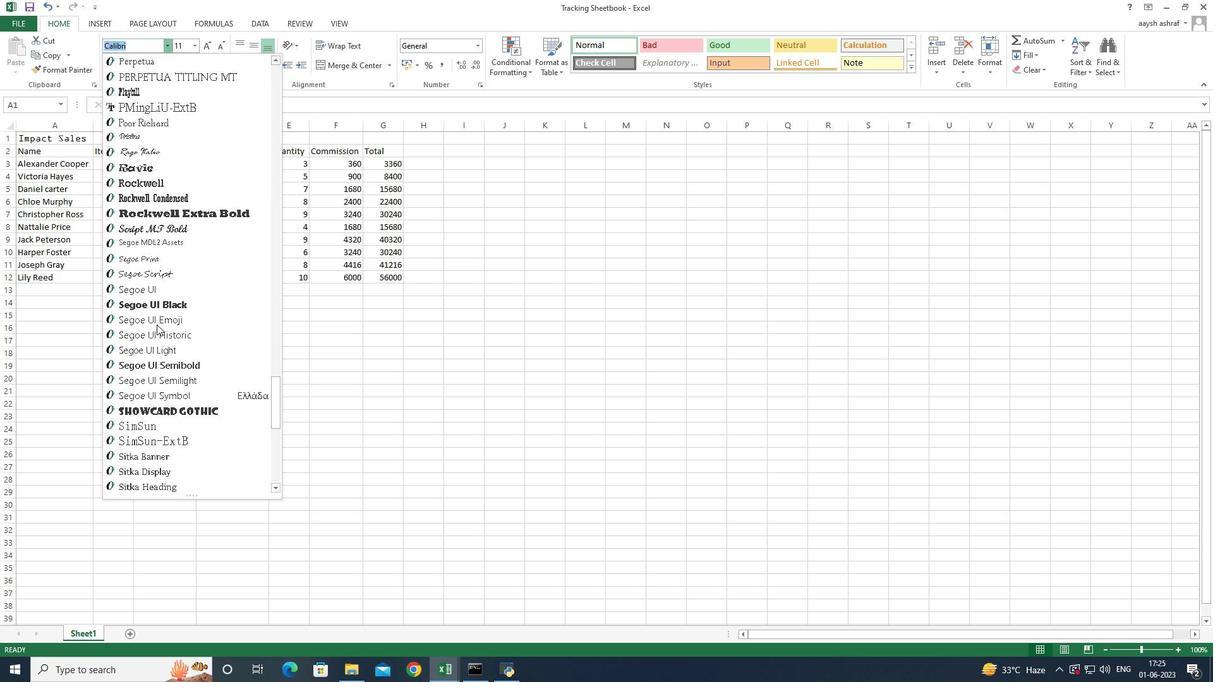 
Action: Mouse moved to (133, 425)
Screenshot: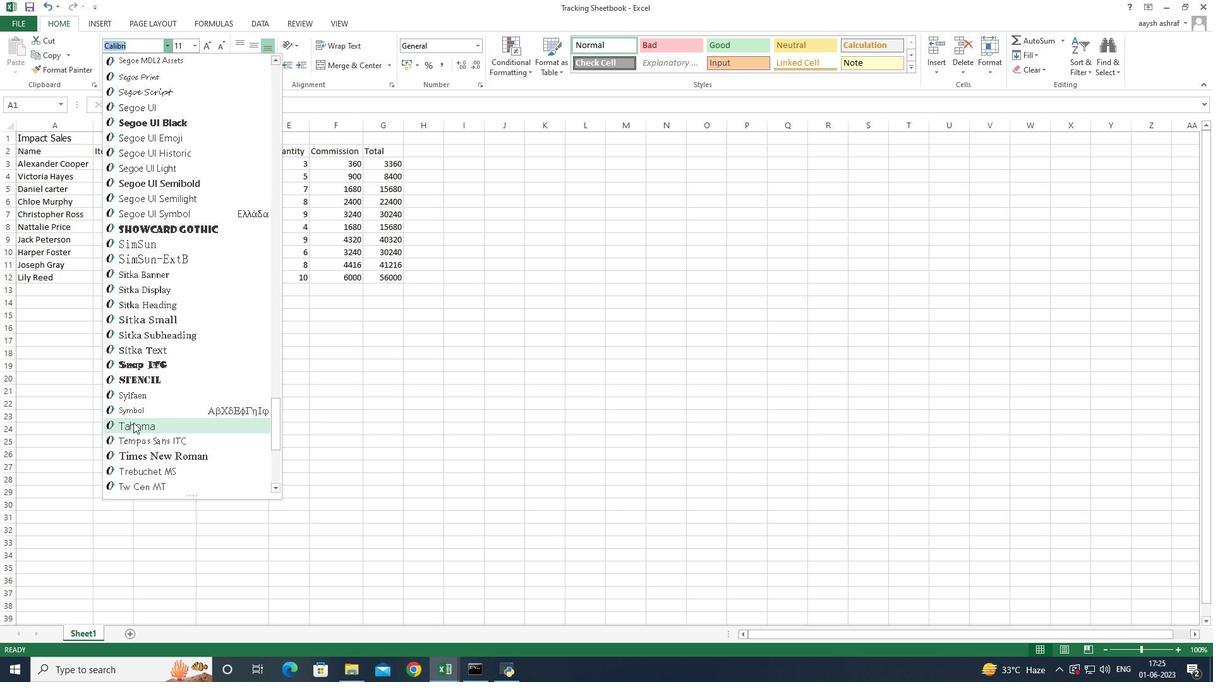 
Action: Mouse pressed left at (133, 425)
Screenshot: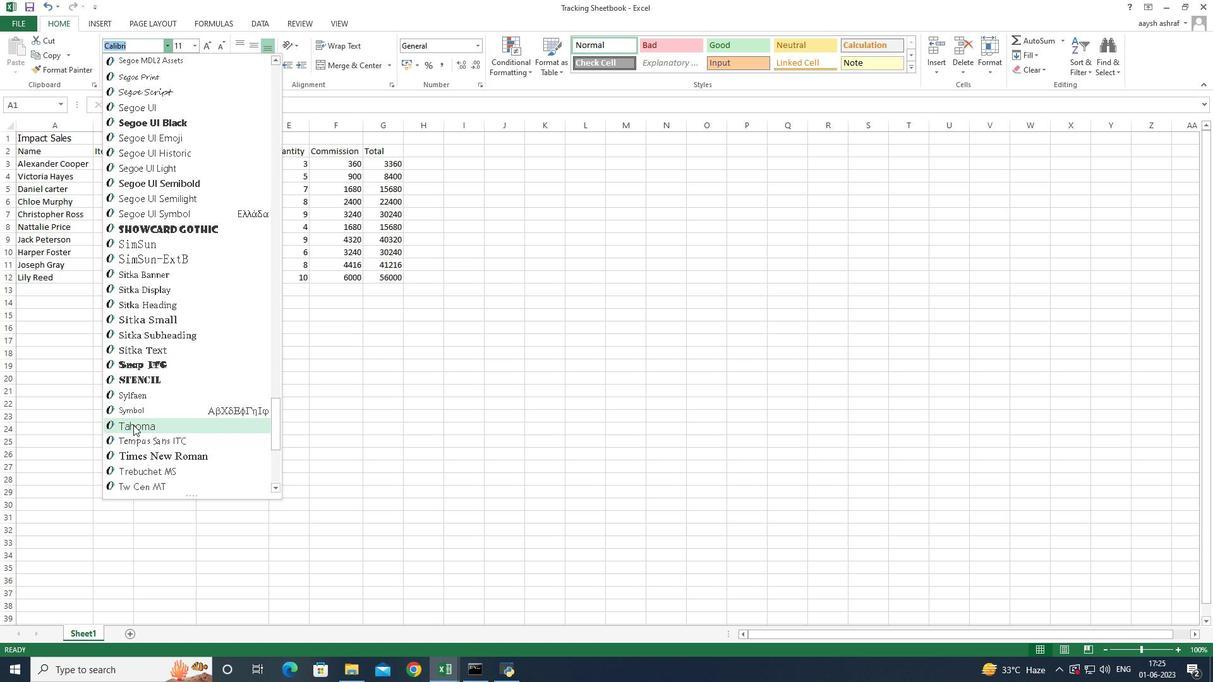 
Action: Mouse moved to (132, 63)
Screenshot: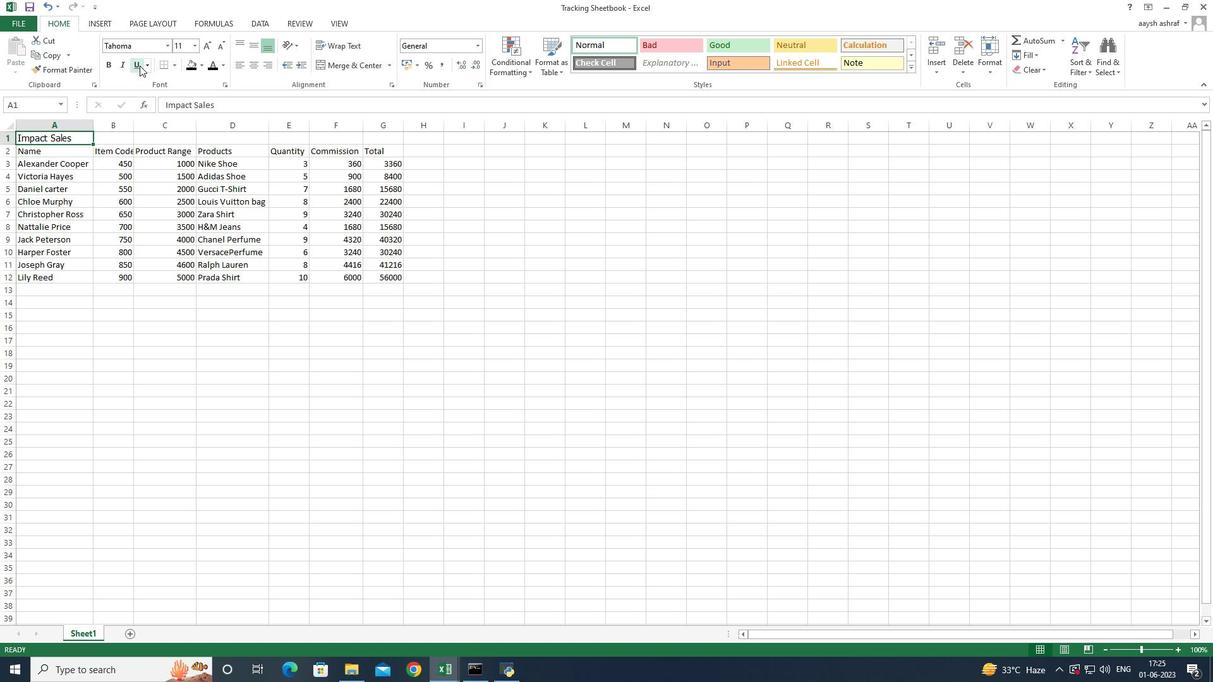 
Action: Mouse pressed left at (132, 63)
Screenshot: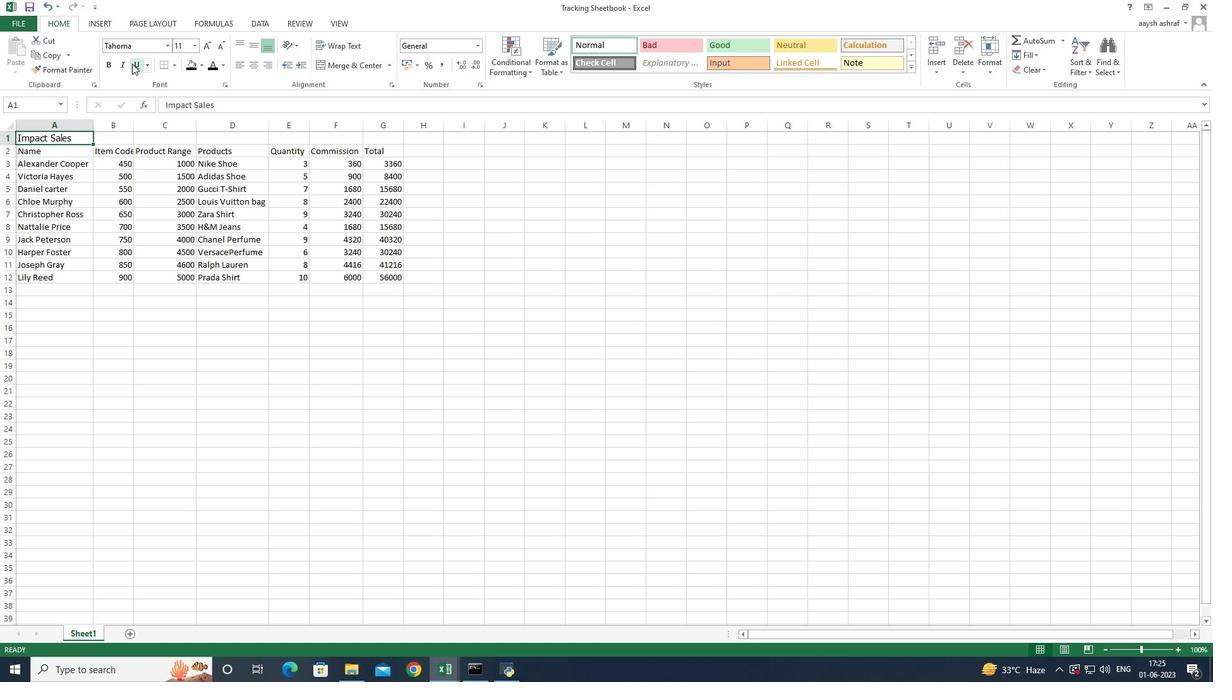 
Action: Mouse moved to (192, 45)
Screenshot: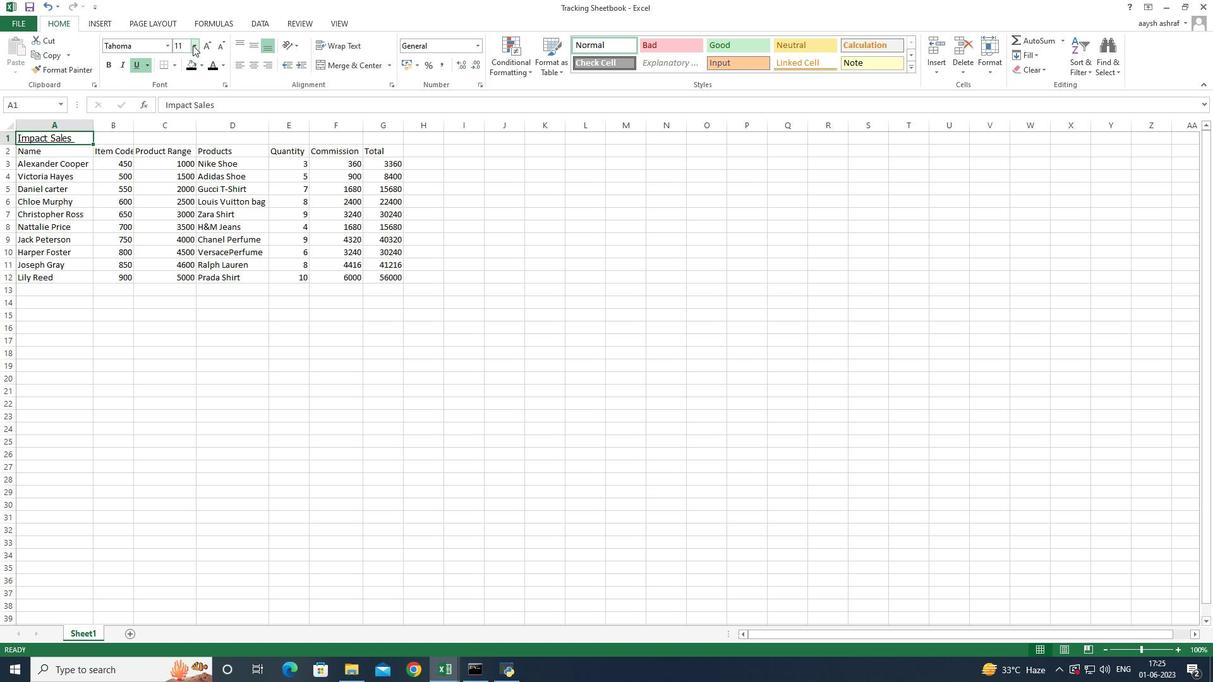 
Action: Mouse pressed left at (192, 45)
Screenshot: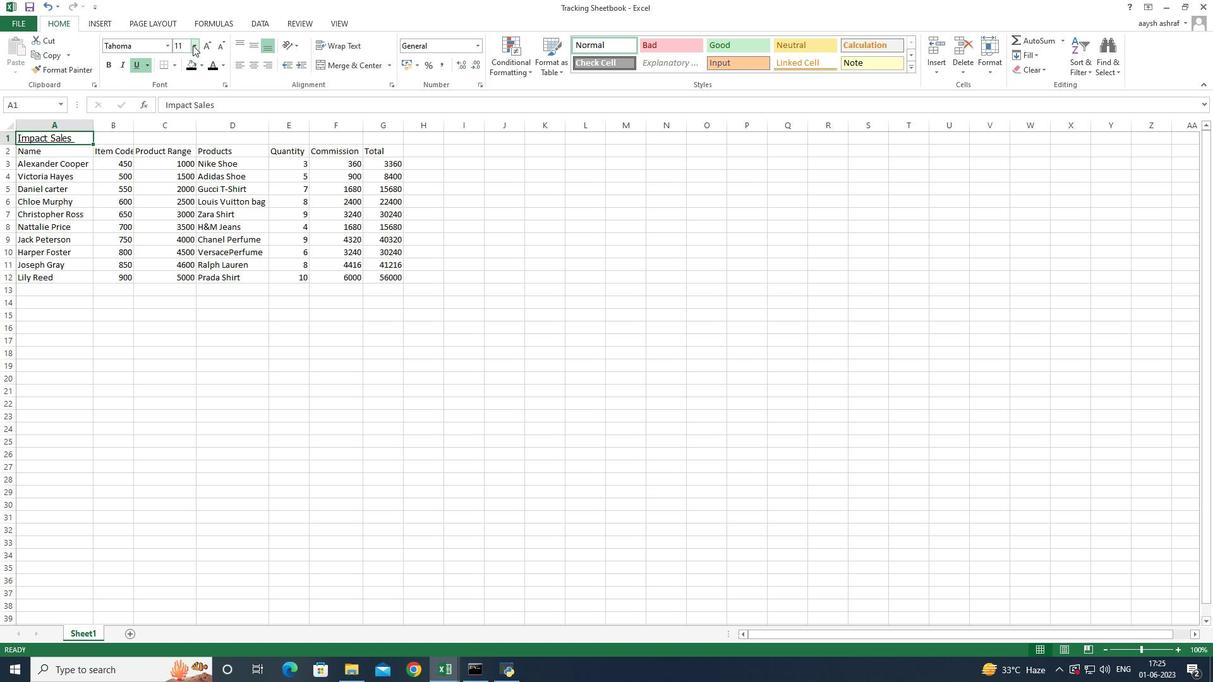 
Action: Mouse moved to (180, 157)
Screenshot: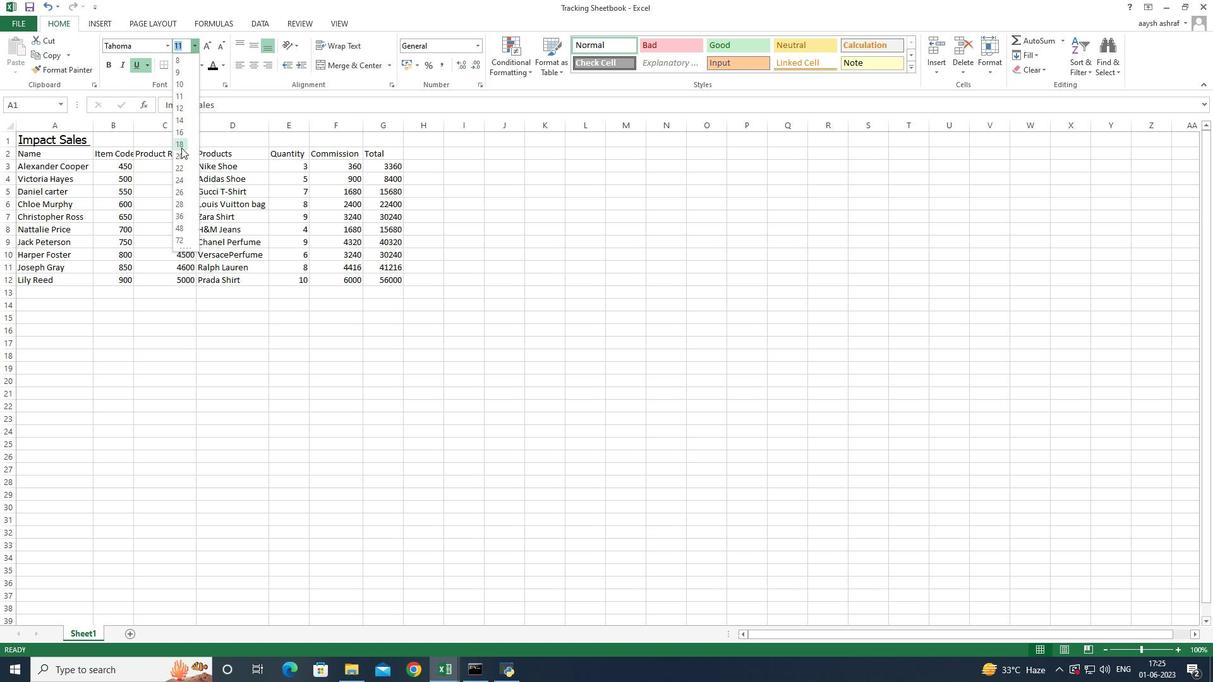 
Action: Mouse pressed left at (180, 157)
Screenshot: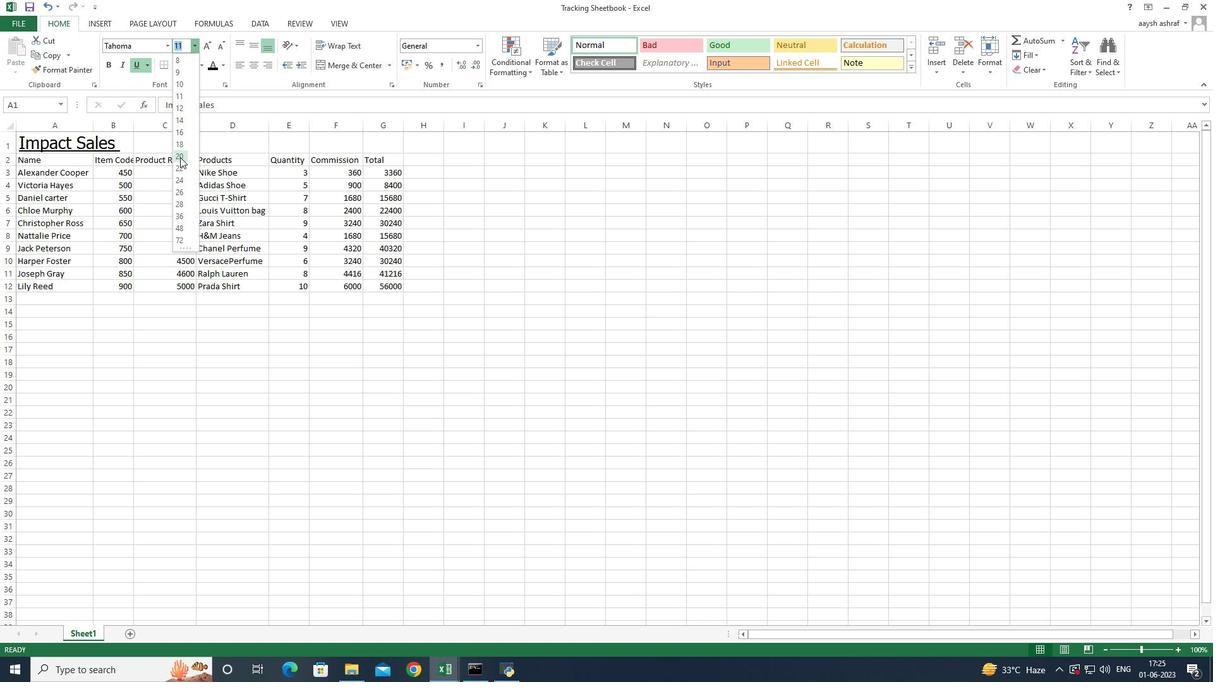 
Action: Mouse moved to (78, 236)
Screenshot: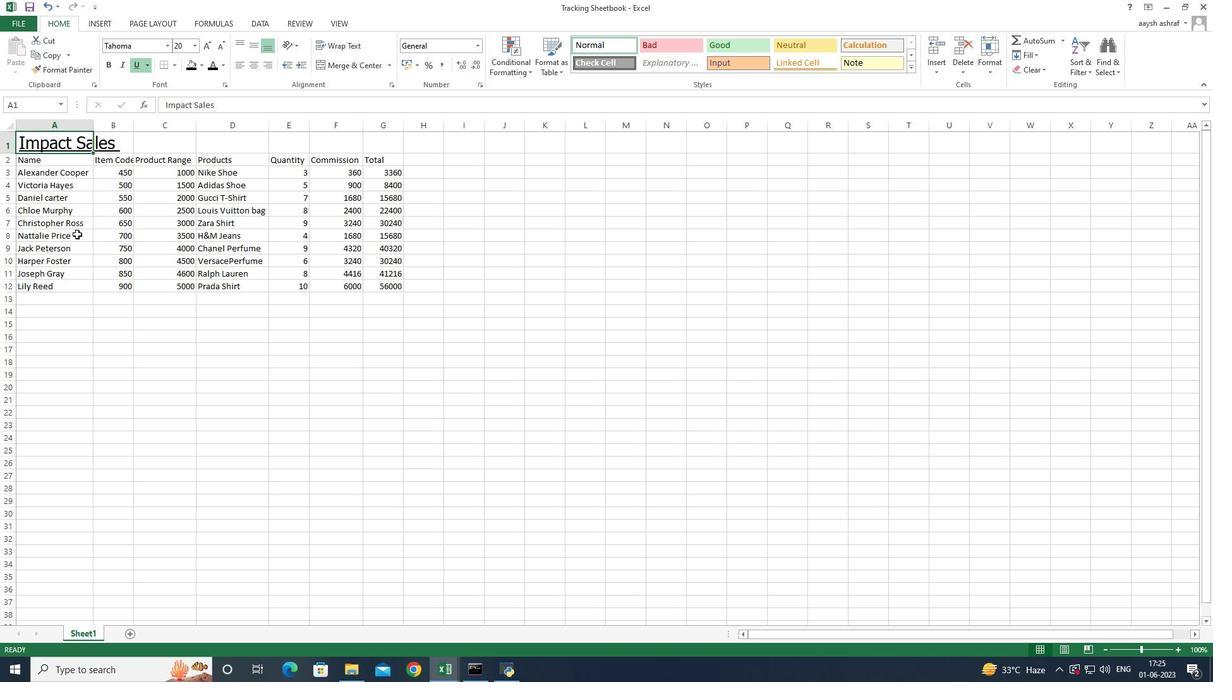 
Action: Mouse pressed left at (78, 236)
Screenshot: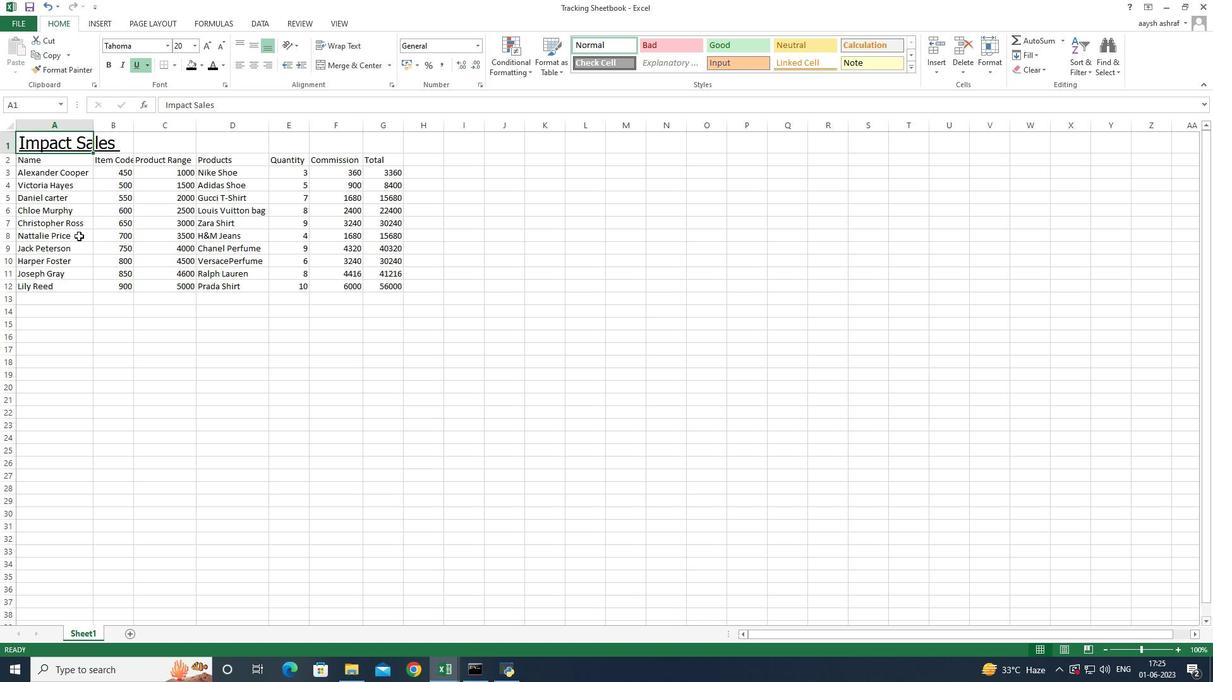 
Action: Mouse moved to (37, 163)
Screenshot: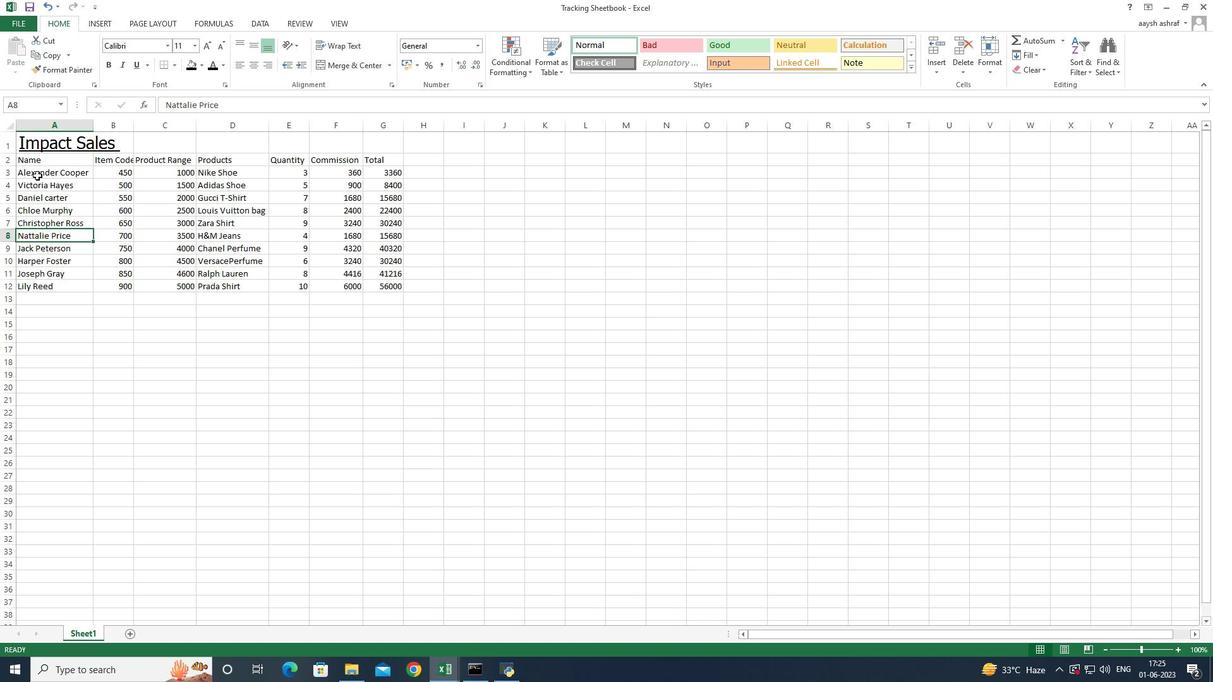 
Action: Mouse pressed left at (37, 163)
Screenshot: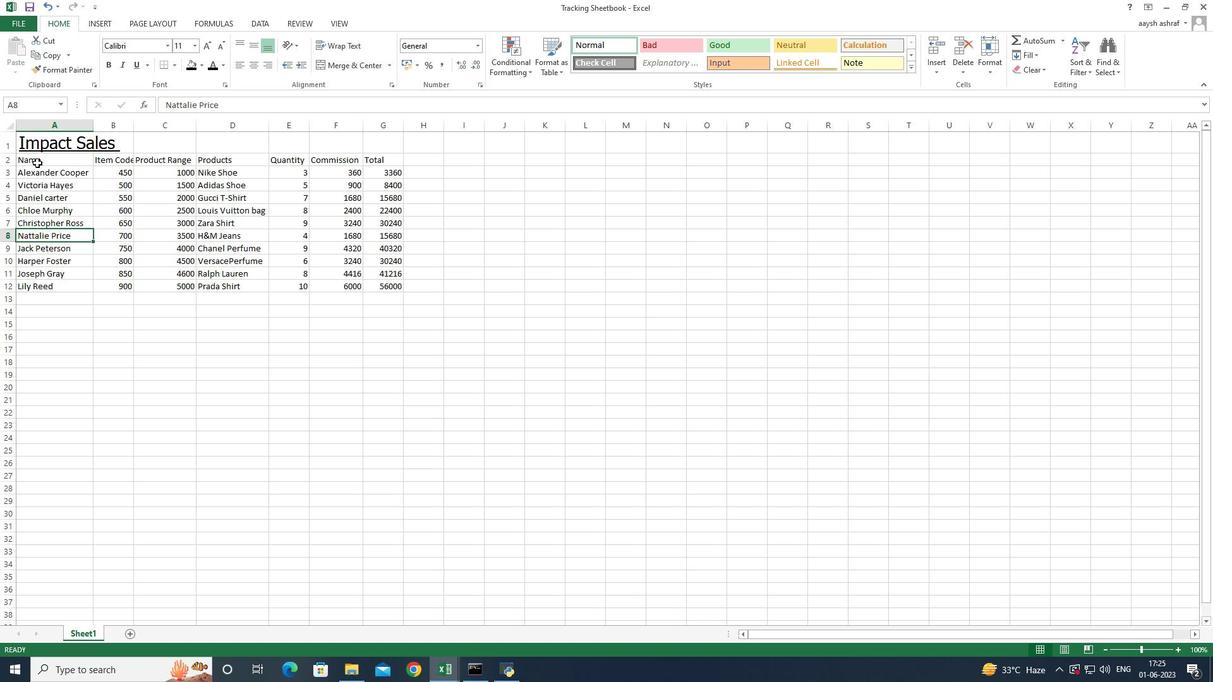 
Action: Mouse moved to (168, 45)
Screenshot: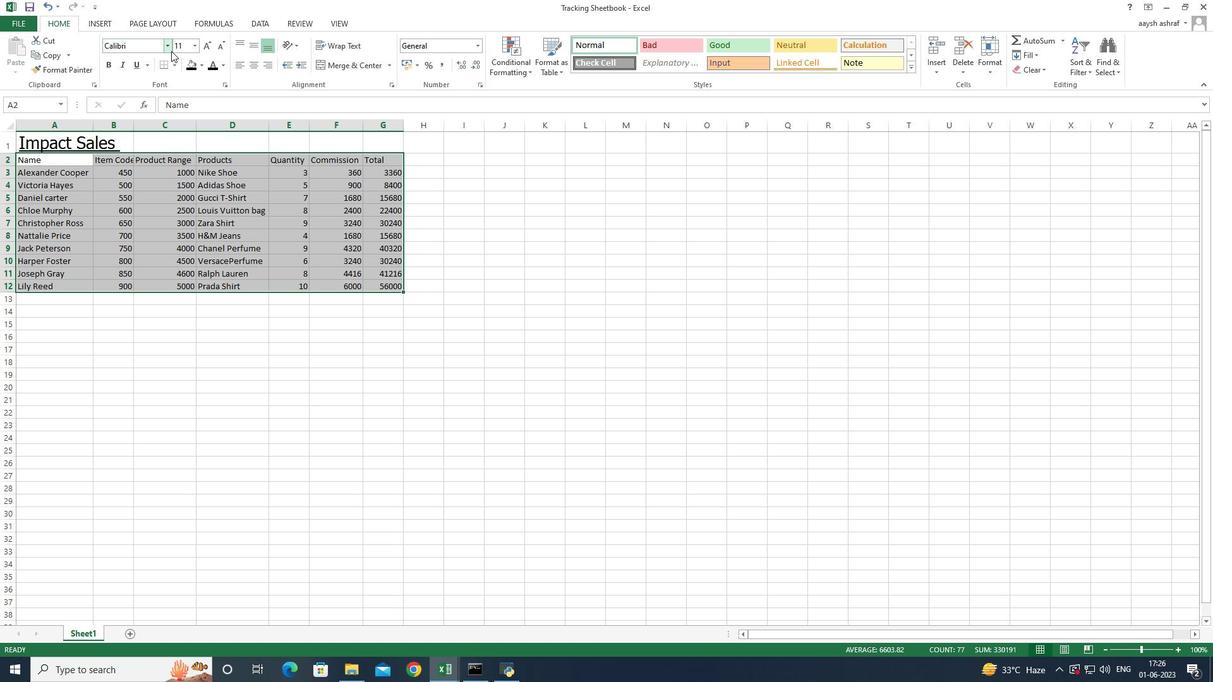 
Action: Mouse pressed left at (168, 45)
Screenshot: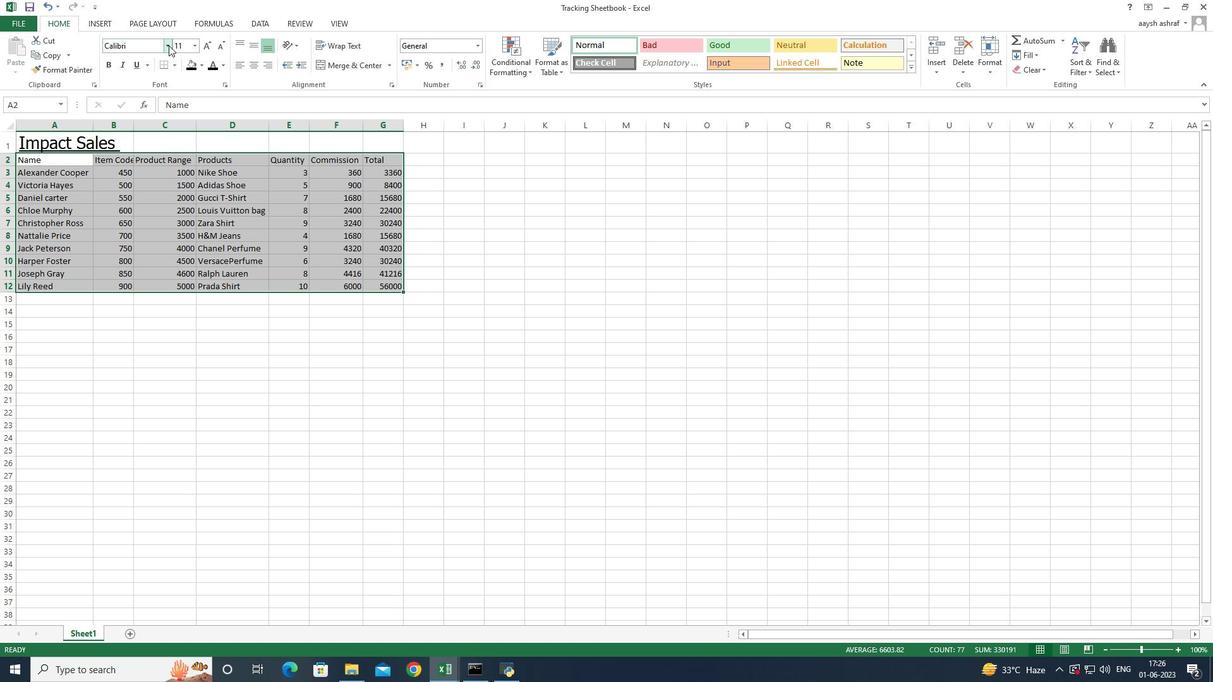 
Action: Mouse moved to (161, 161)
Screenshot: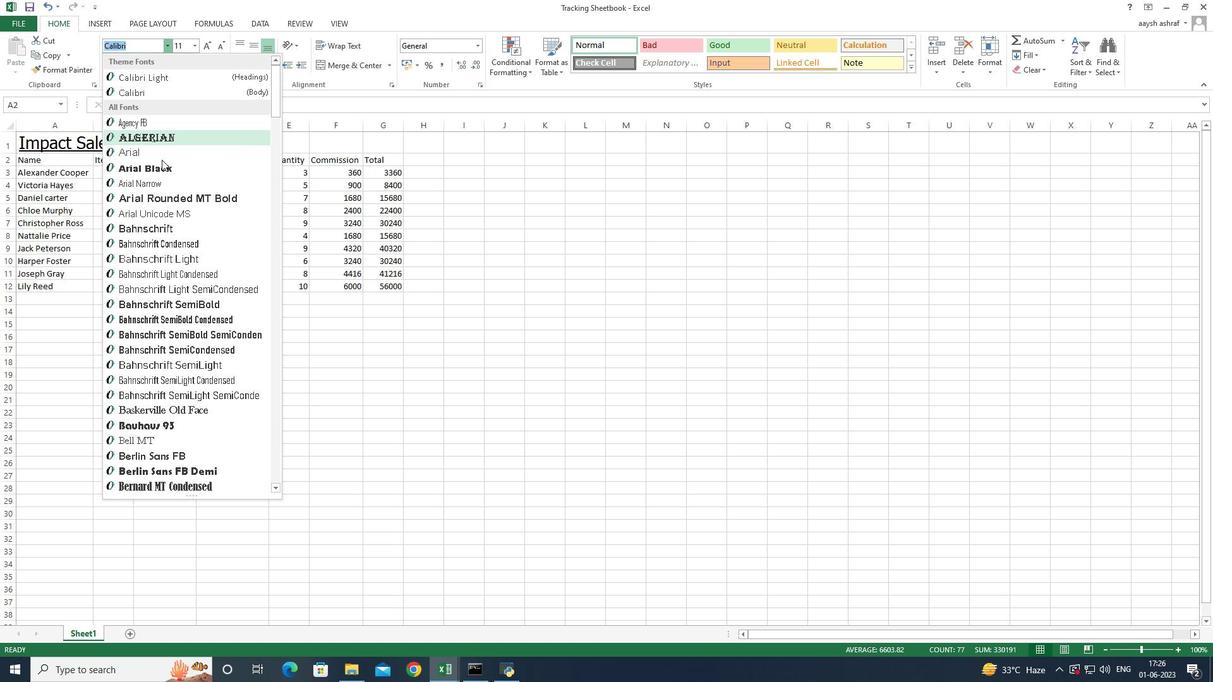 
Action: Mouse scrolled (161, 161) with delta (0, 0)
Screenshot: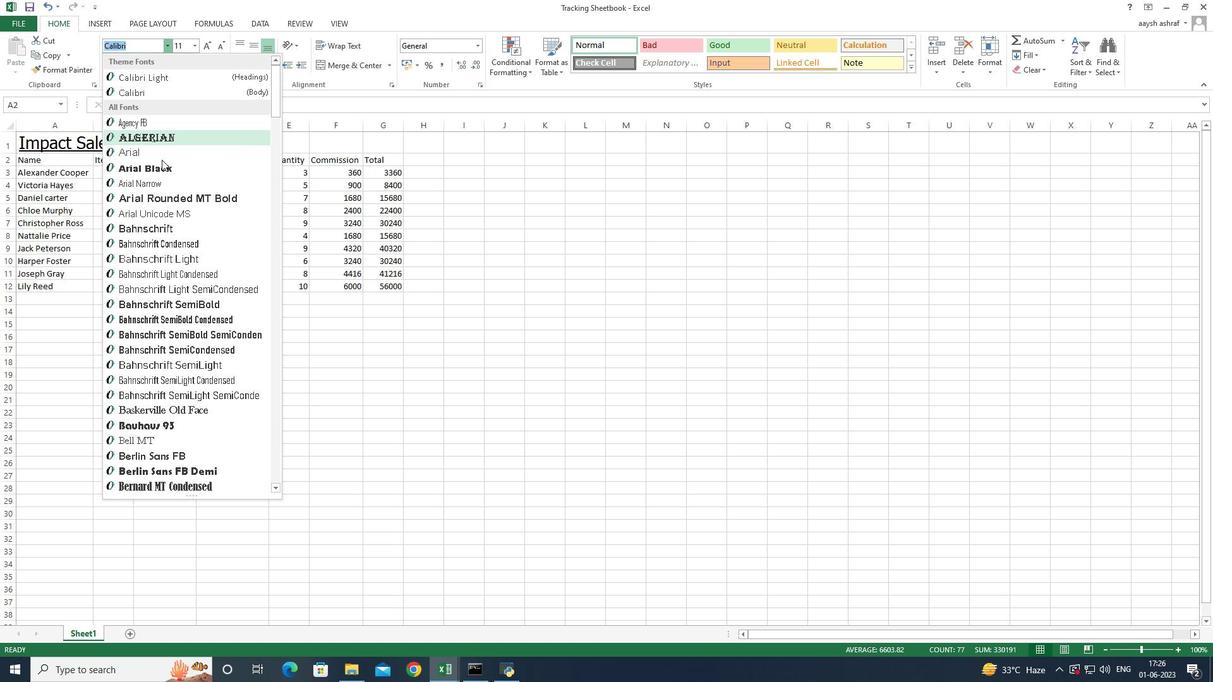 
Action: Mouse scrolled (161, 161) with delta (0, 0)
Screenshot: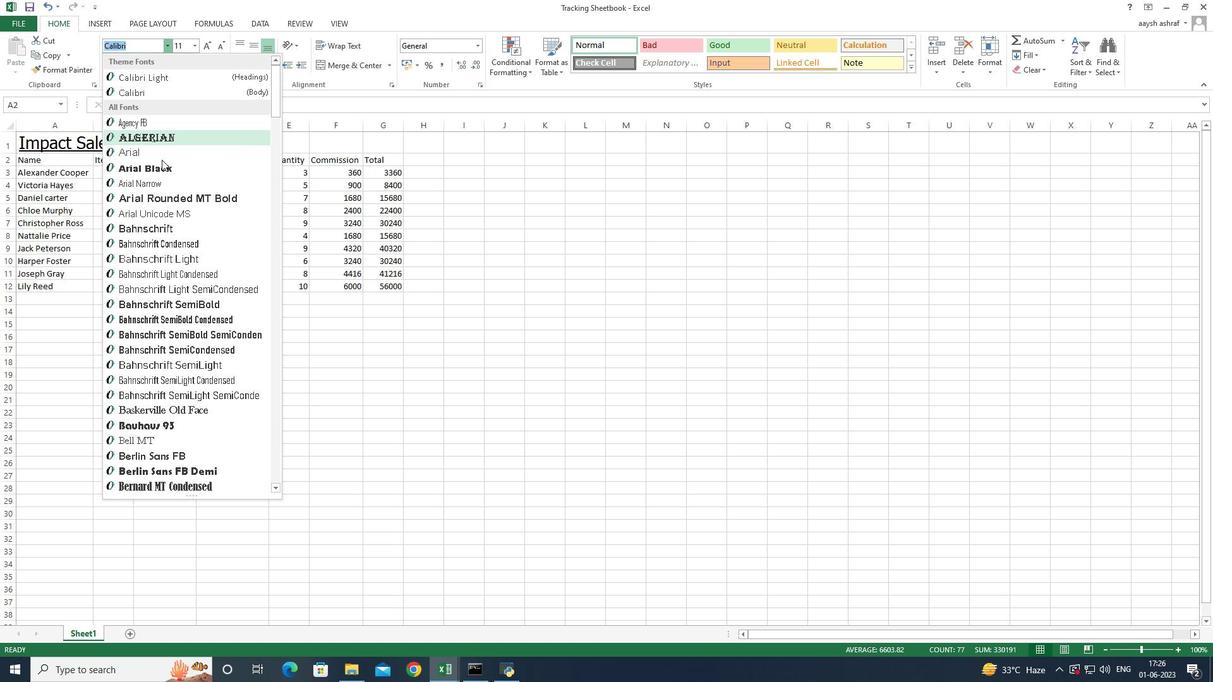 
Action: Mouse scrolled (161, 161) with delta (0, 0)
Screenshot: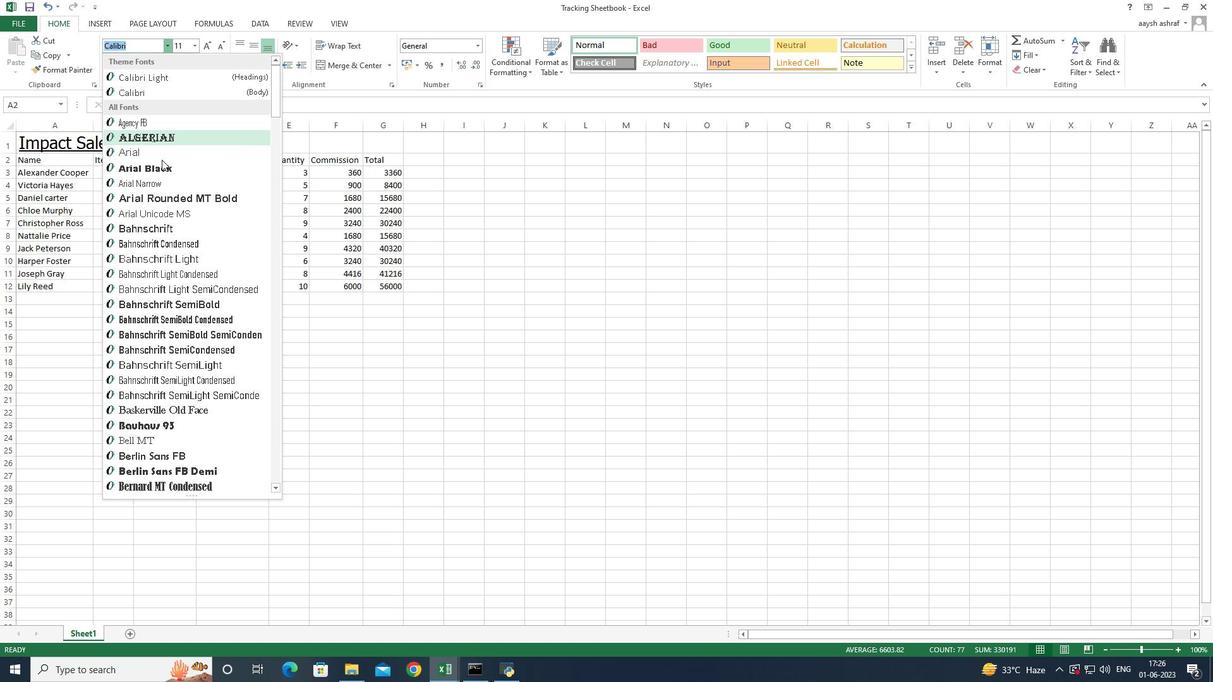 
Action: Mouse scrolled (161, 161) with delta (0, 0)
Screenshot: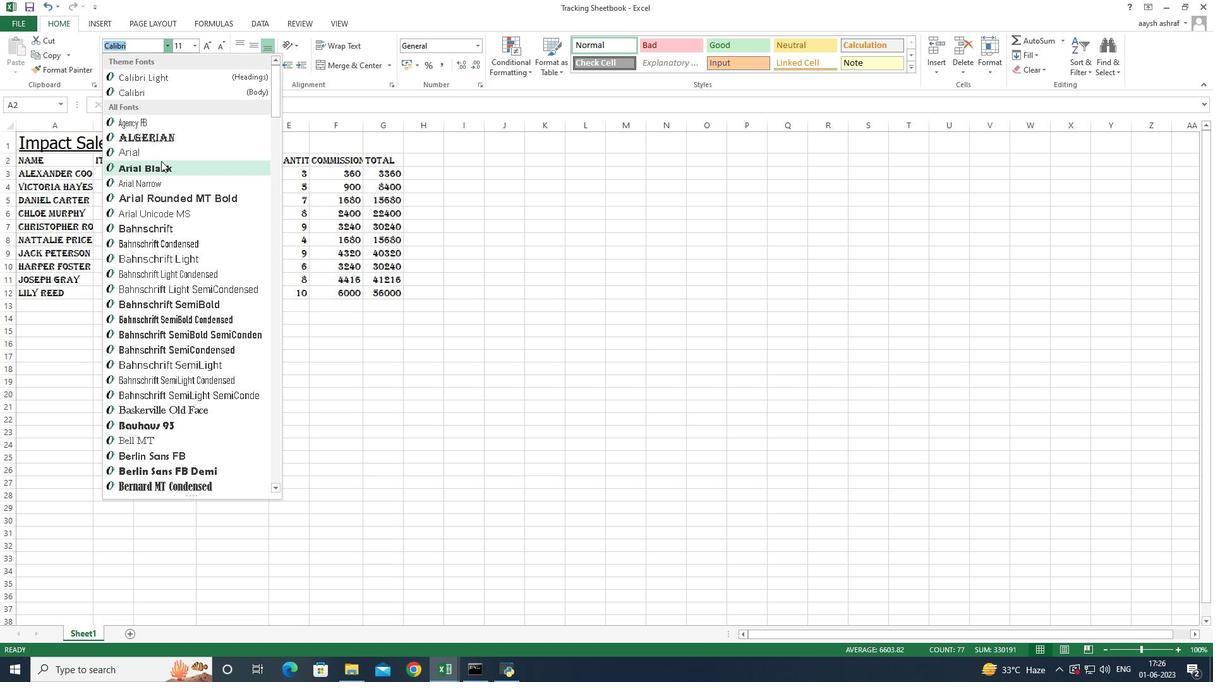 
Action: Mouse scrolled (161, 161) with delta (0, 0)
Screenshot: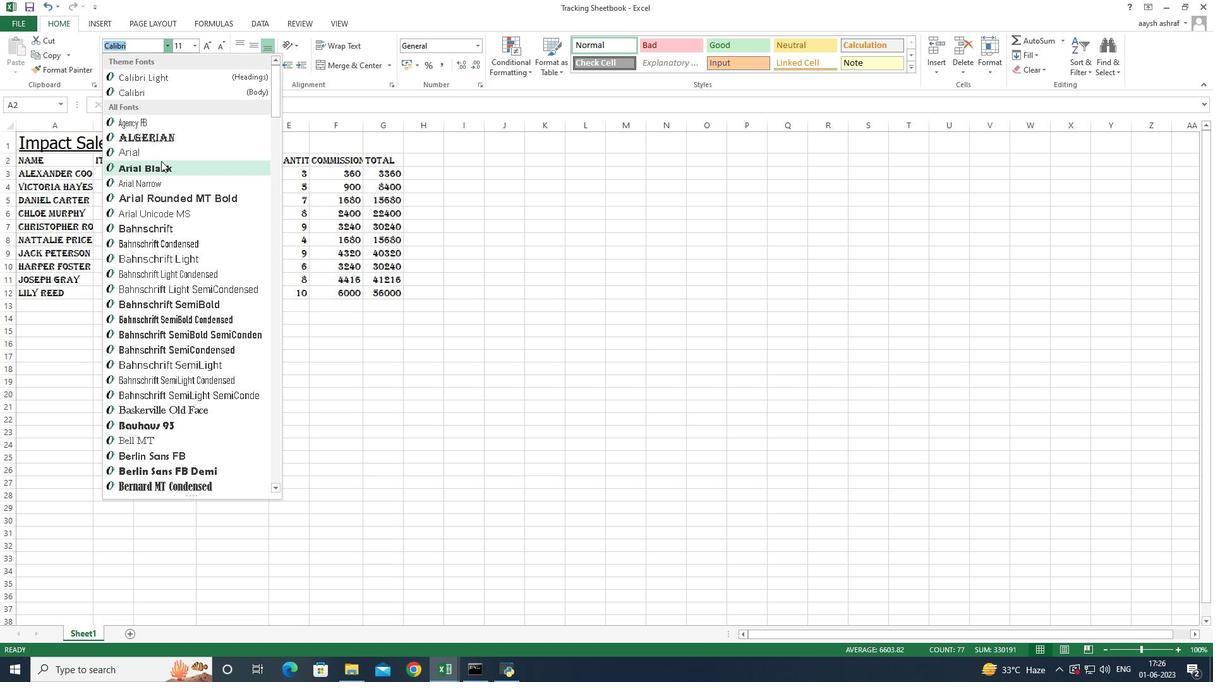
Action: Mouse scrolled (161, 161) with delta (0, 0)
Screenshot: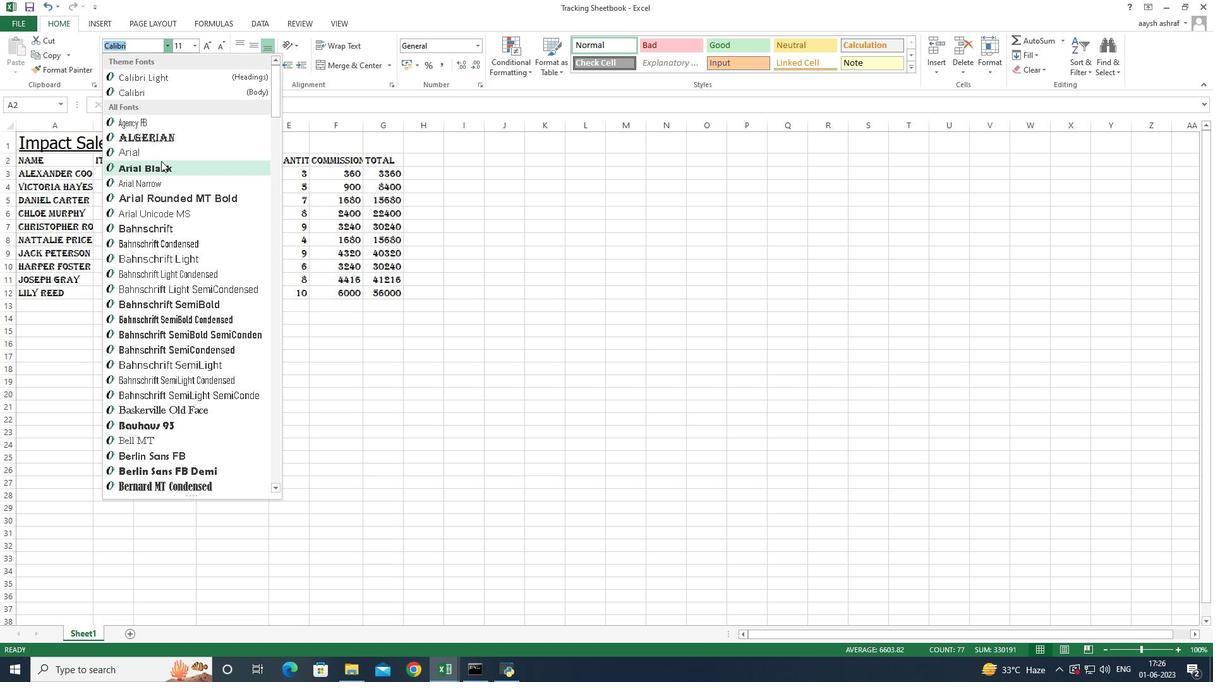 
Action: Mouse scrolled (161, 161) with delta (0, 0)
Screenshot: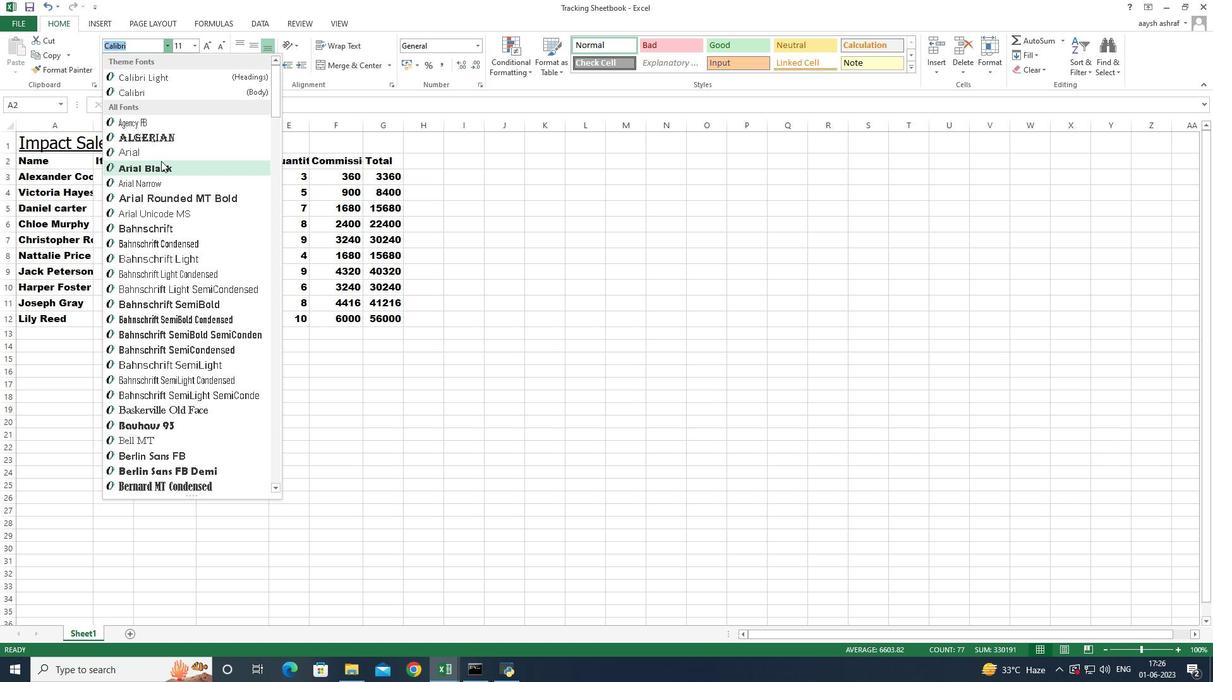 
Action: Mouse moved to (161, 157)
Screenshot: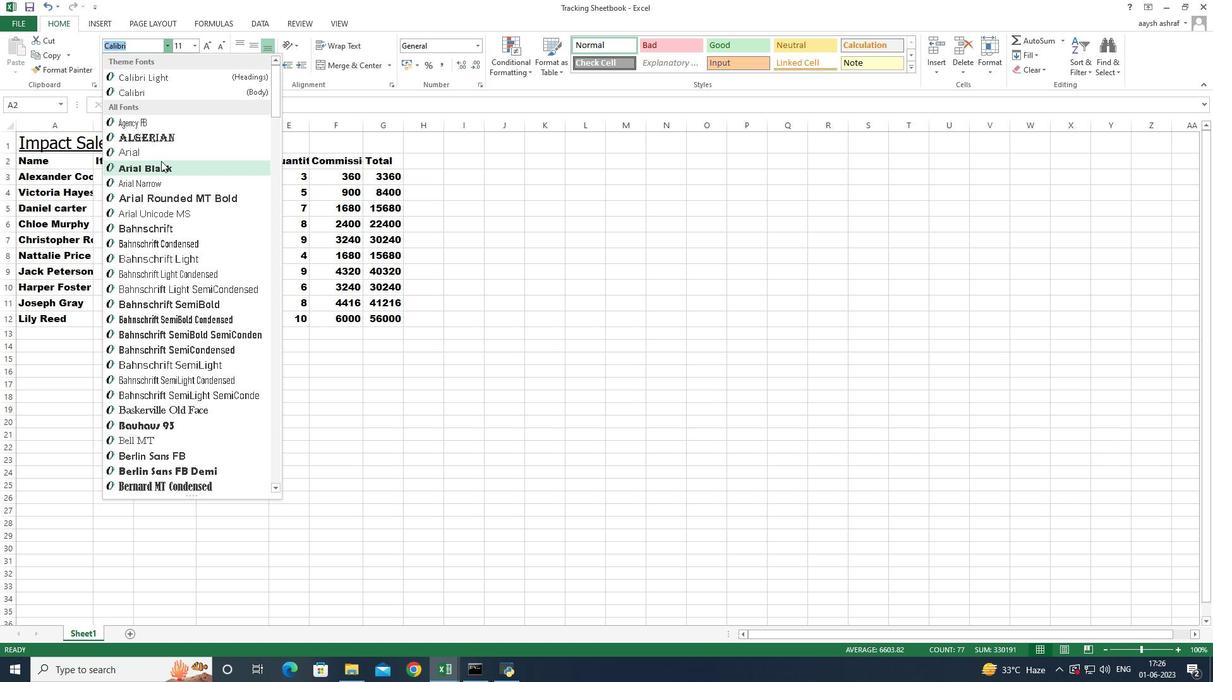 
Action: Mouse scrolled (161, 158) with delta (0, 0)
Screenshot: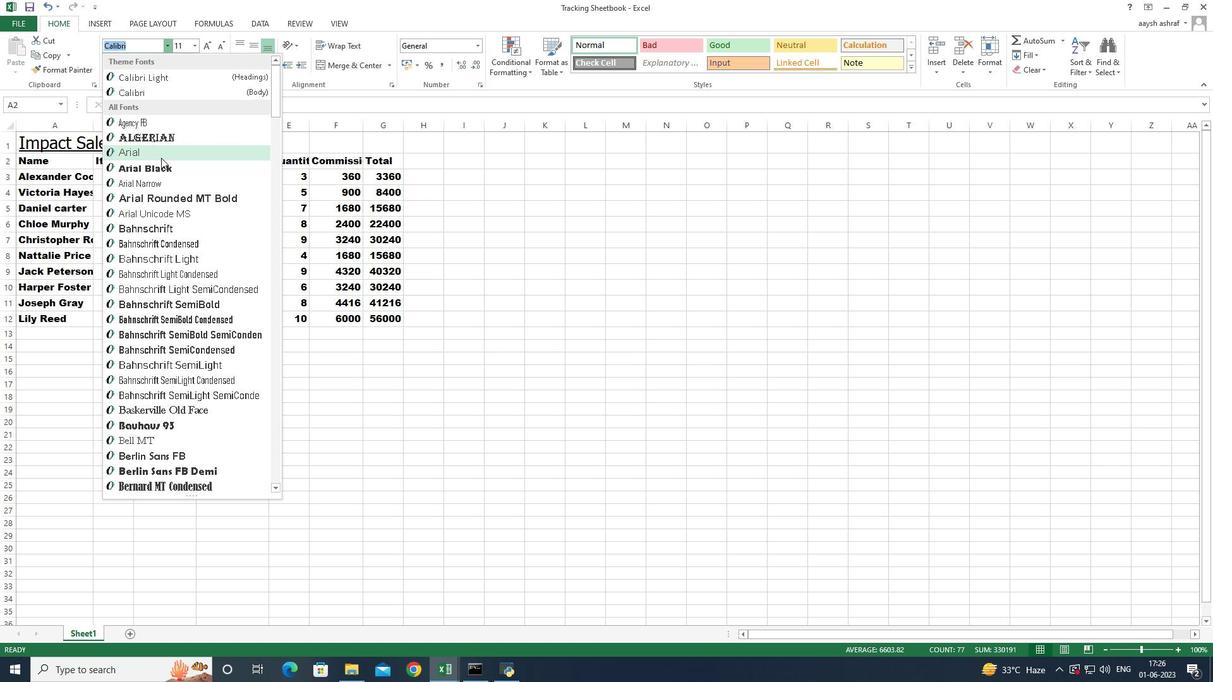 
Action: Mouse scrolled (161, 158) with delta (0, 0)
Screenshot: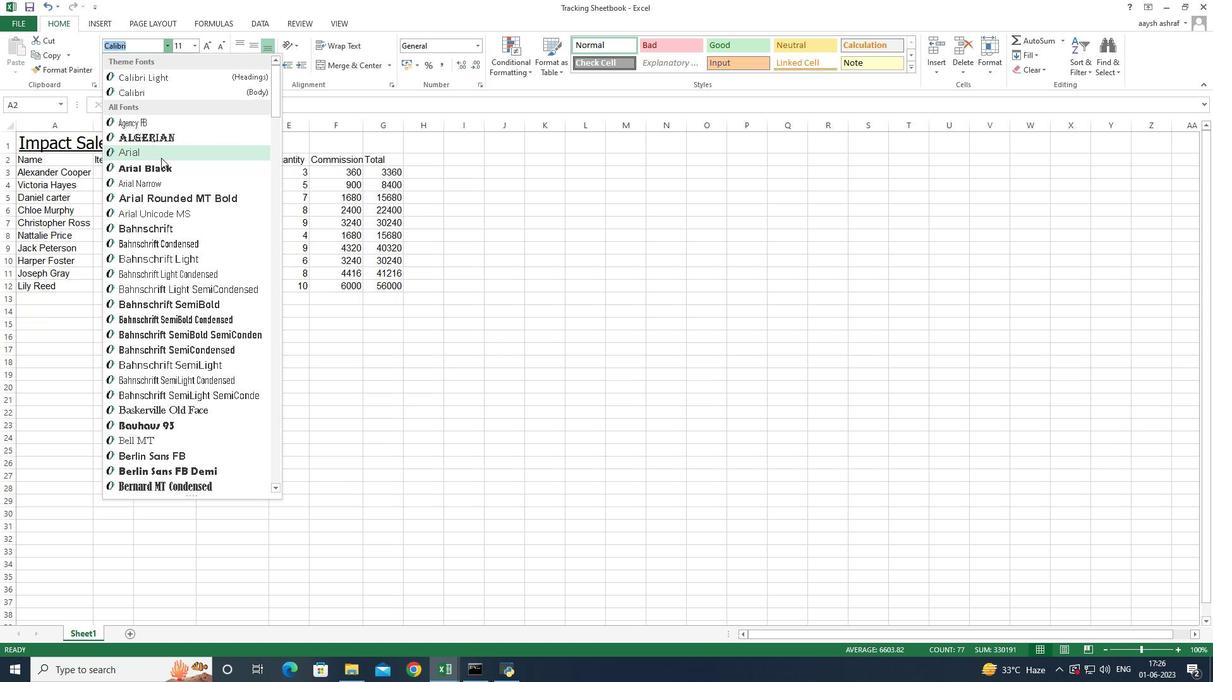 
Action: Mouse scrolled (161, 158) with delta (0, 0)
Screenshot: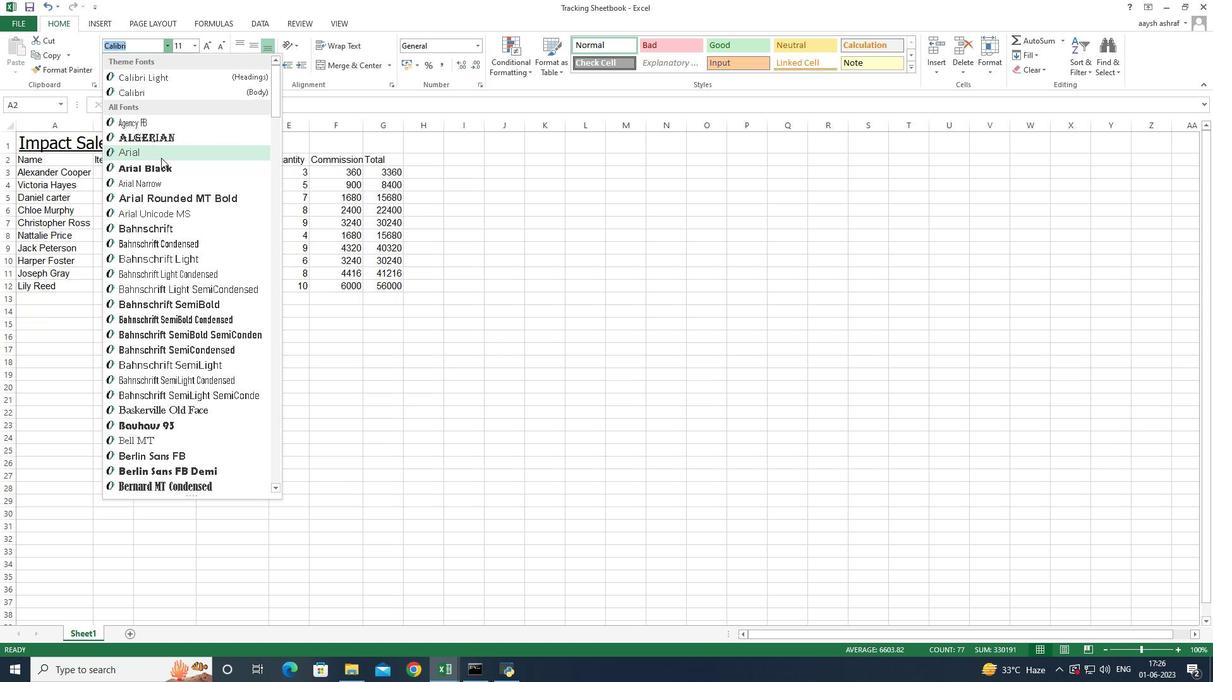 
Action: Mouse scrolled (161, 158) with delta (0, 0)
Screenshot: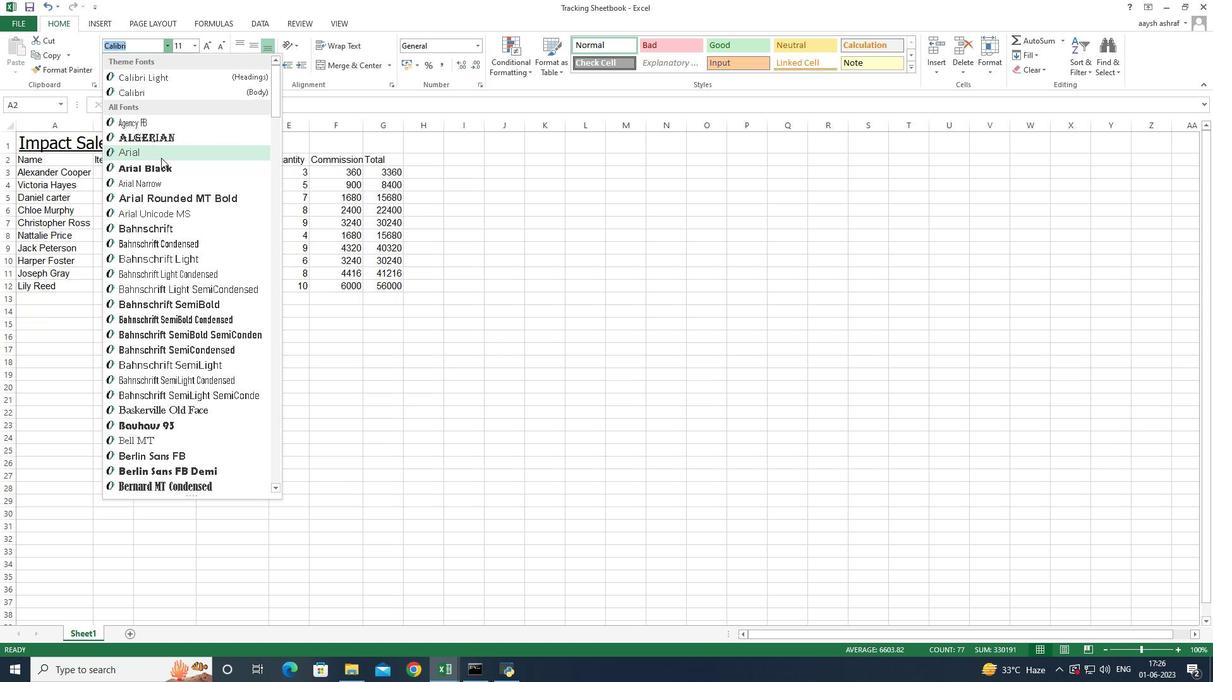 
Action: Mouse scrolled (161, 158) with delta (0, 0)
Screenshot: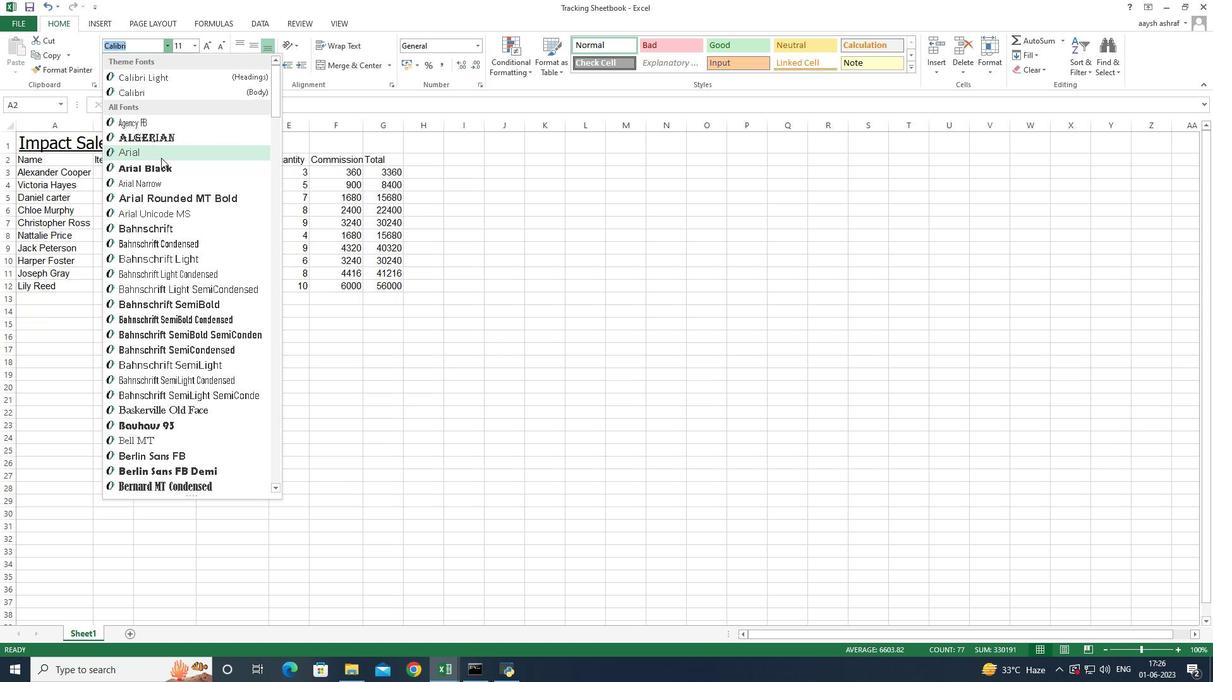 
Action: Mouse scrolled (161, 158) with delta (0, 0)
Screenshot: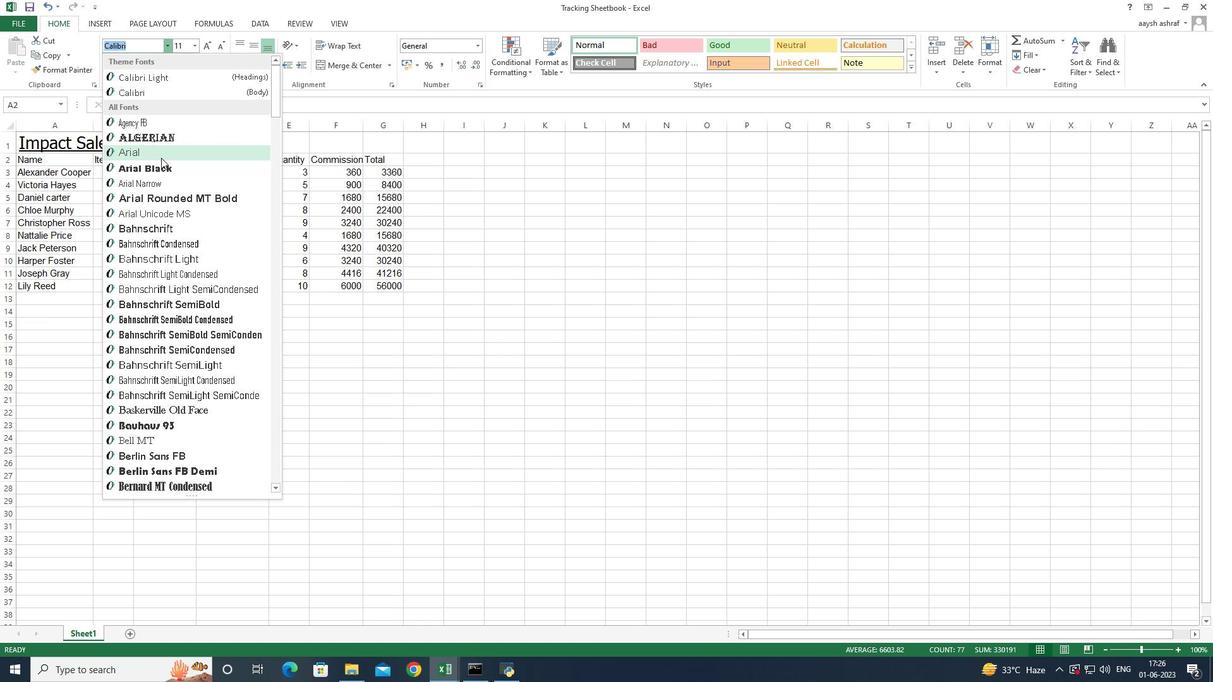 
Action: Mouse moved to (160, 159)
Screenshot: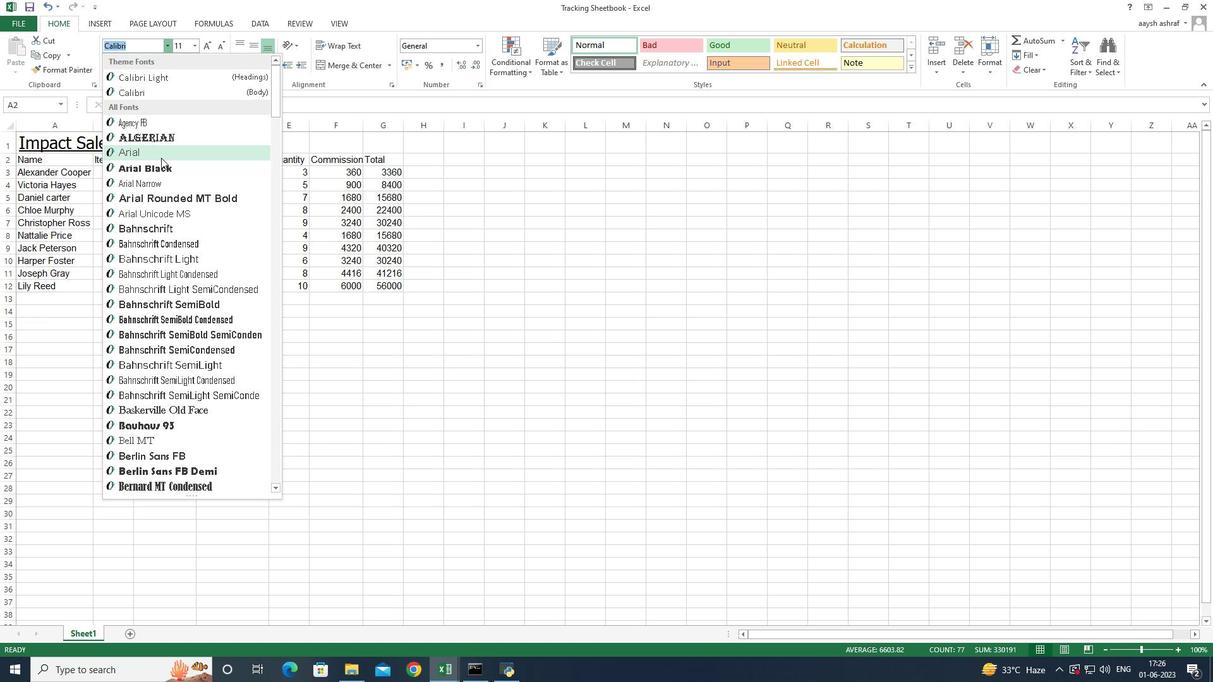 
Action: Mouse scrolled (160, 160) with delta (0, 0)
Screenshot: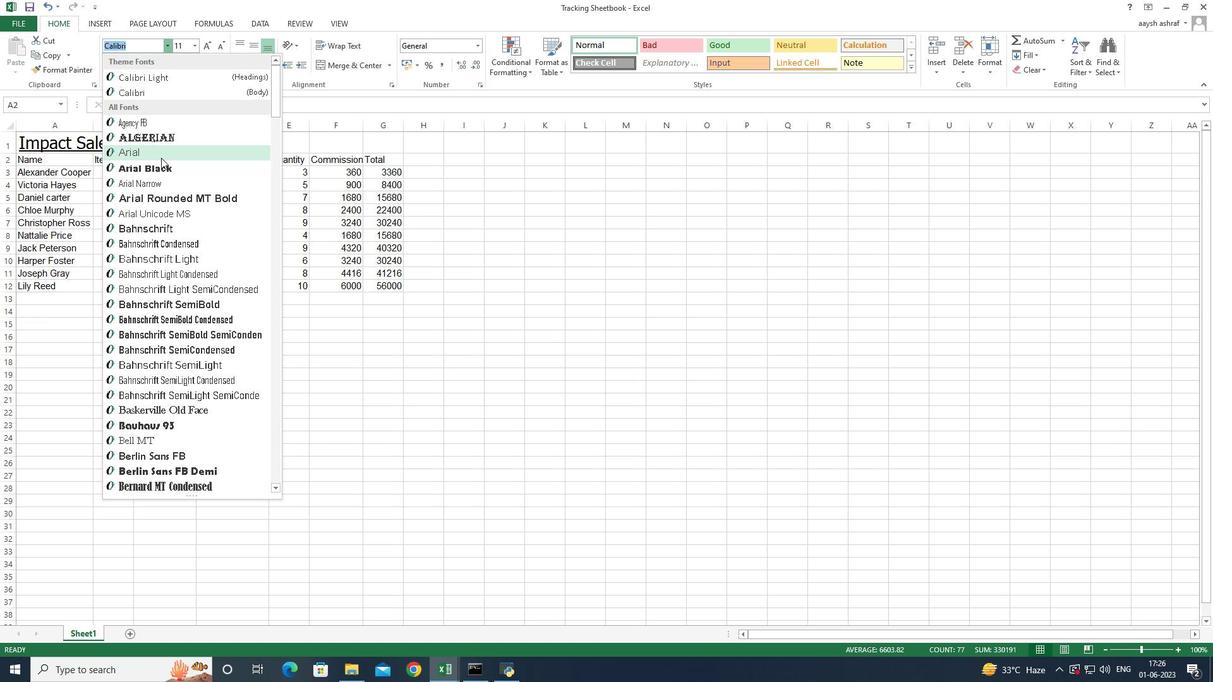 
Action: Mouse scrolled (160, 160) with delta (0, 0)
Screenshot: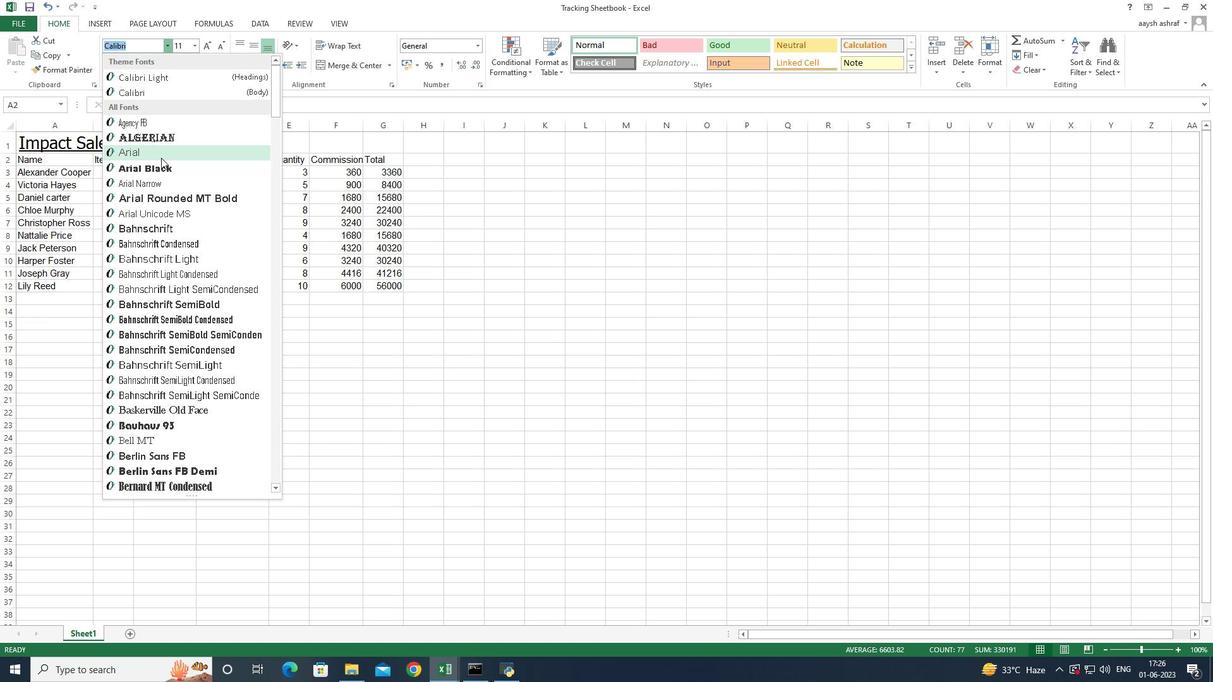 
Action: Mouse scrolled (160, 160) with delta (0, 0)
Screenshot: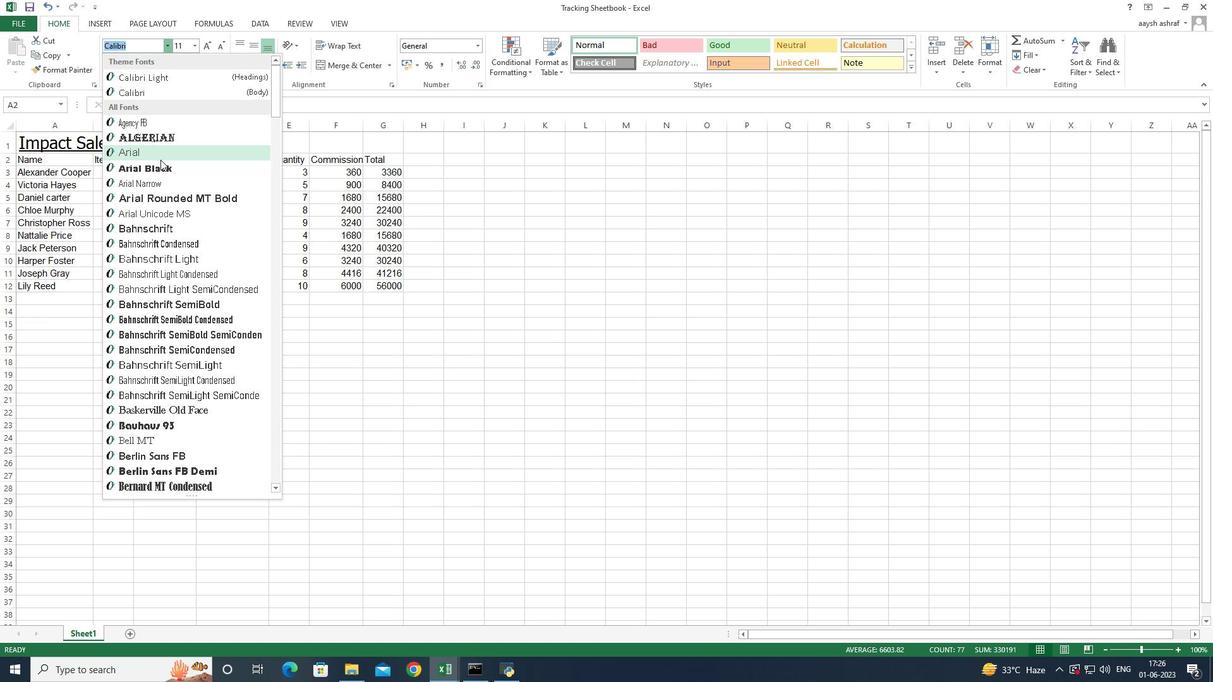 
Action: Mouse scrolled (160, 160) with delta (0, 0)
Screenshot: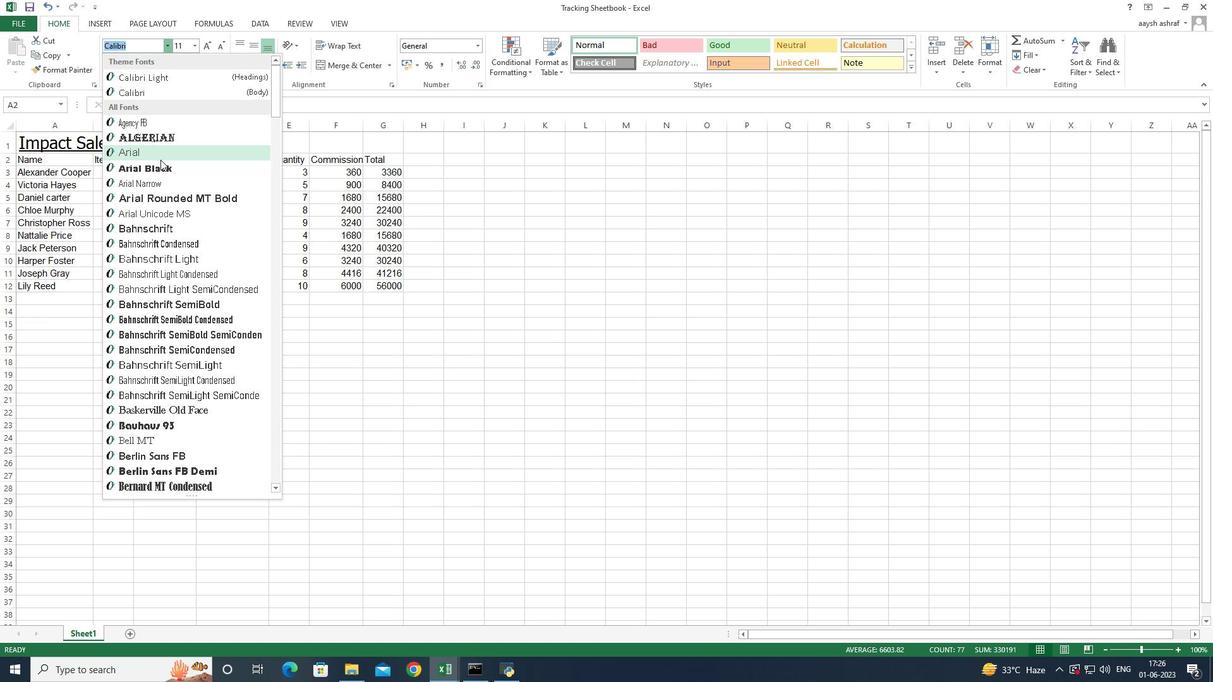 
Action: Mouse scrolled (160, 160) with delta (0, 0)
Screenshot: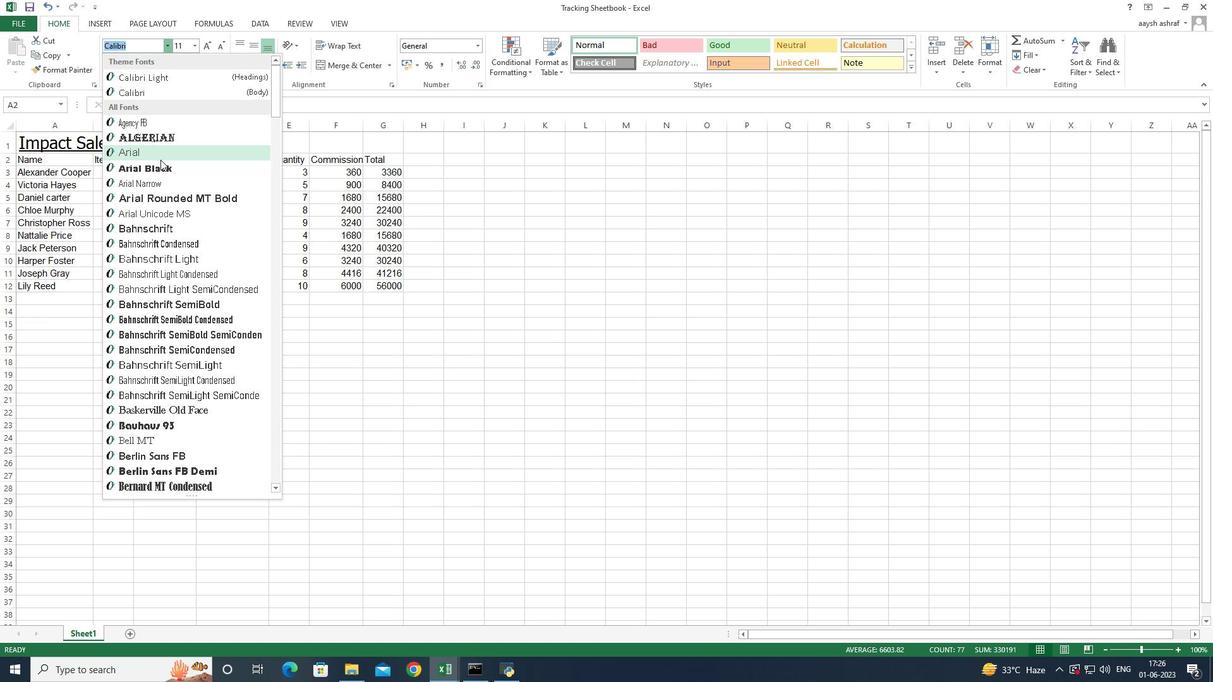 
Action: Mouse scrolled (160, 160) with delta (0, 0)
Screenshot: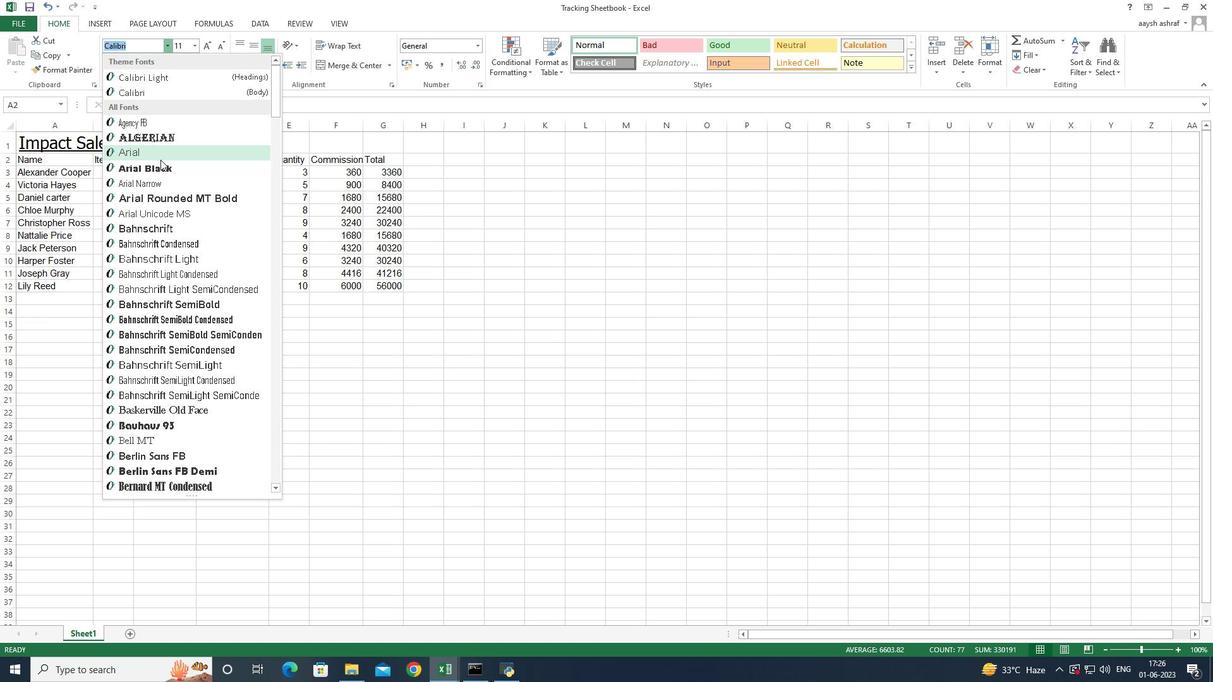 
Action: Mouse scrolled (160, 160) with delta (0, 0)
Screenshot: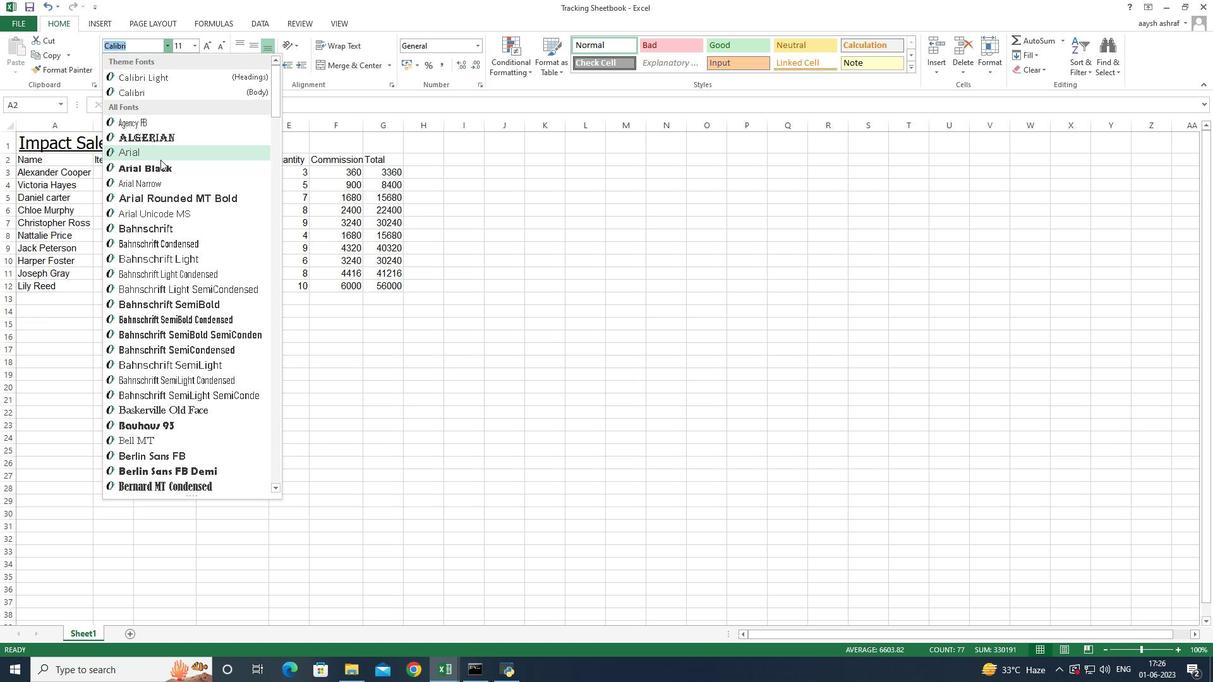 
Action: Mouse moved to (152, 97)
Screenshot: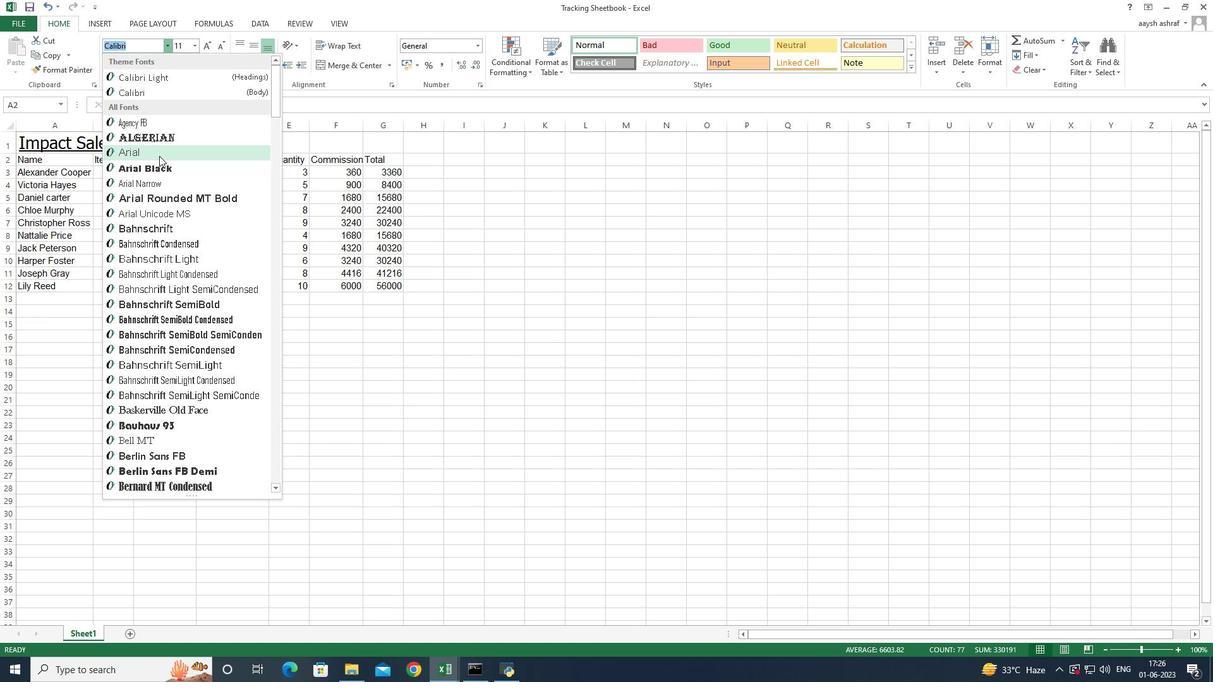 
Action: Mouse scrolled (152, 98) with delta (0, 0)
Screenshot: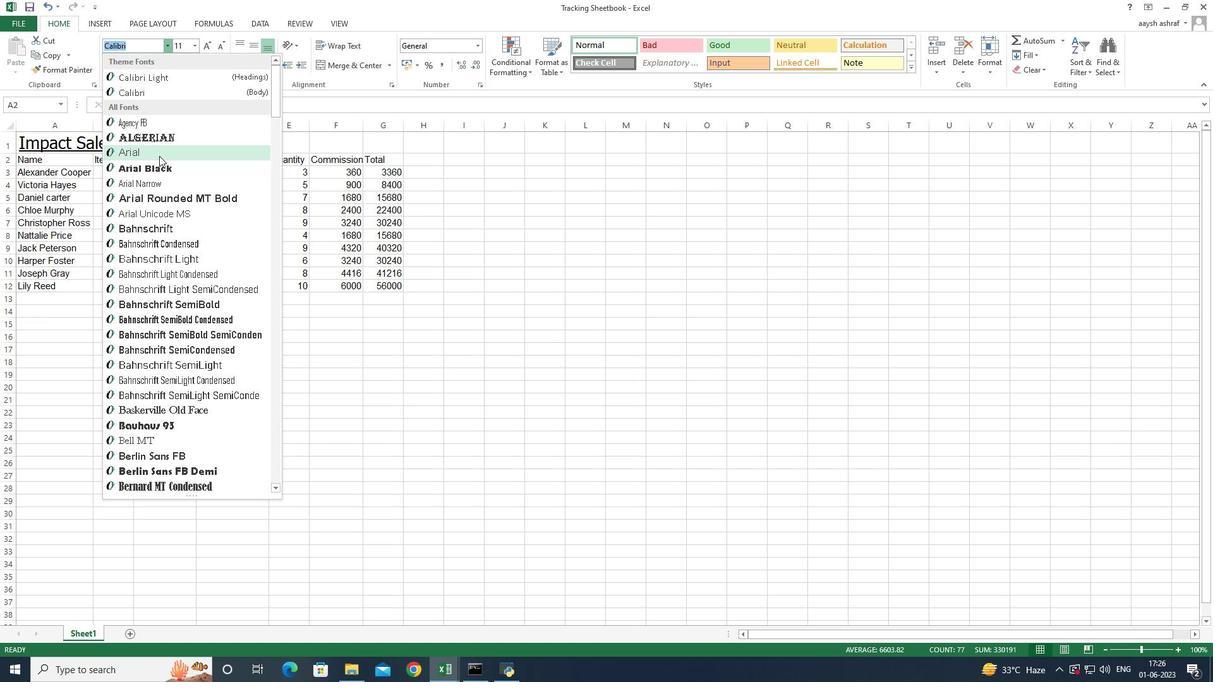 
Action: Mouse moved to (152, 97)
Screenshot: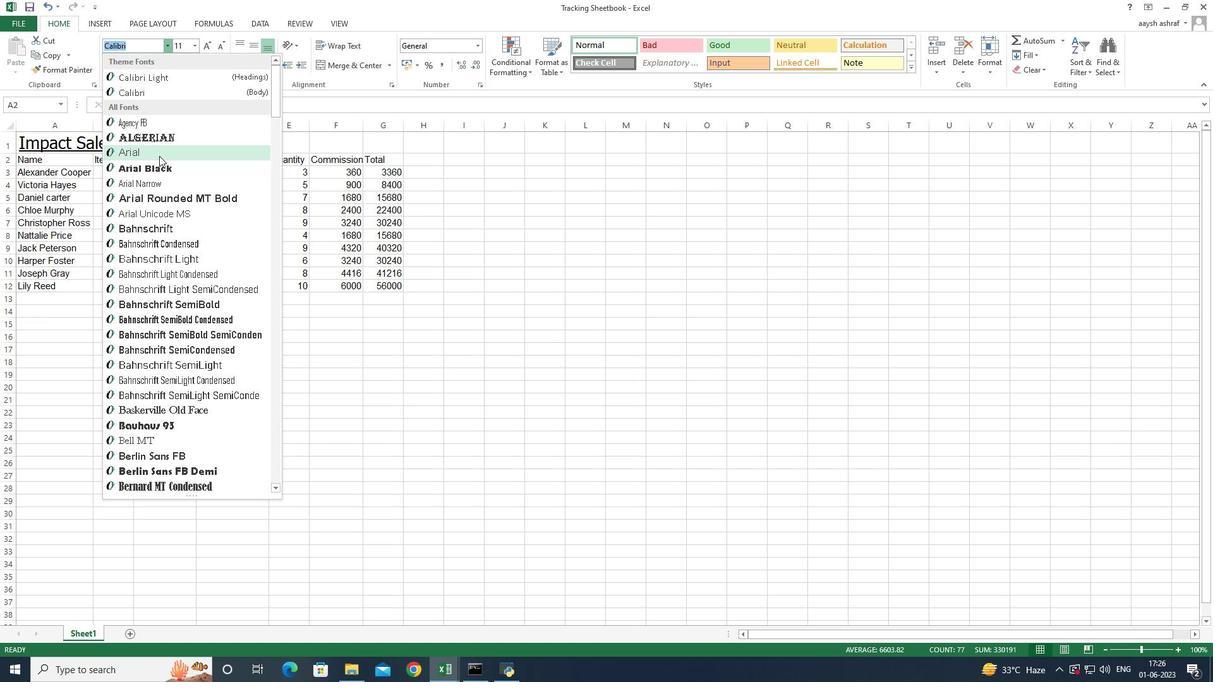 
Action: Mouse scrolled (152, 98) with delta (0, 0)
Screenshot: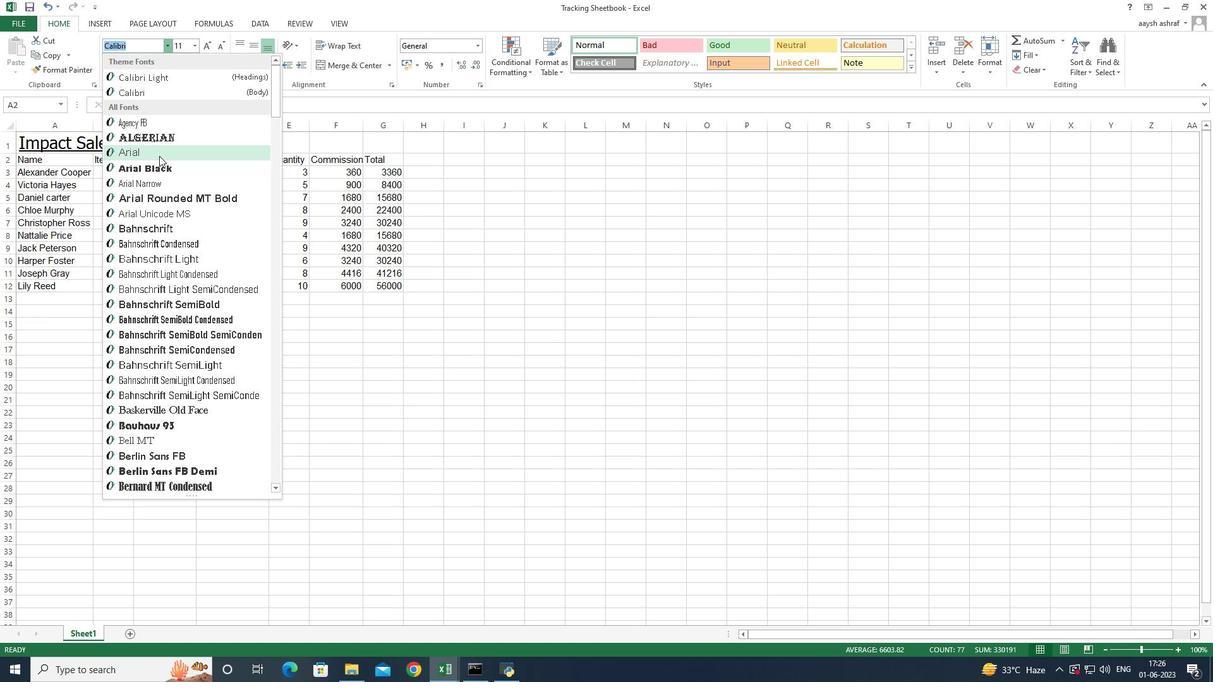 
Action: Mouse scrolled (152, 98) with delta (0, 0)
Screenshot: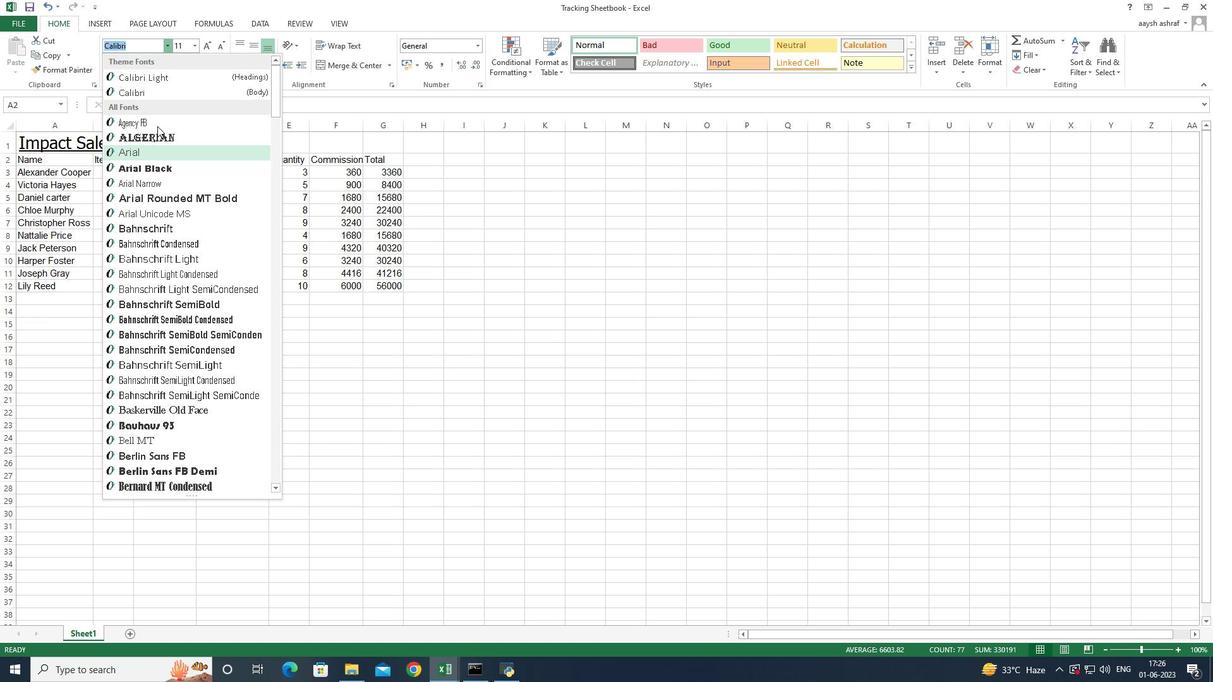 
Action: Mouse scrolled (152, 98) with delta (0, 0)
Screenshot: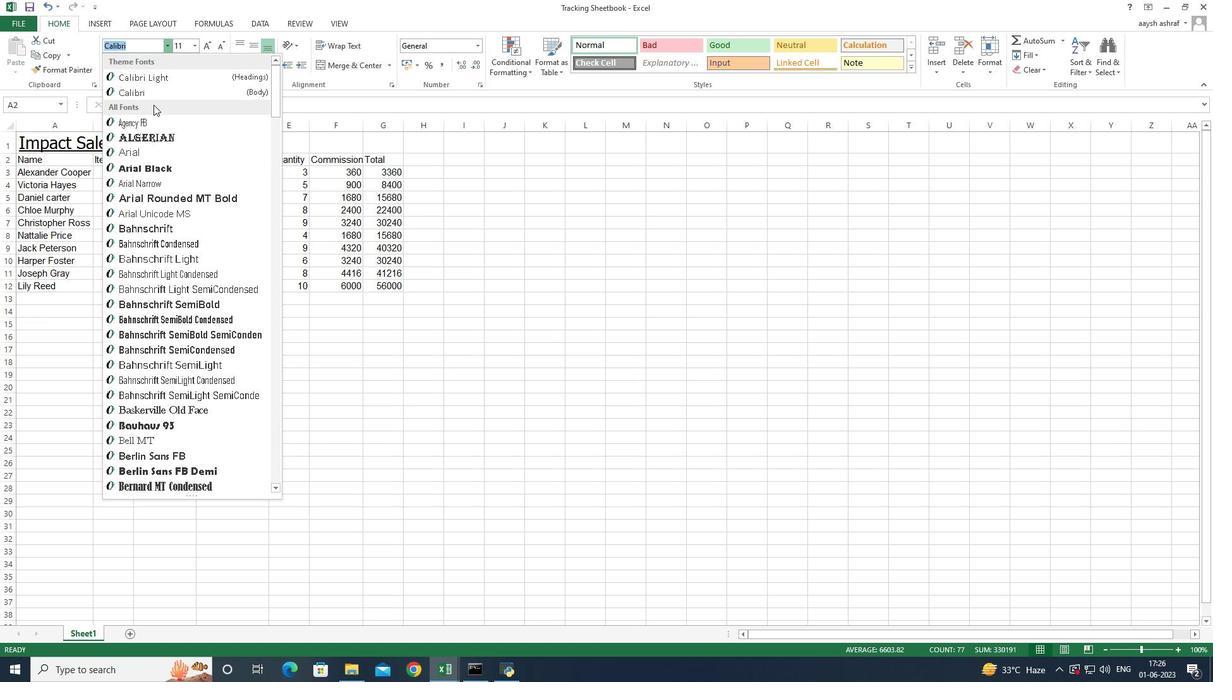 
Action: Mouse moved to (132, 153)
Screenshot: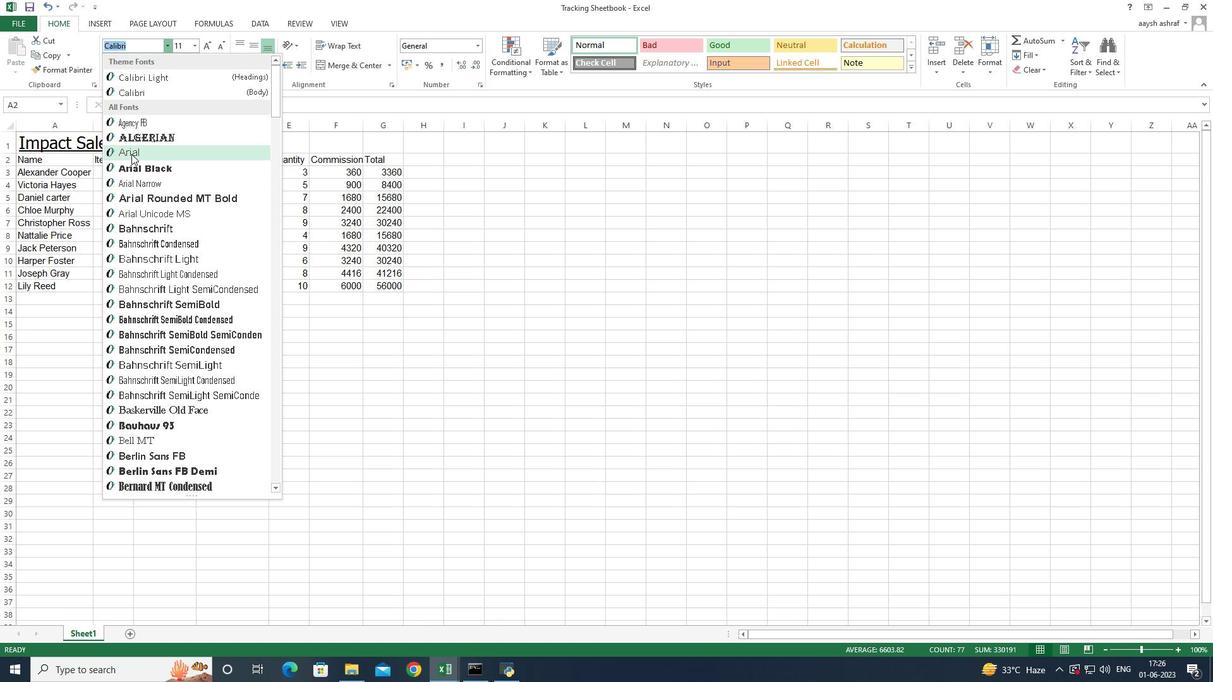 
Action: Mouse pressed left at (132, 153)
Screenshot: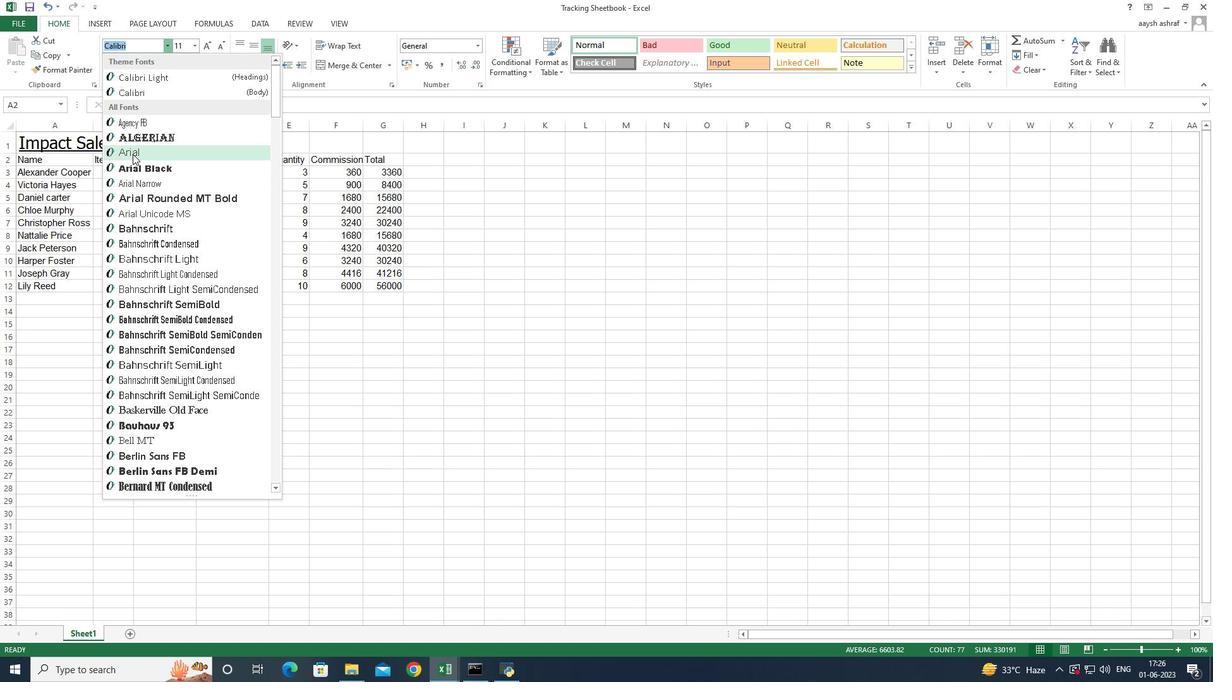 
Action: Mouse moved to (193, 48)
Screenshot: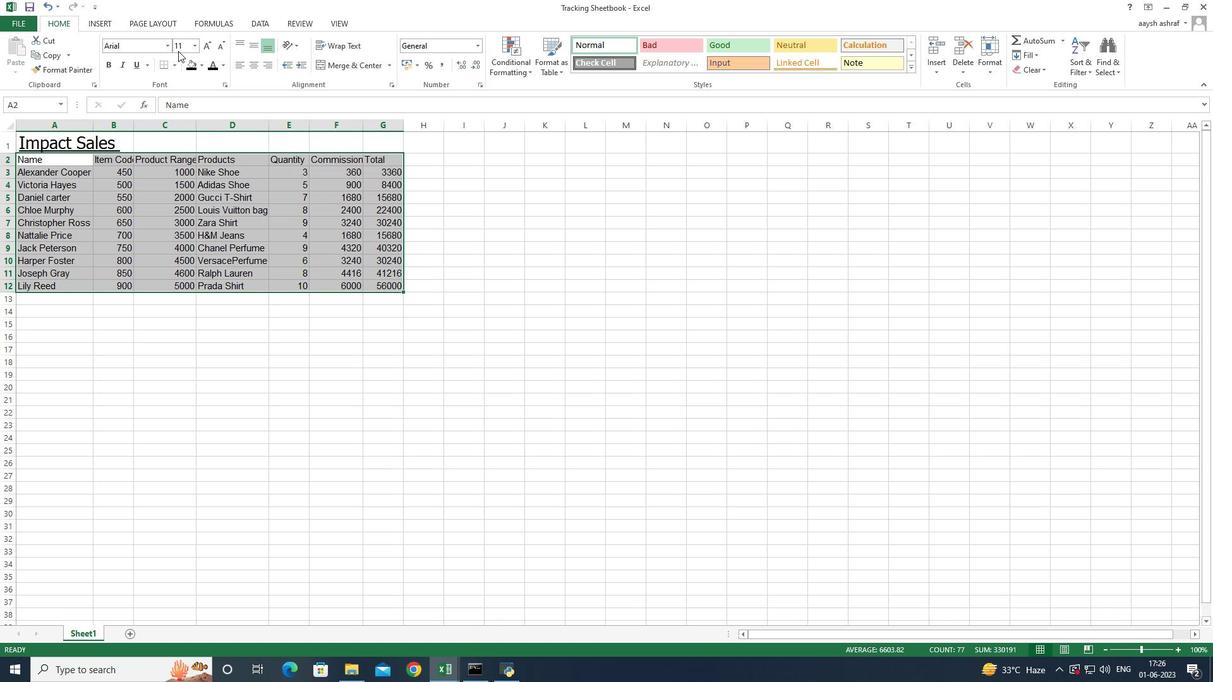 
Action: Mouse pressed left at (193, 48)
Screenshot: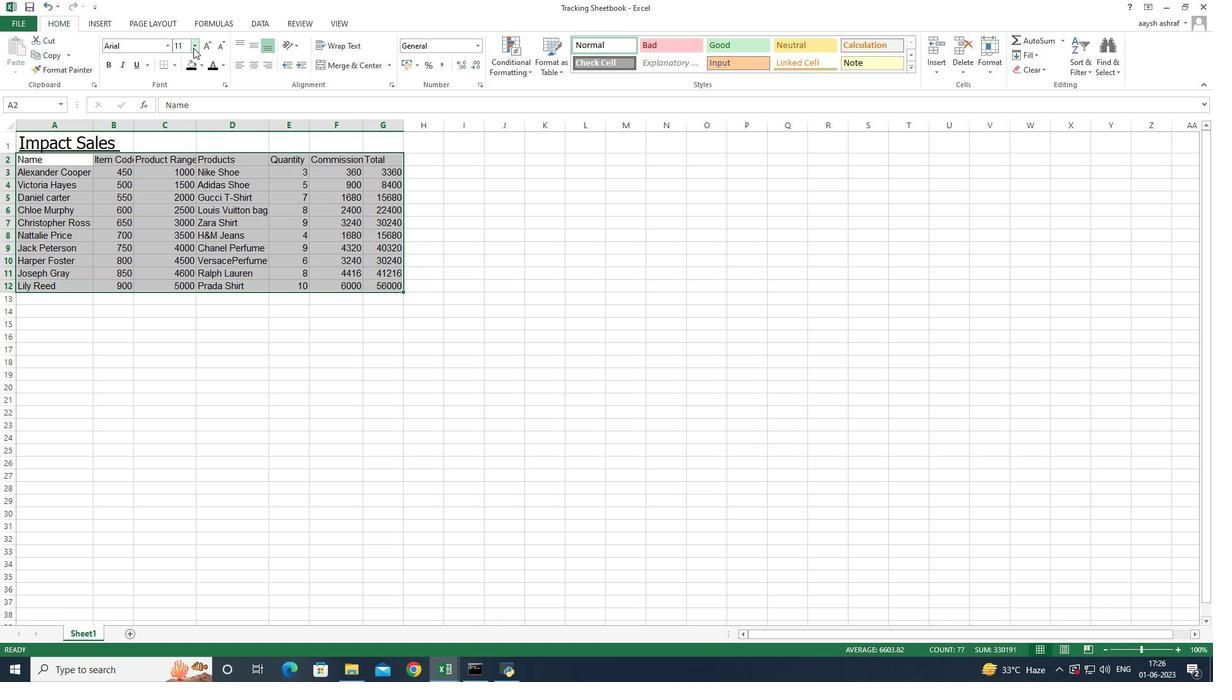 
Action: Mouse moved to (184, 111)
Screenshot: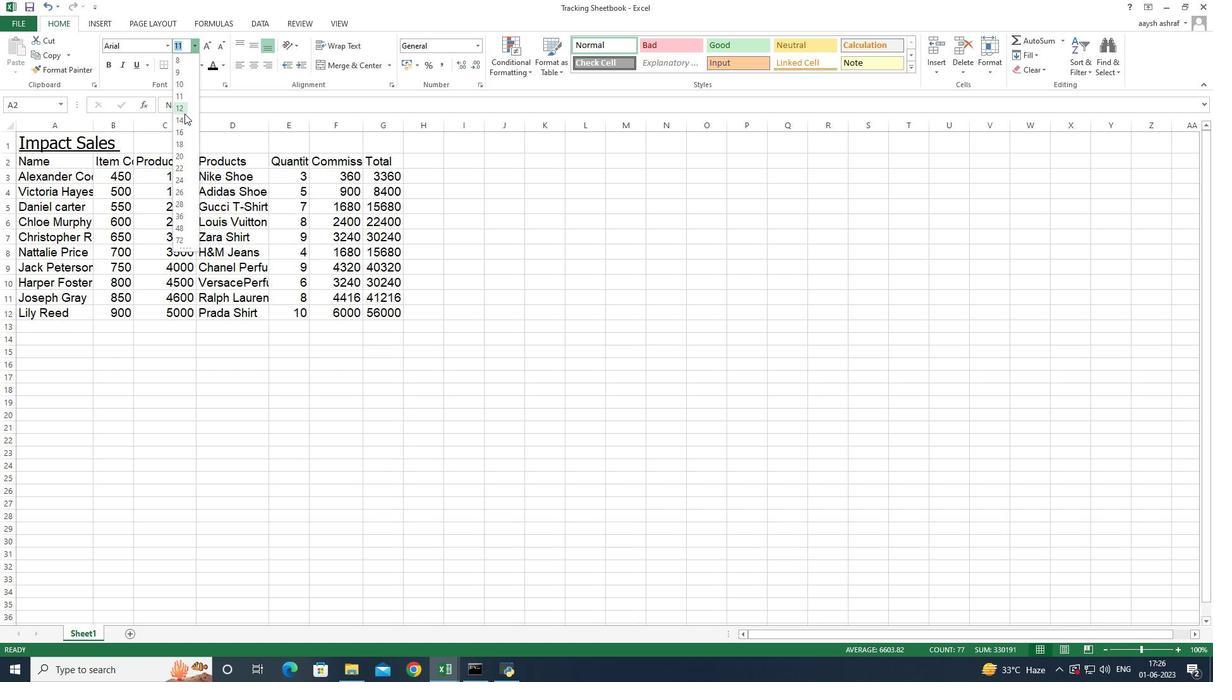 
Action: Mouse pressed left at (184, 111)
Screenshot: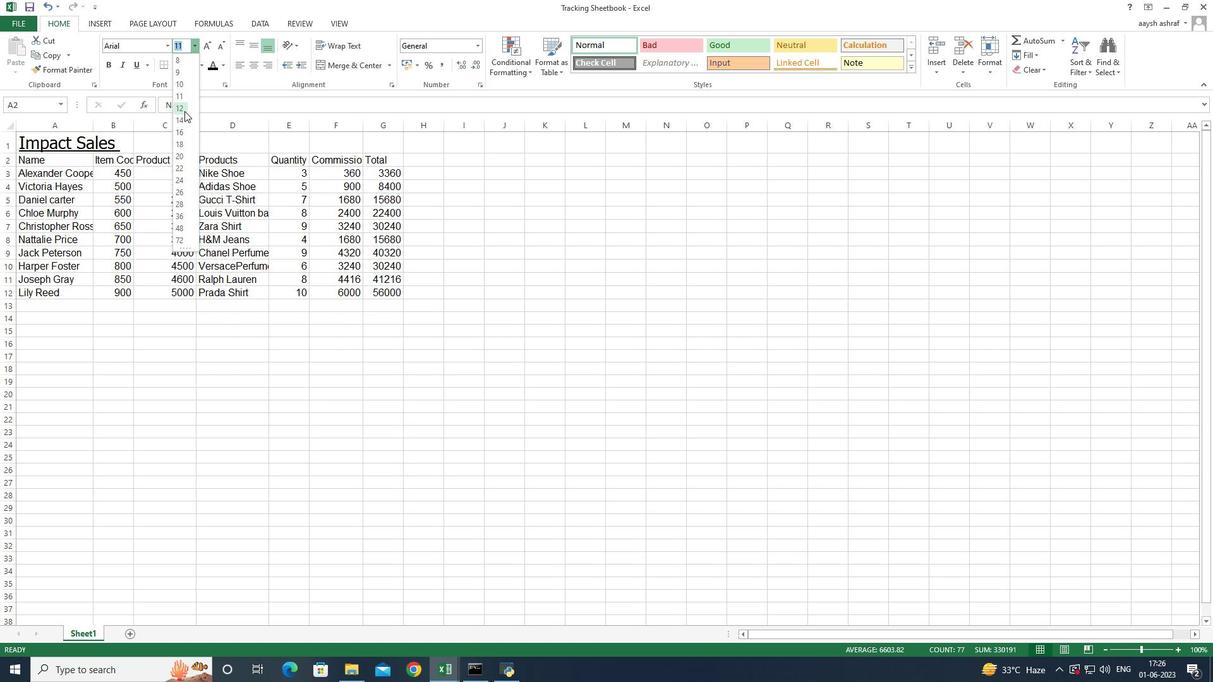 
Action: Mouse moved to (108, 211)
Screenshot: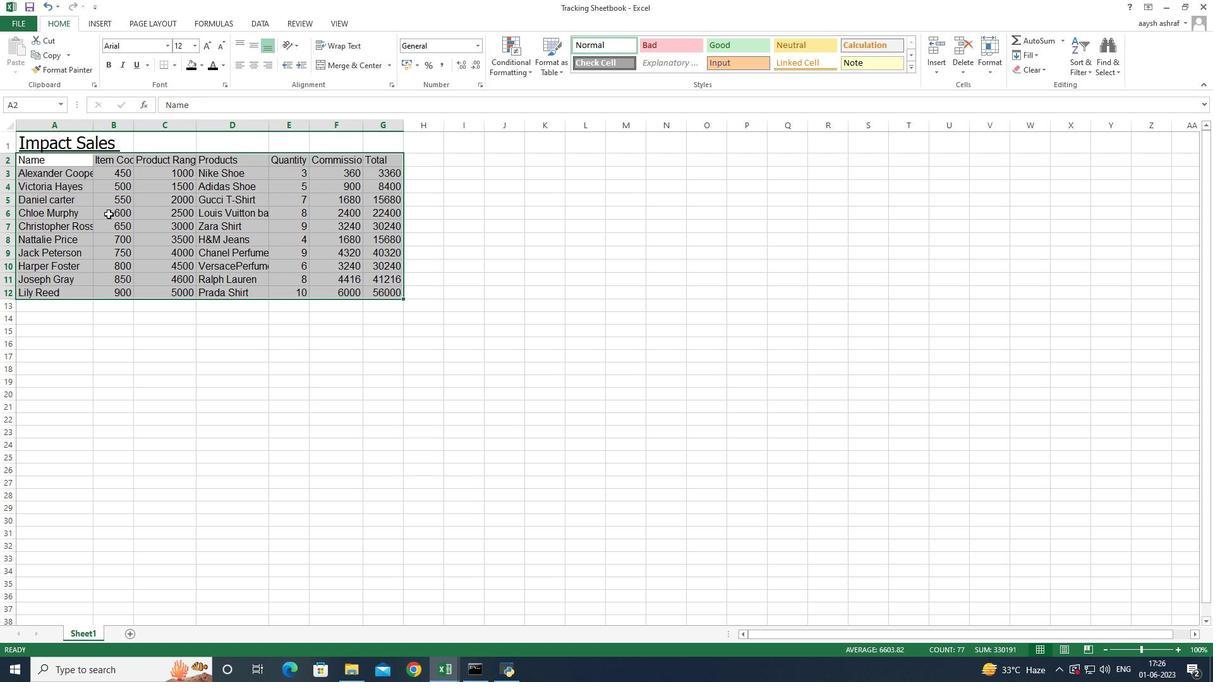 
Action: Mouse pressed left at (108, 211)
Screenshot: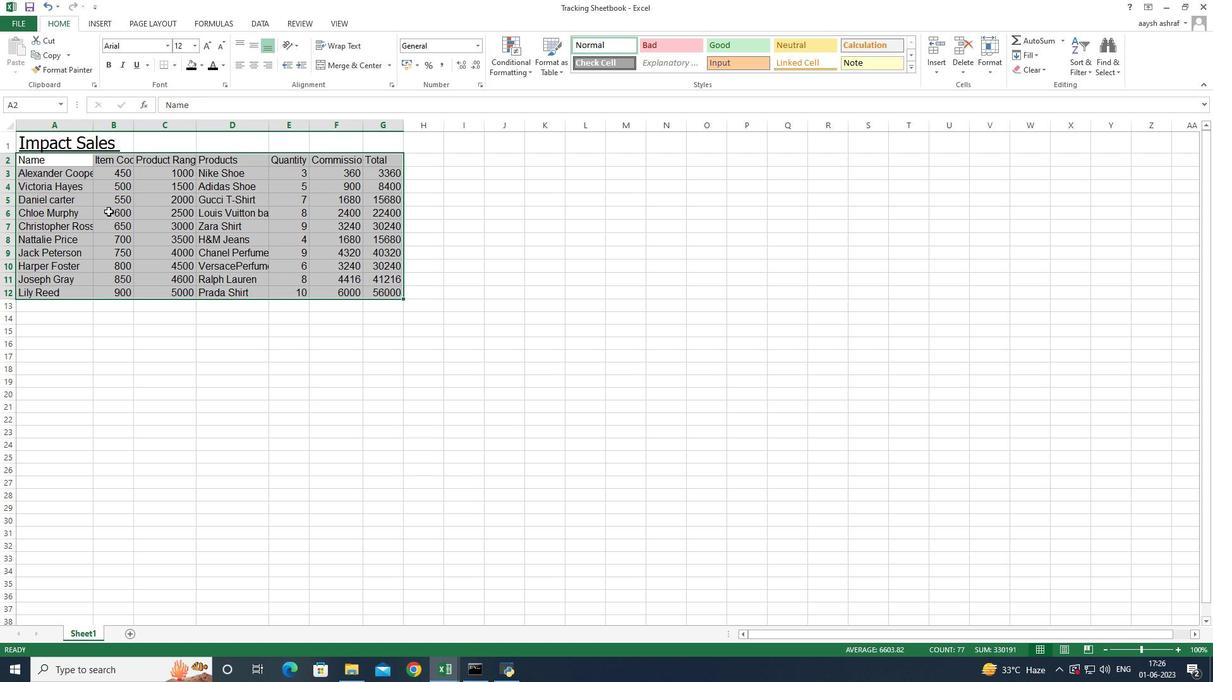 
Action: Mouse moved to (45, 136)
Screenshot: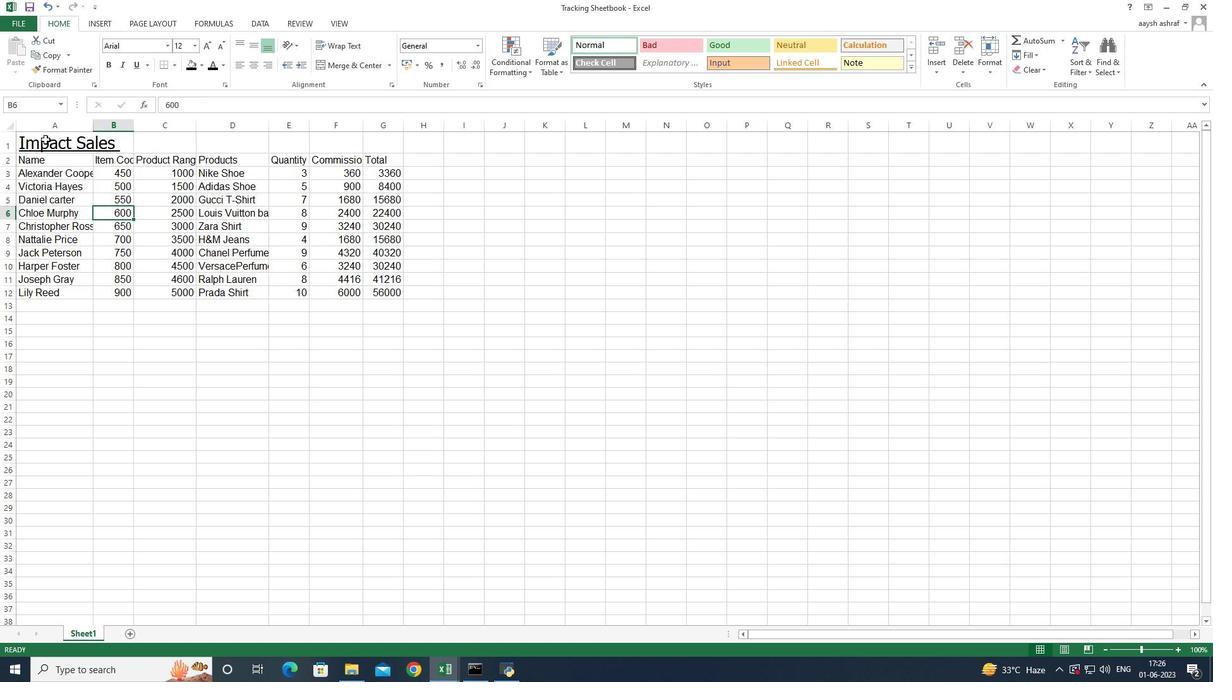 
Action: Mouse pressed left at (45, 136)
Screenshot: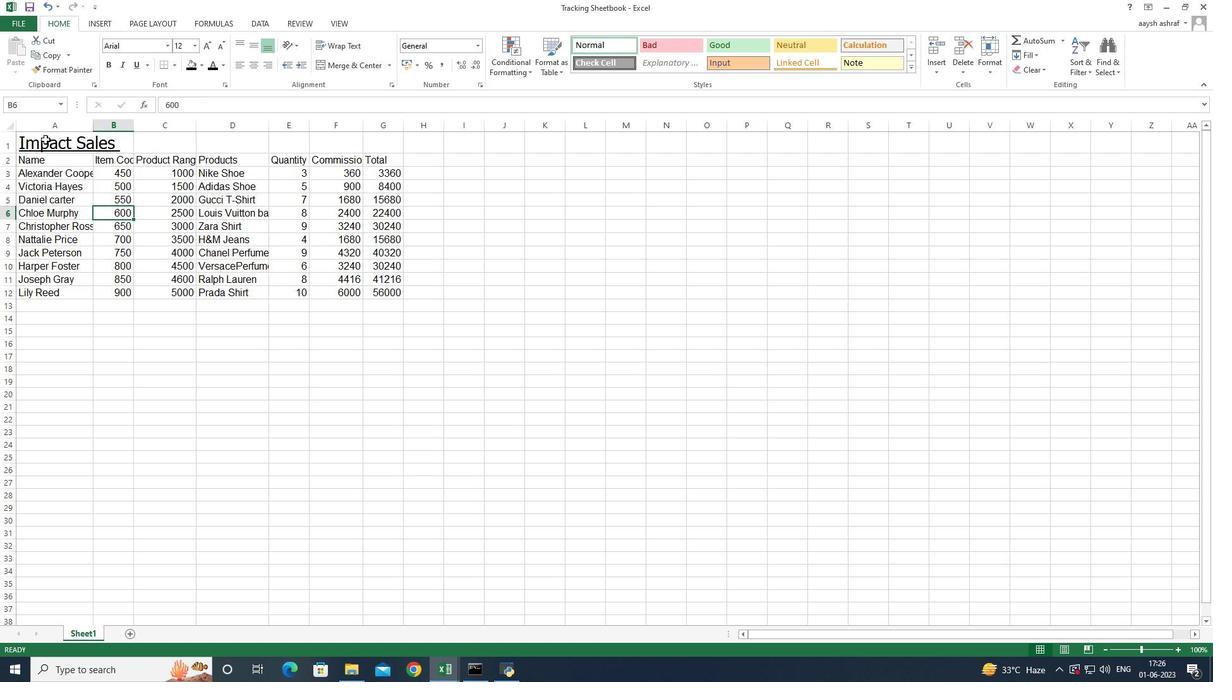 
Action: Mouse moved to (240, 65)
Screenshot: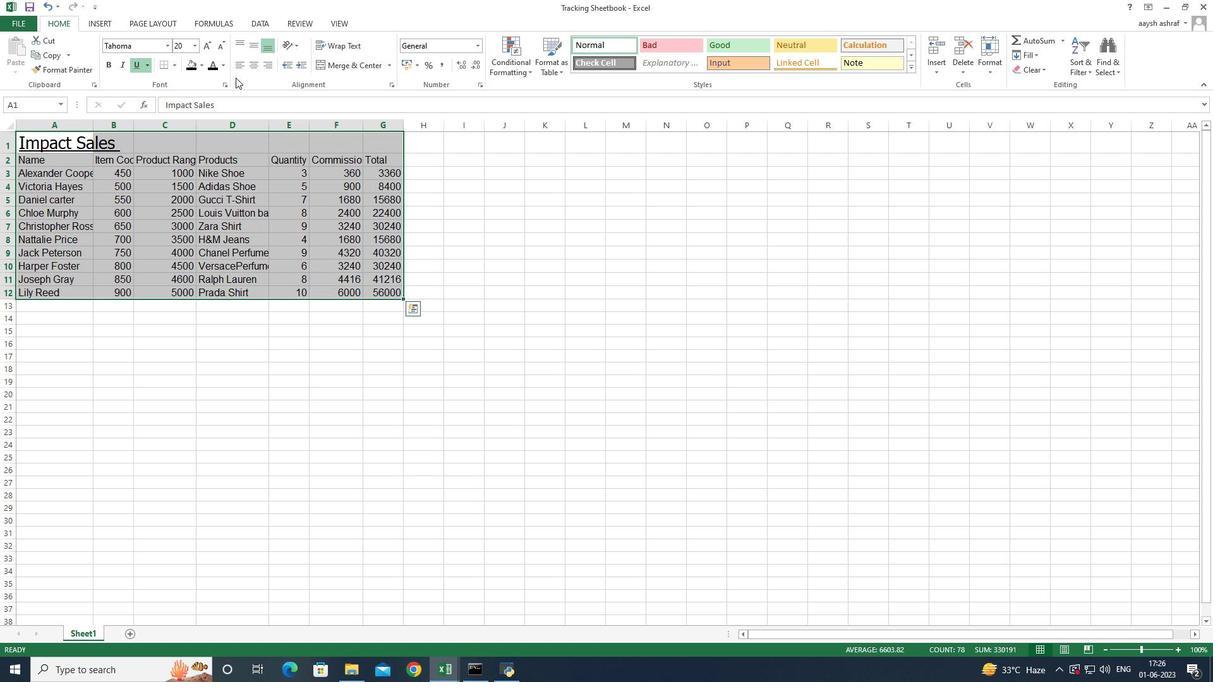 
Action: Mouse pressed left at (240, 65)
Screenshot: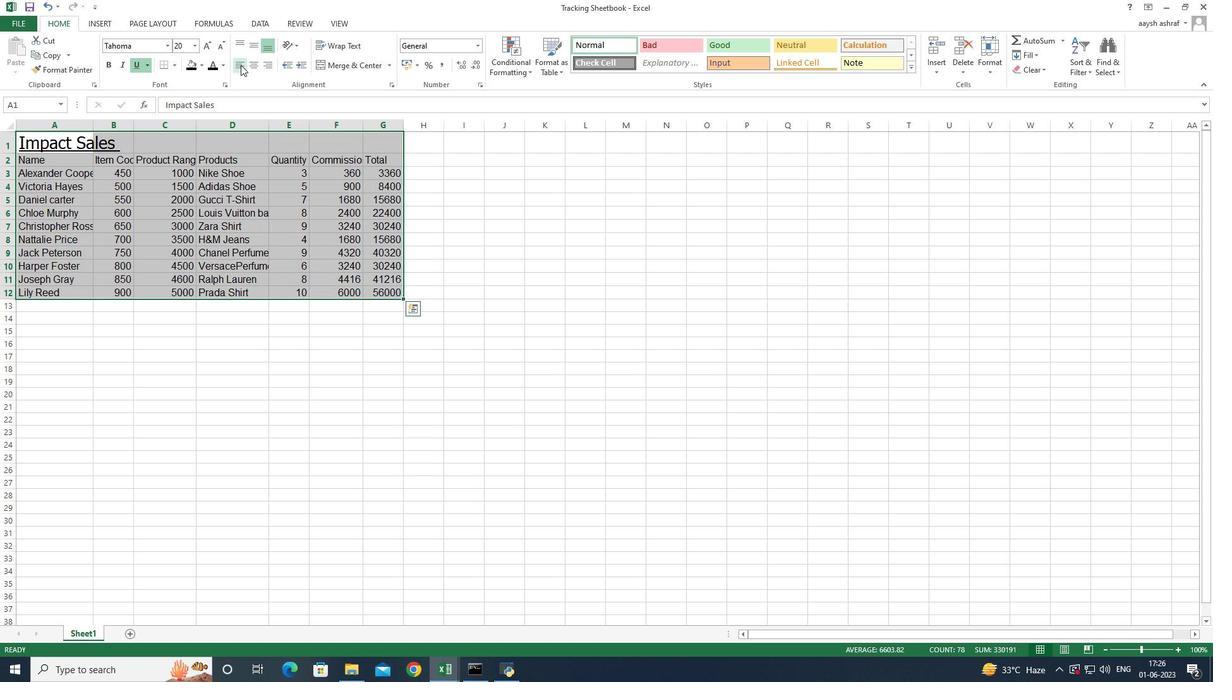 
Action: Mouse moved to (154, 322)
Screenshot: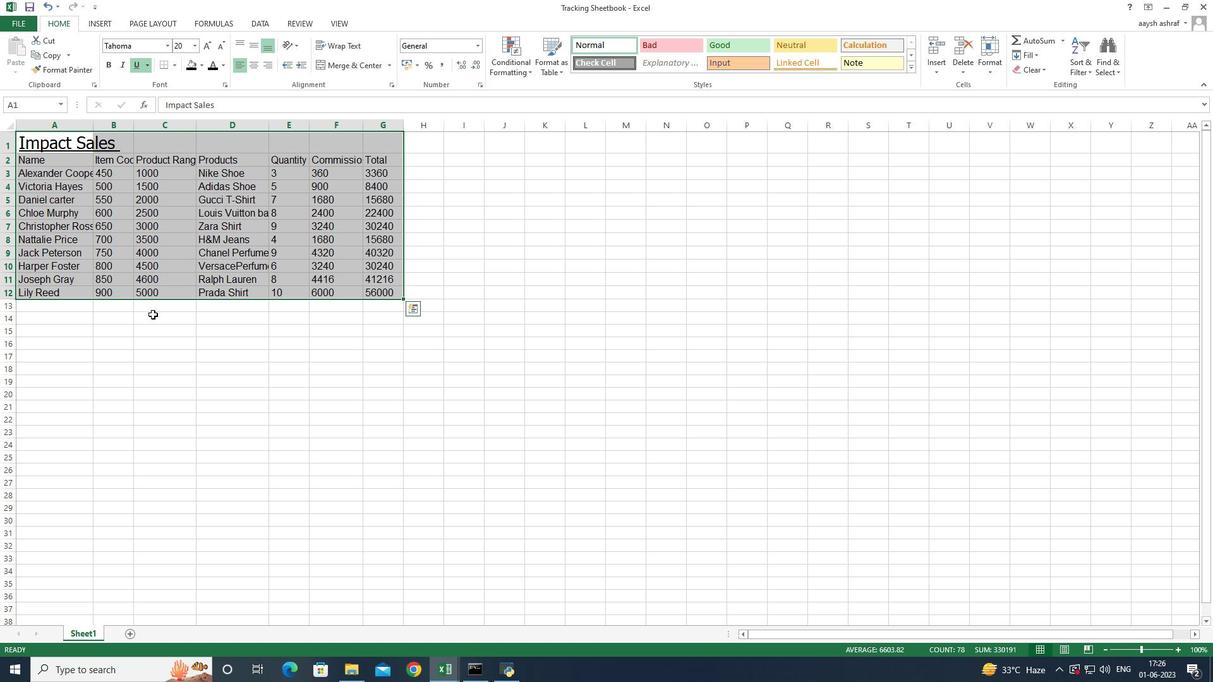 
Action: Mouse pressed left at (154, 322)
Screenshot: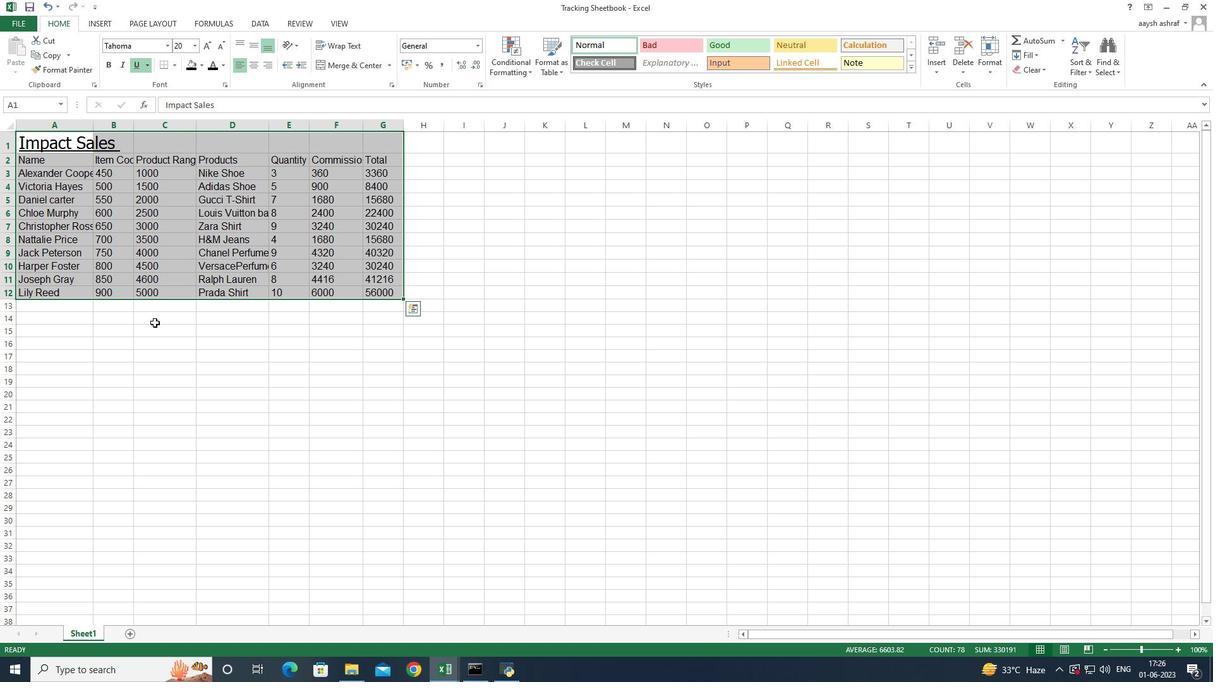 
Action: Mouse moved to (136, 120)
Screenshot: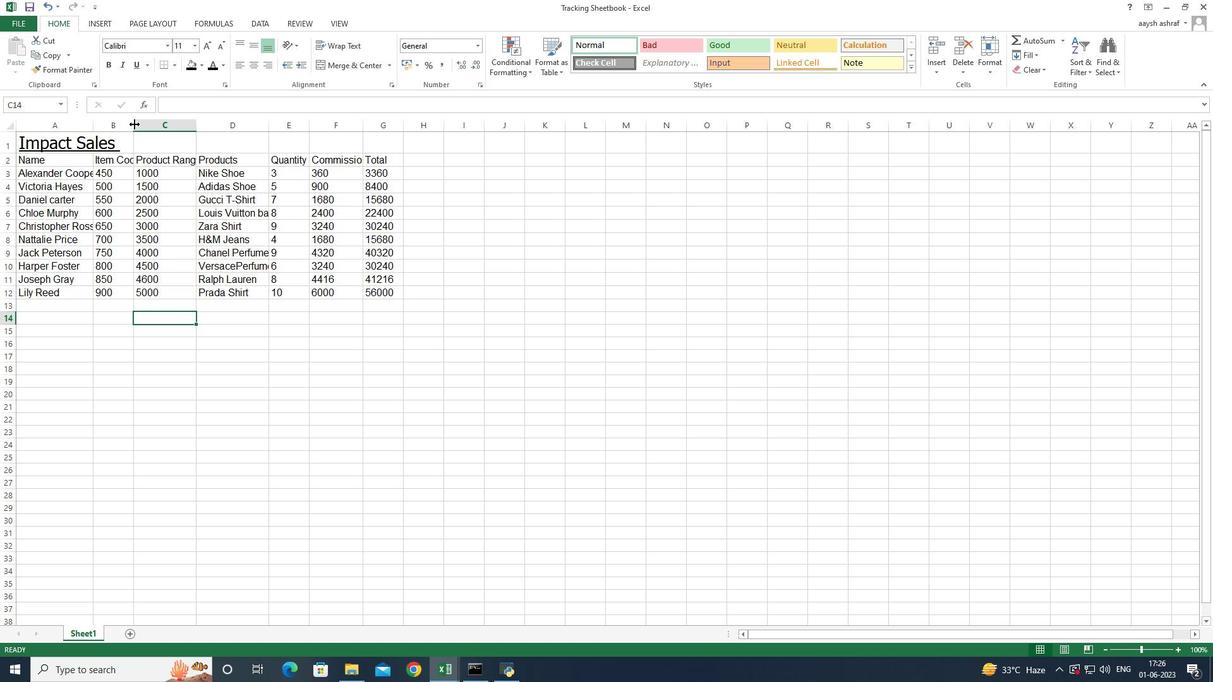 
Action: Mouse pressed left at (136, 120)
Screenshot: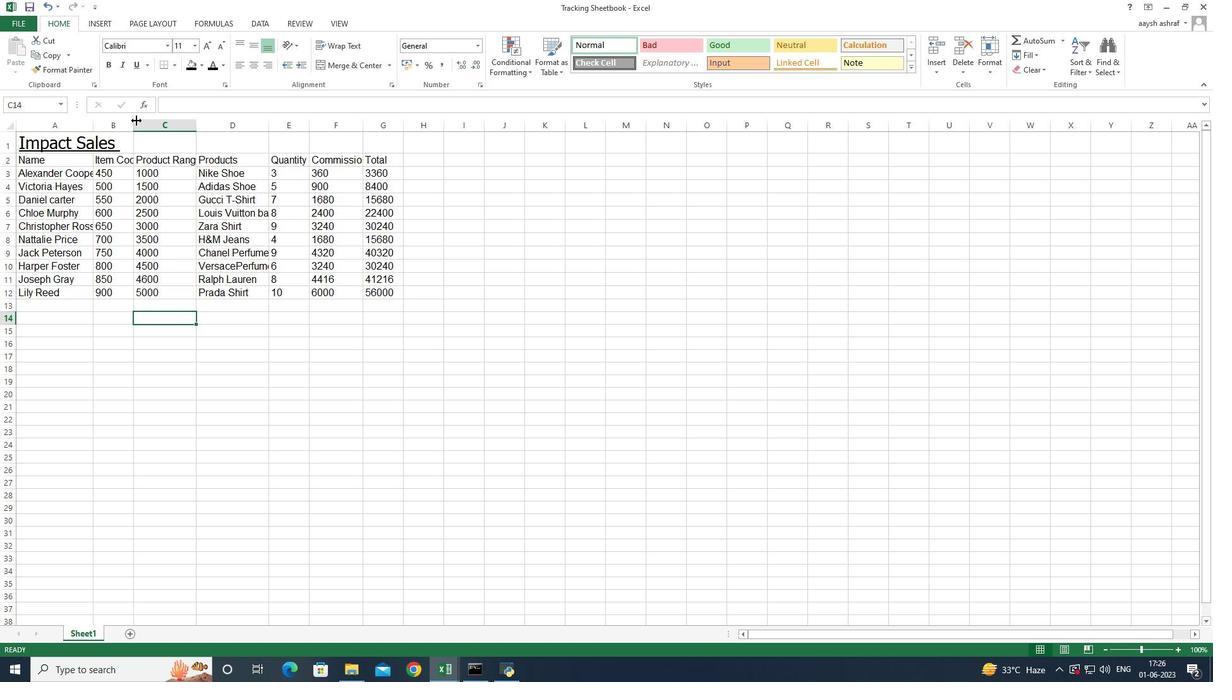 
Action: Mouse moved to (214, 119)
Screenshot: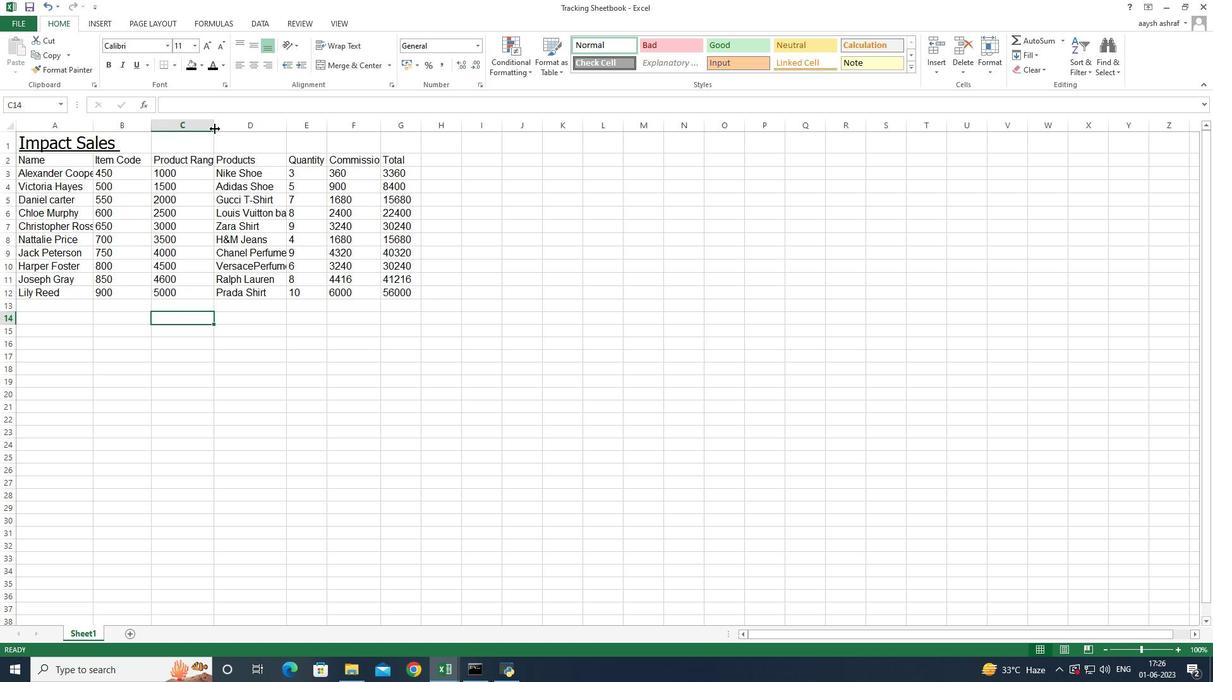 
Action: Mouse pressed left at (214, 119)
Screenshot: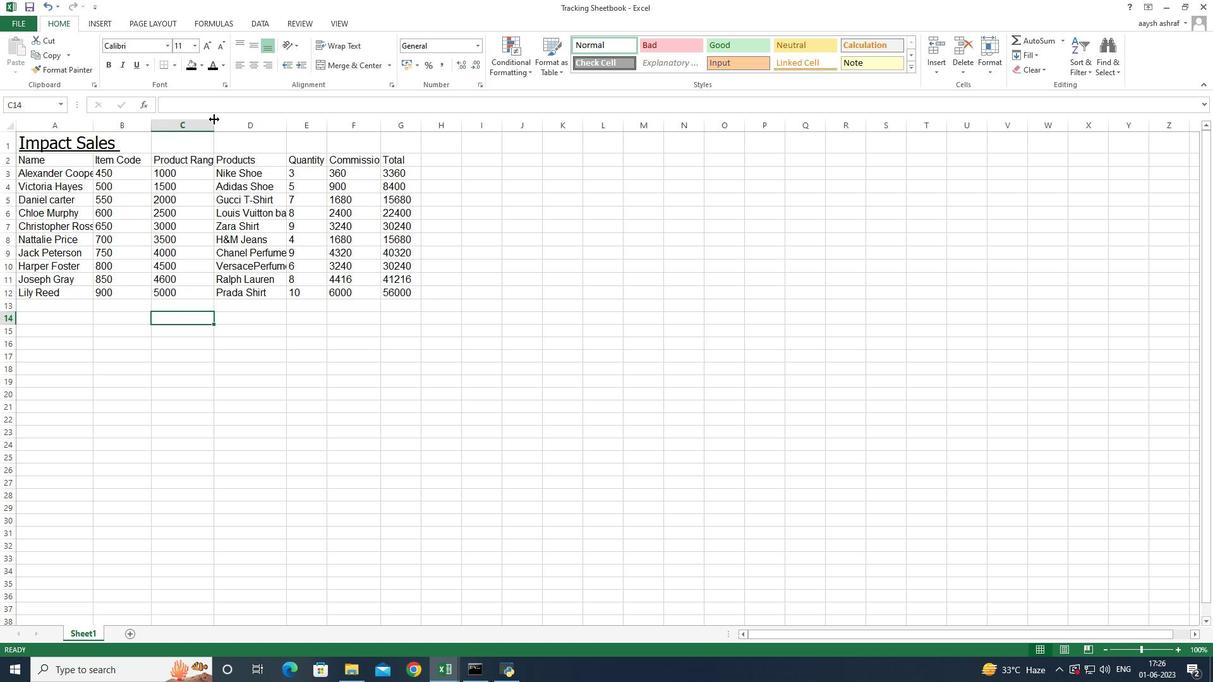 
Action: Mouse moved to (306, 121)
Screenshot: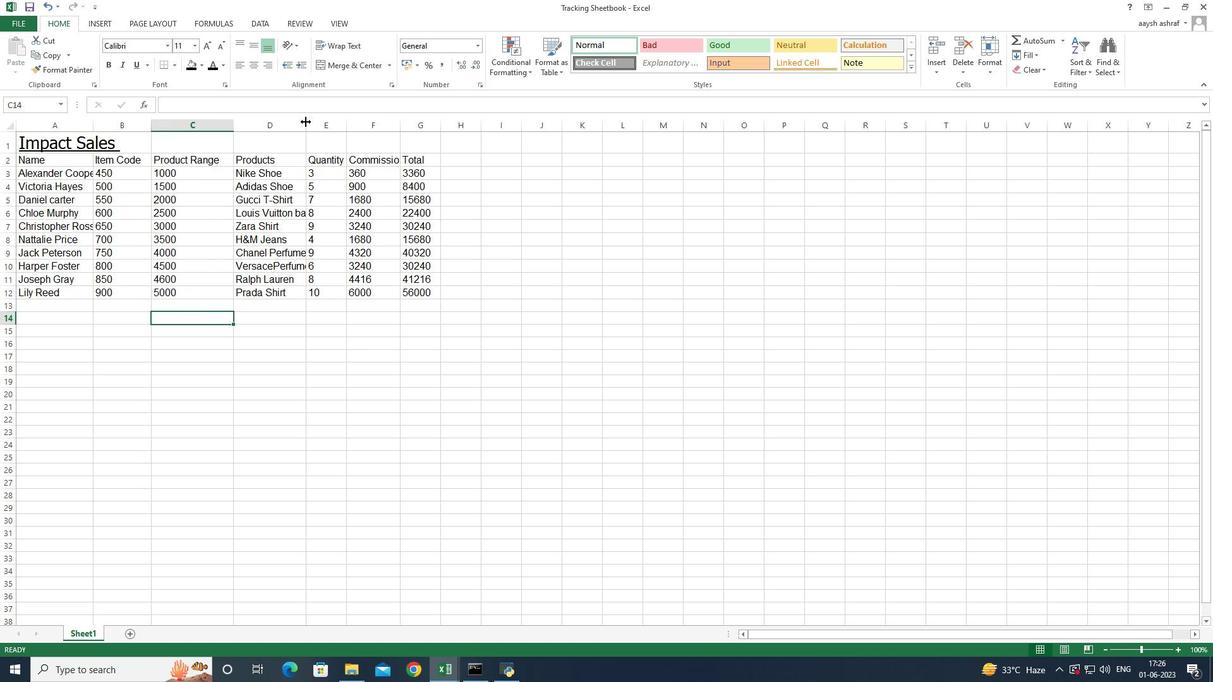 
Action: Mouse pressed left at (306, 121)
Screenshot: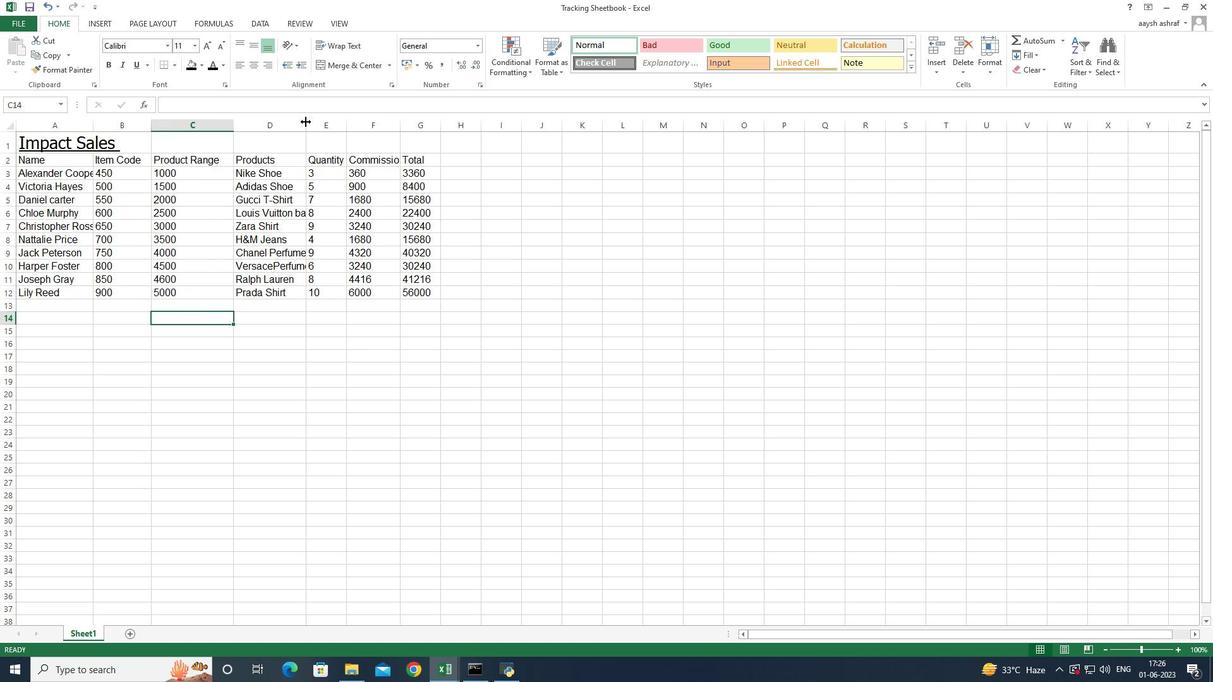 
Action: Mouse moved to (366, 120)
Screenshot: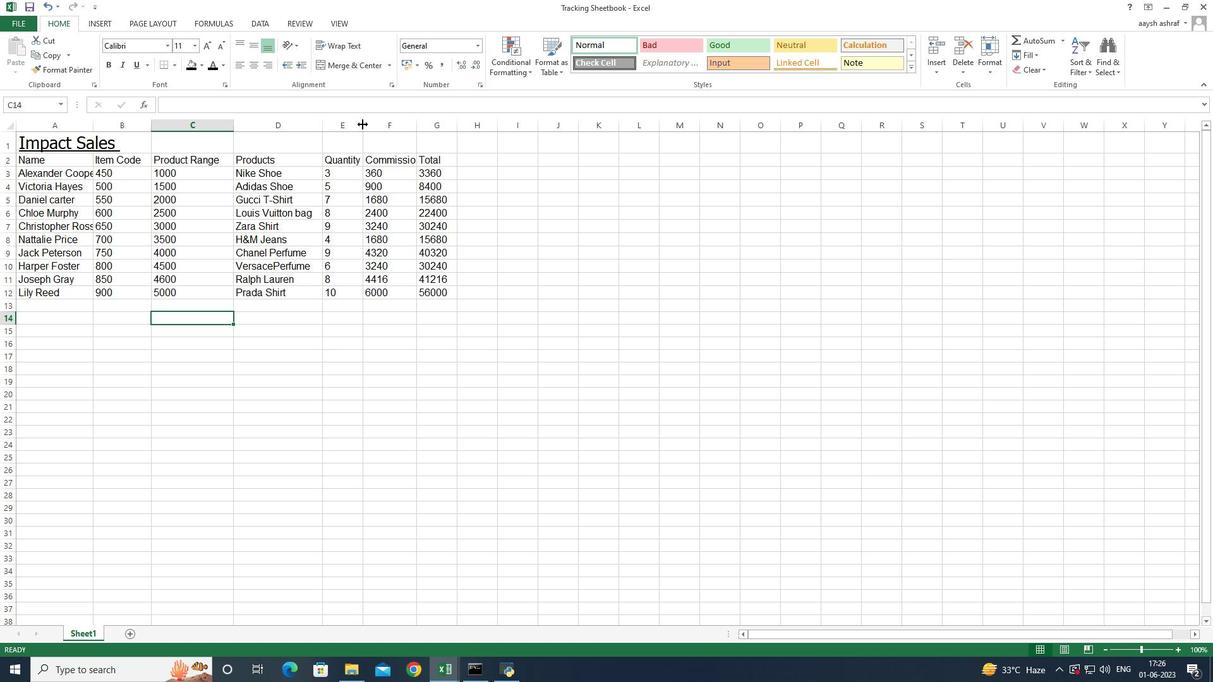 
Action: Mouse pressed left at (366, 120)
Screenshot: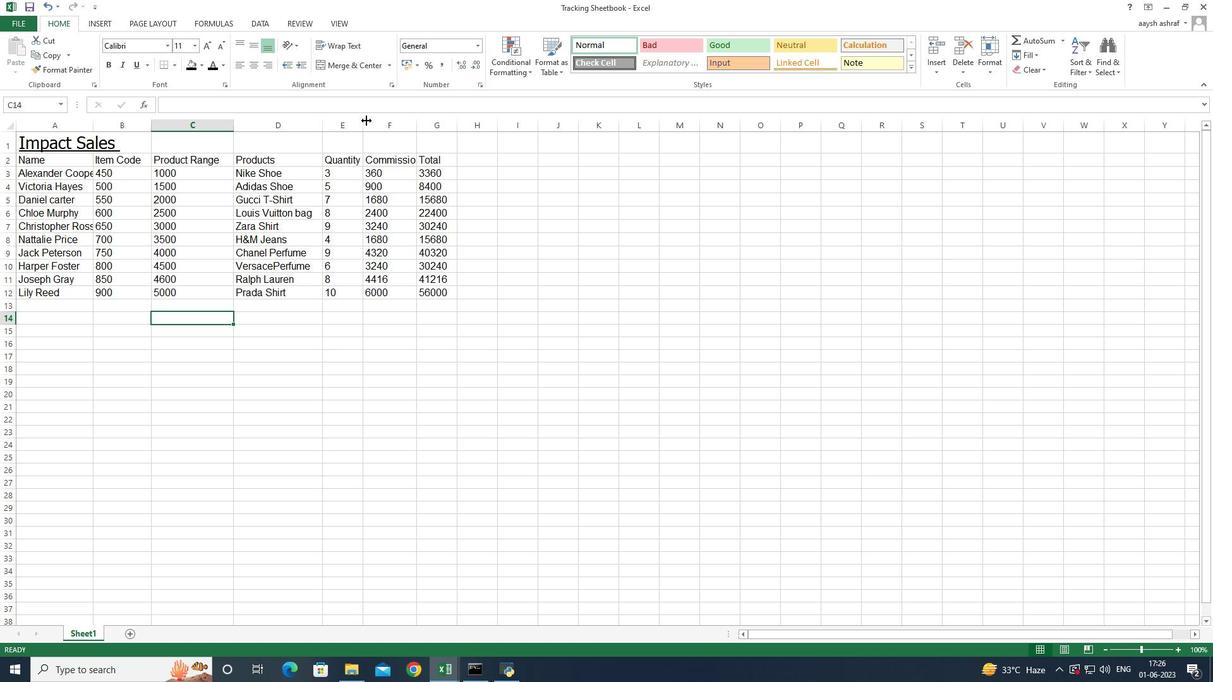 
Action: Mouse moved to (437, 118)
Screenshot: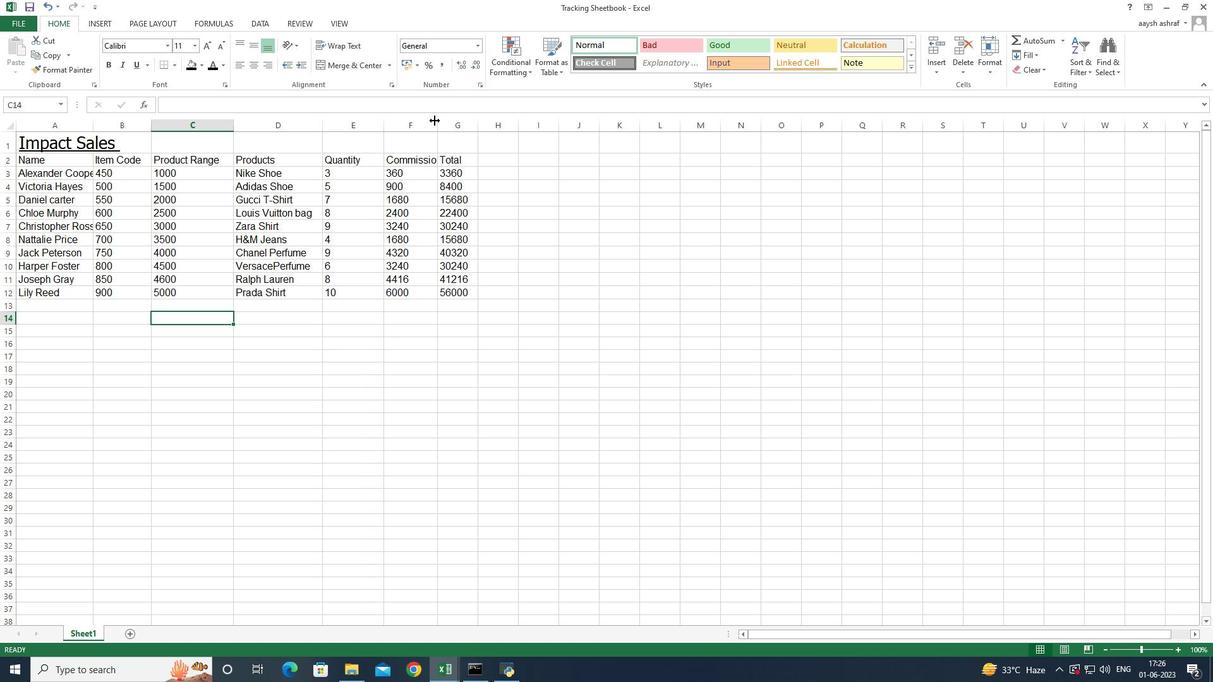 
Action: Mouse pressed left at (437, 118)
Screenshot: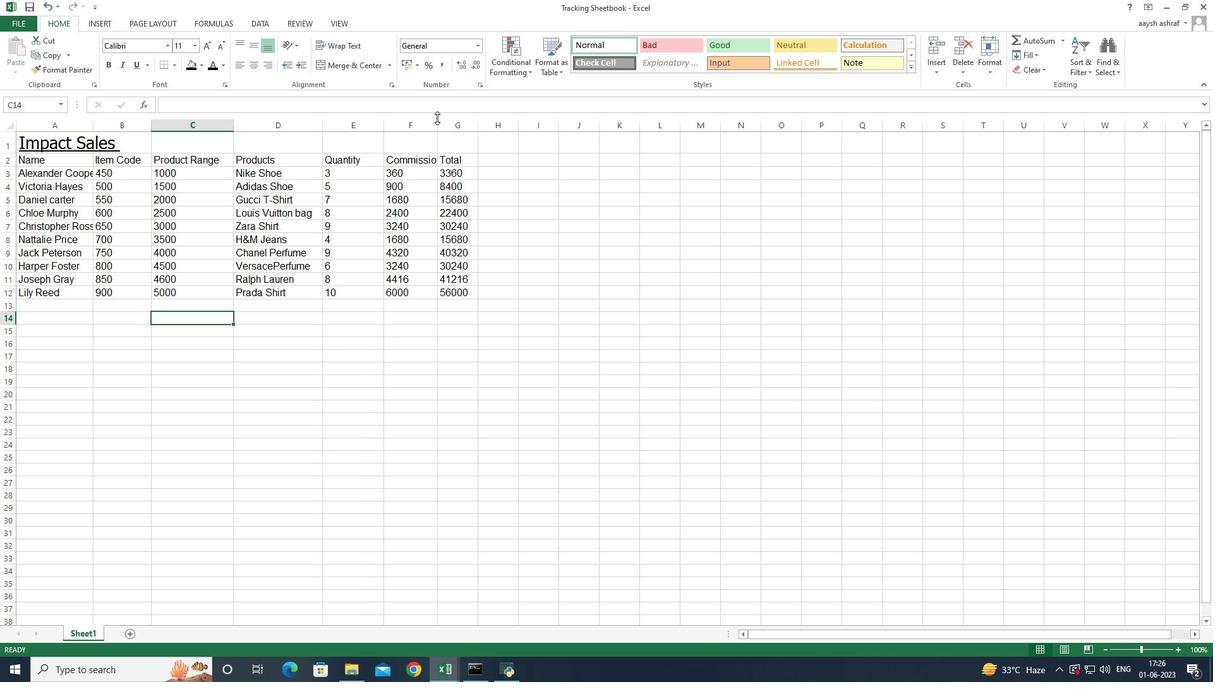 
Action: Mouse moved to (437, 133)
Screenshot: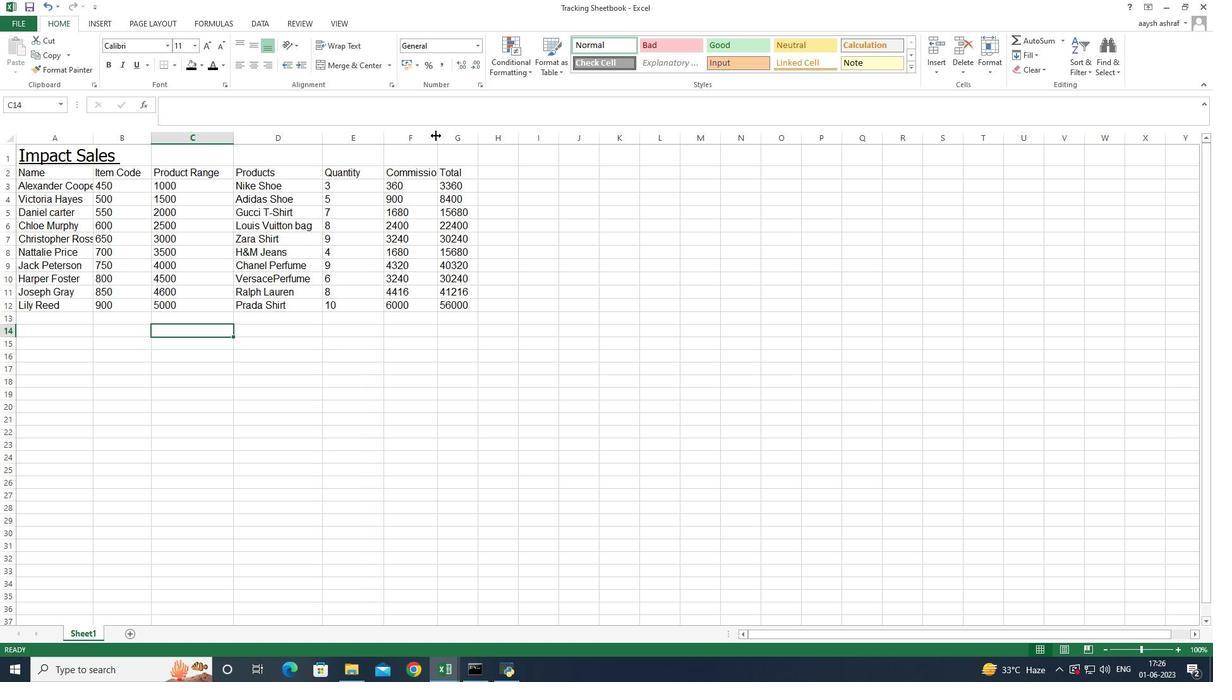 
Action: Mouse pressed left at (437, 133)
Screenshot: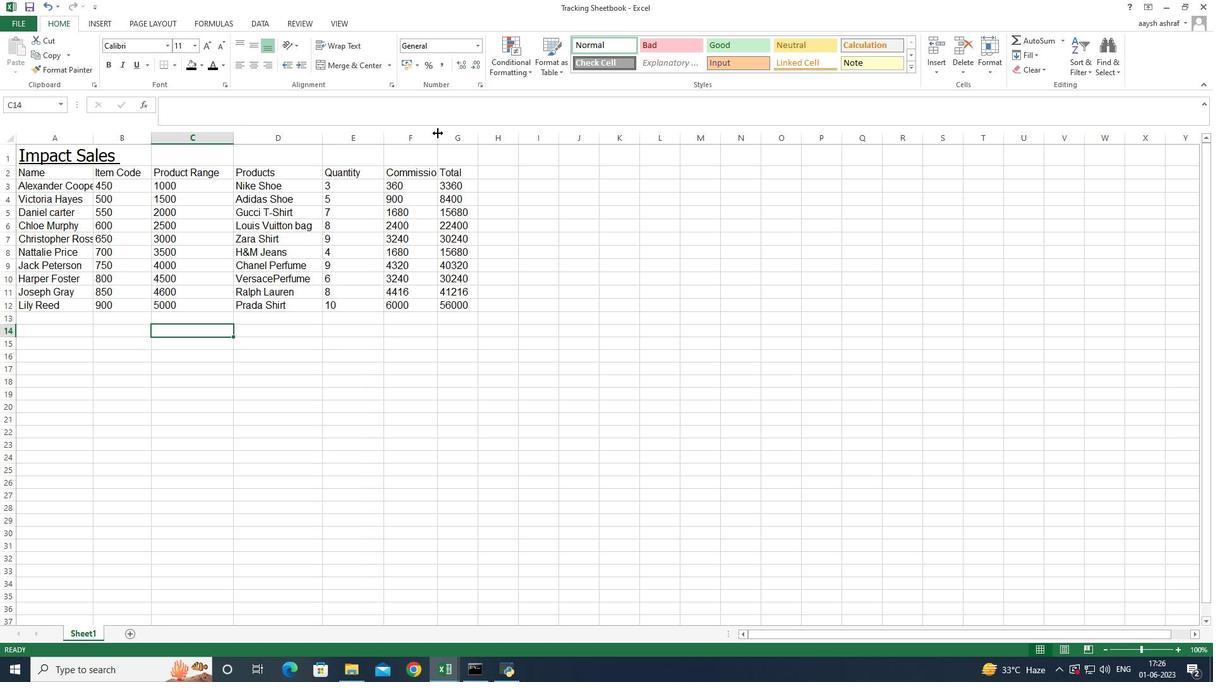 
Action: Mouse moved to (432, 128)
Screenshot: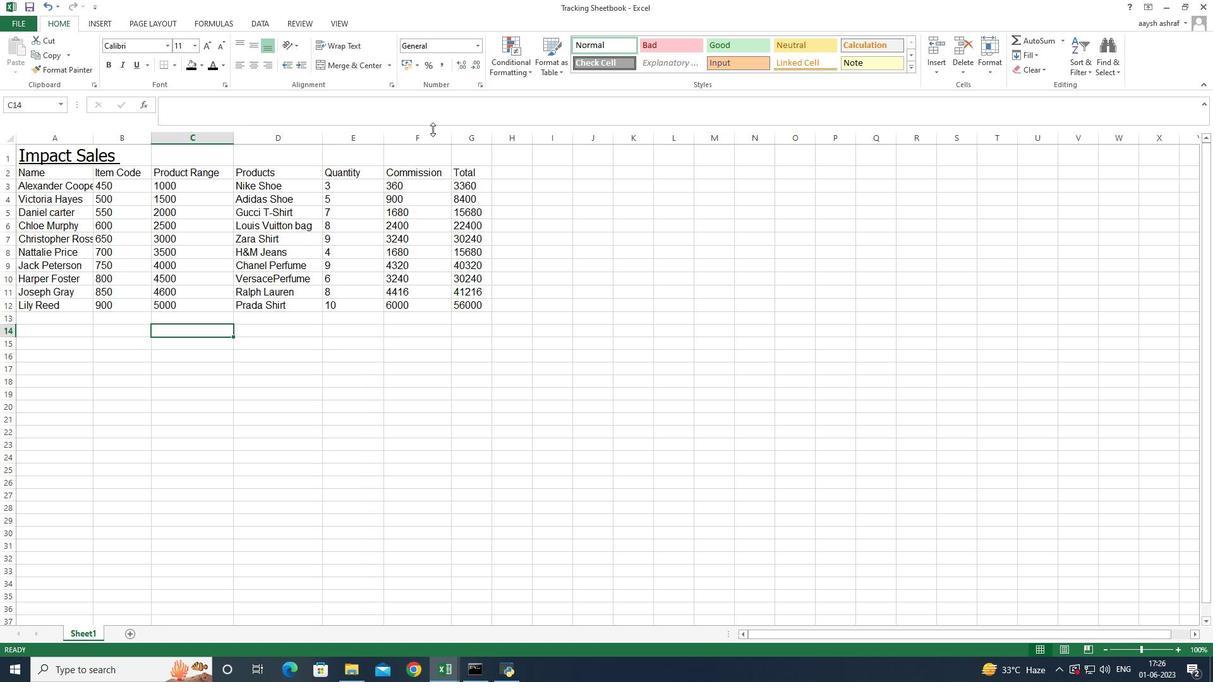 
Action: Mouse pressed left at (432, 128)
Screenshot: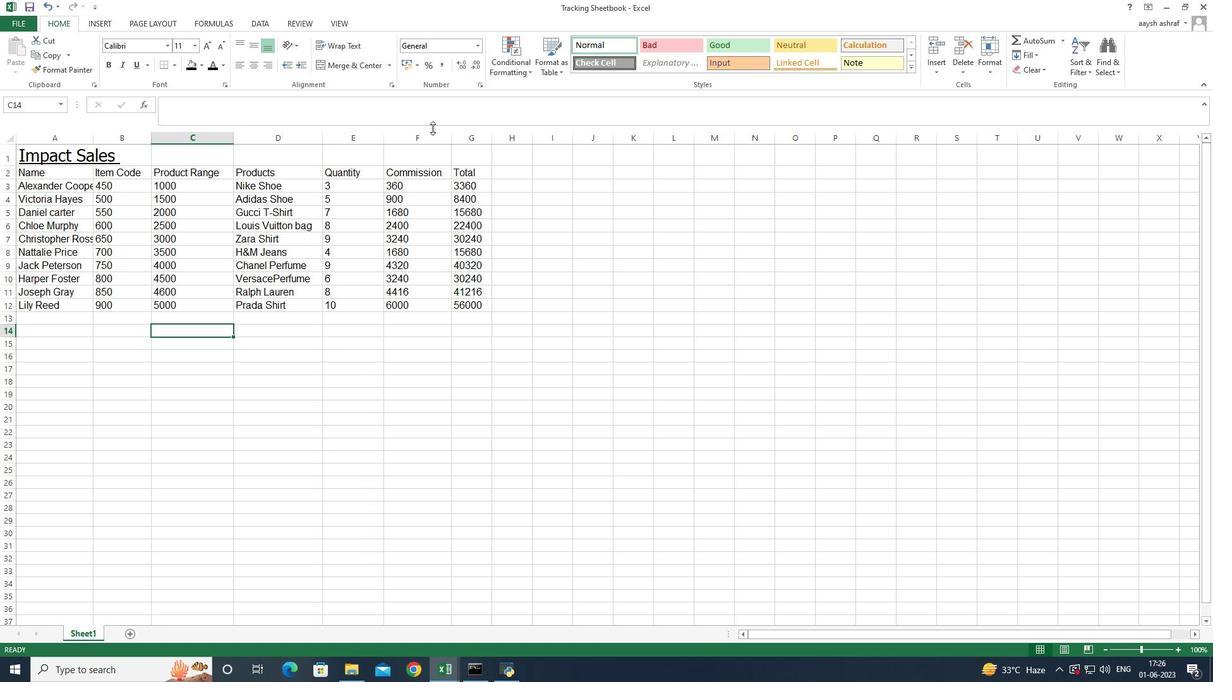 
Action: Mouse moved to (96, 130)
Screenshot: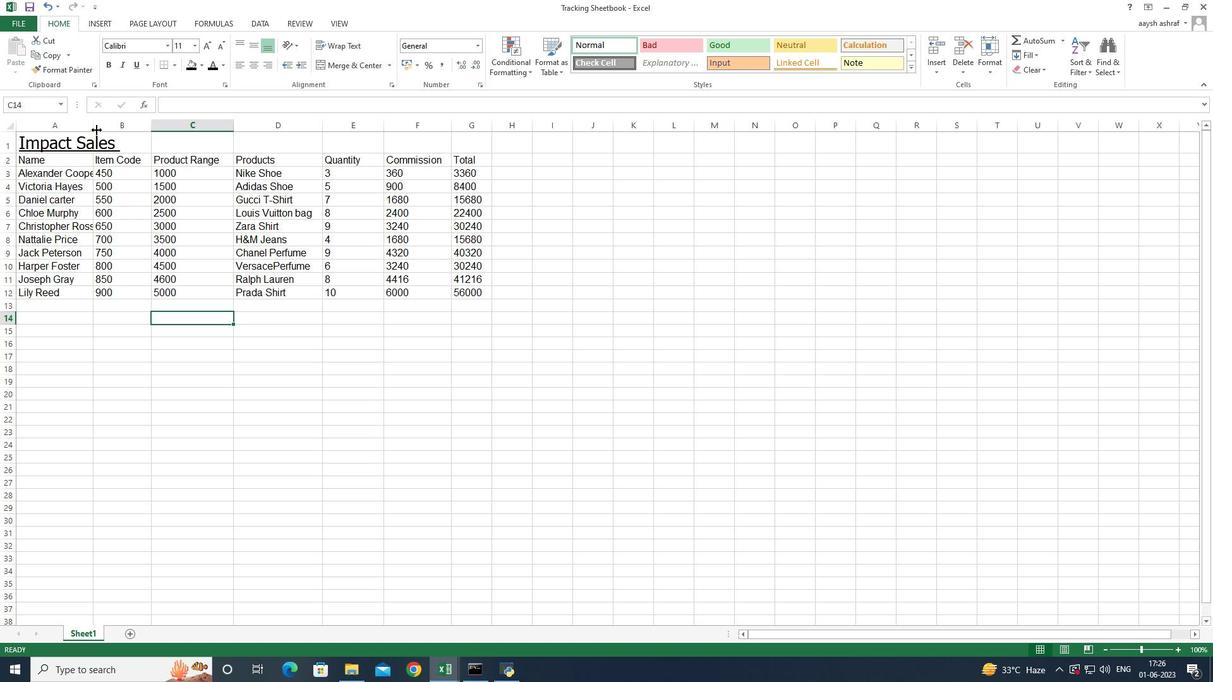 
Action: Mouse pressed left at (96, 130)
Screenshot: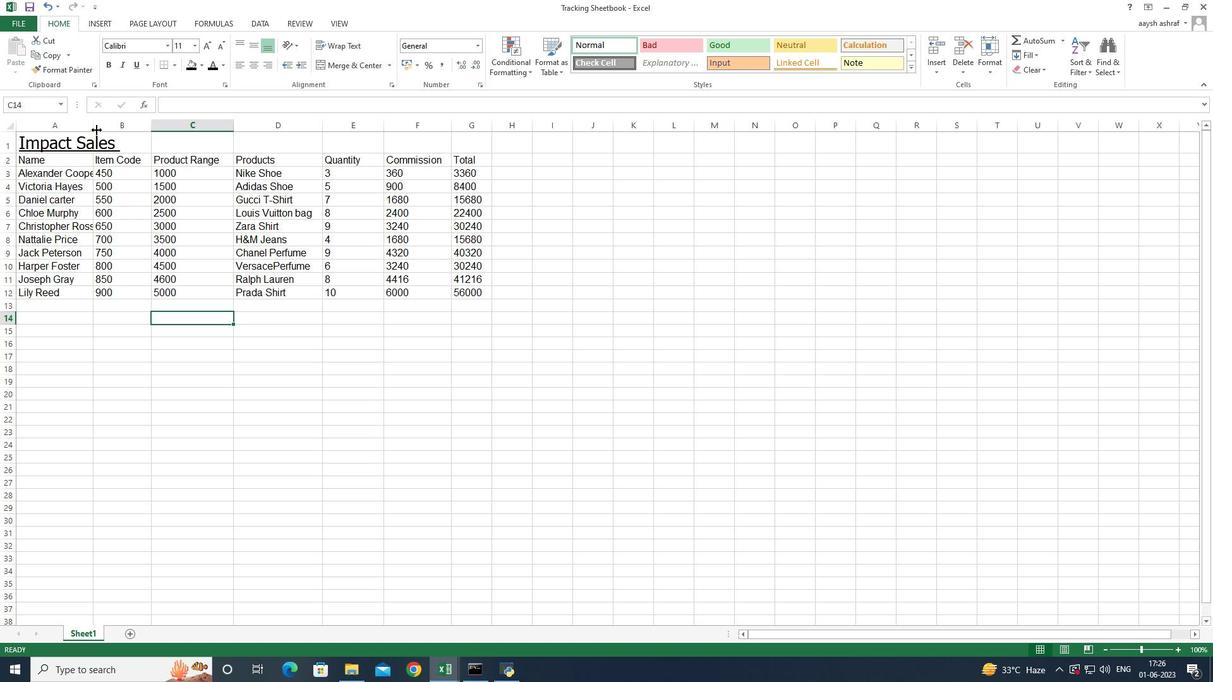 
Action: Mouse moved to (193, 386)
Screenshot: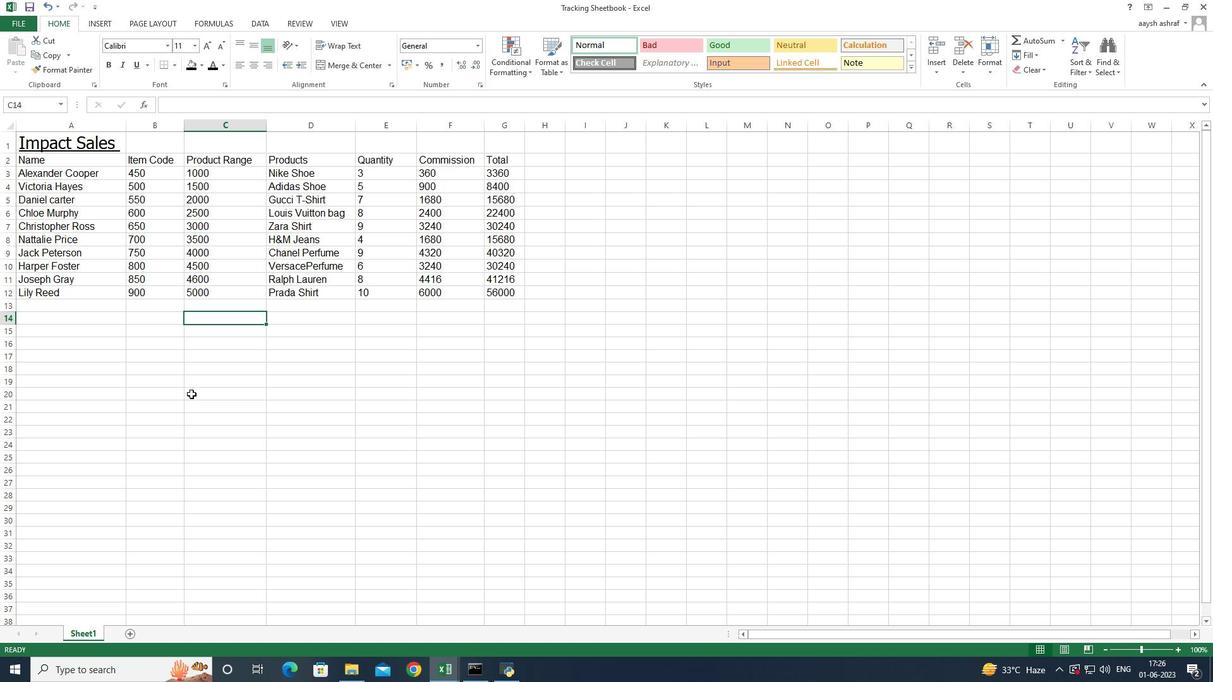 
